 Task: Search one way flight ticket for 3 adults, 3 children in business from Eagle/vail: Eagle County Regional Airport to Riverton: Central Wyoming Regional Airport (was Riverton Regional) on 5-4-2023. Number of bags: 4 checked bags. Price is upto 89000. Outbound departure time preference is 12:45.
Action: Mouse moved to (412, 384)
Screenshot: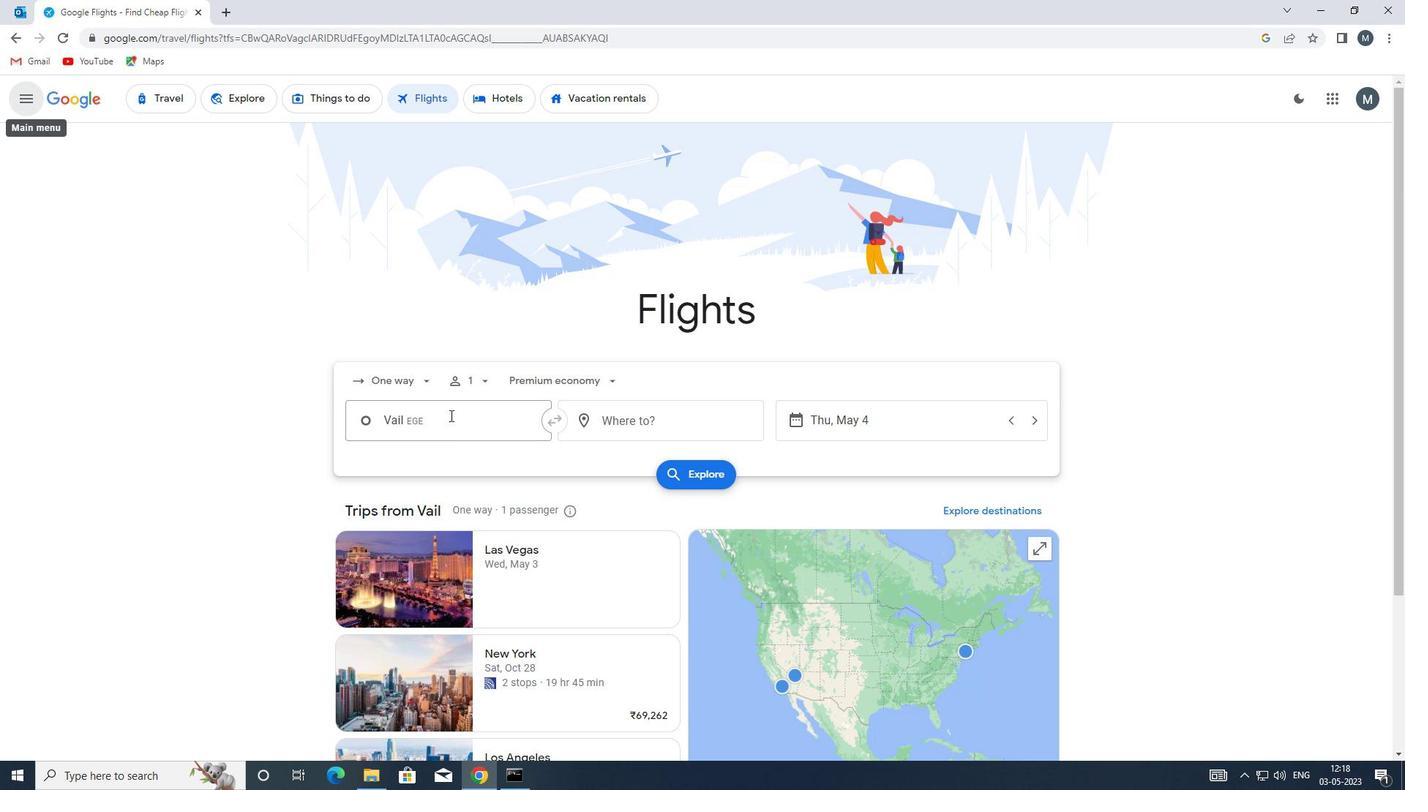 
Action: Mouse pressed left at (412, 384)
Screenshot: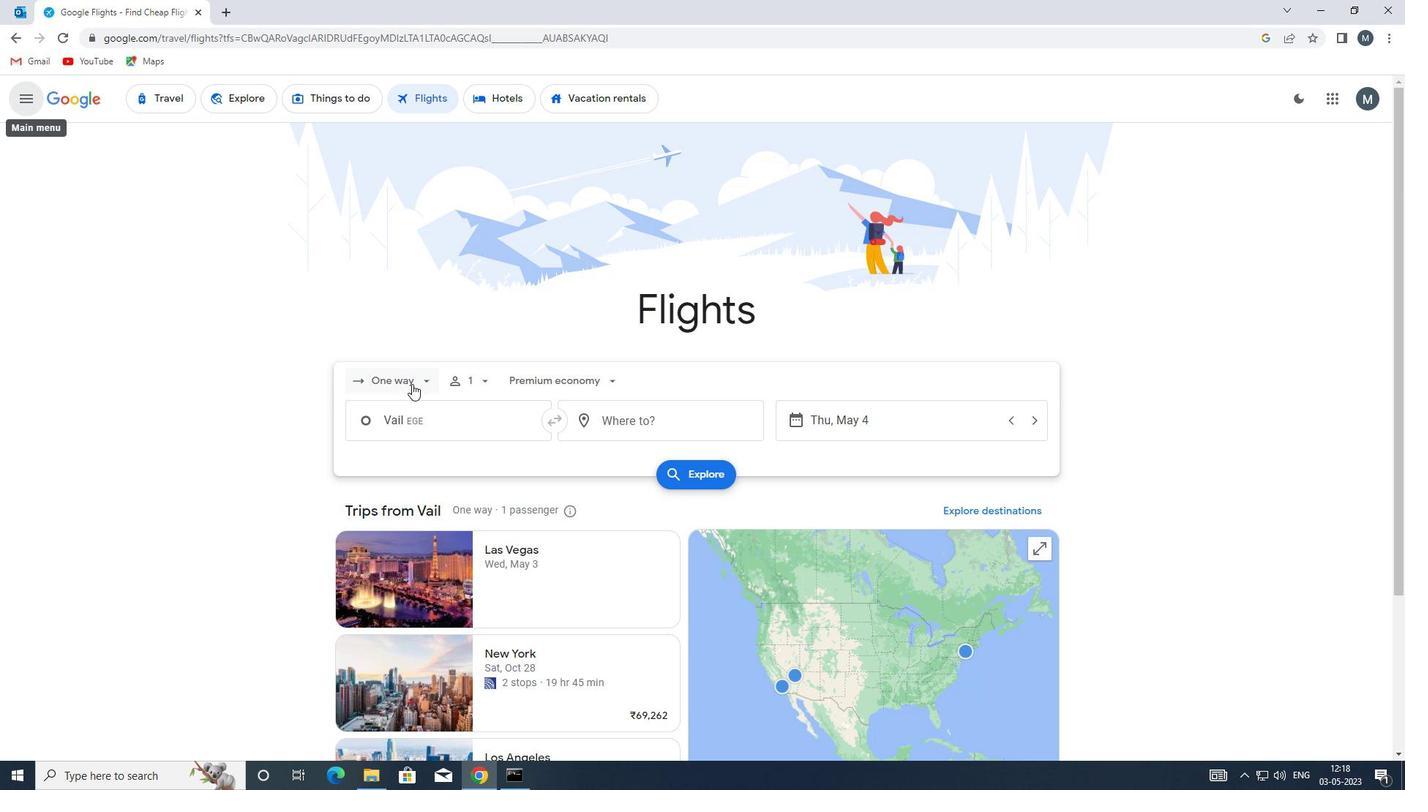 
Action: Mouse moved to (429, 452)
Screenshot: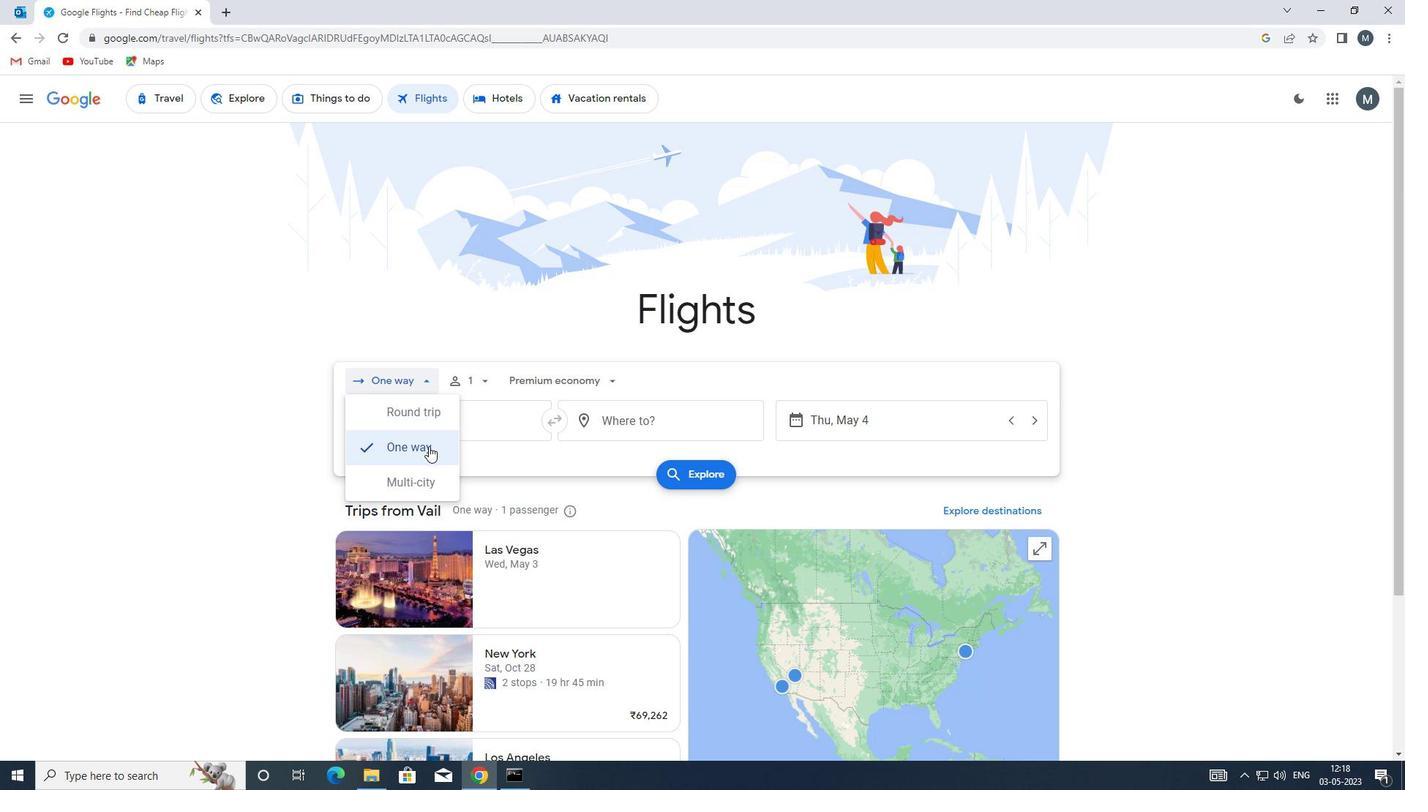
Action: Mouse pressed left at (429, 452)
Screenshot: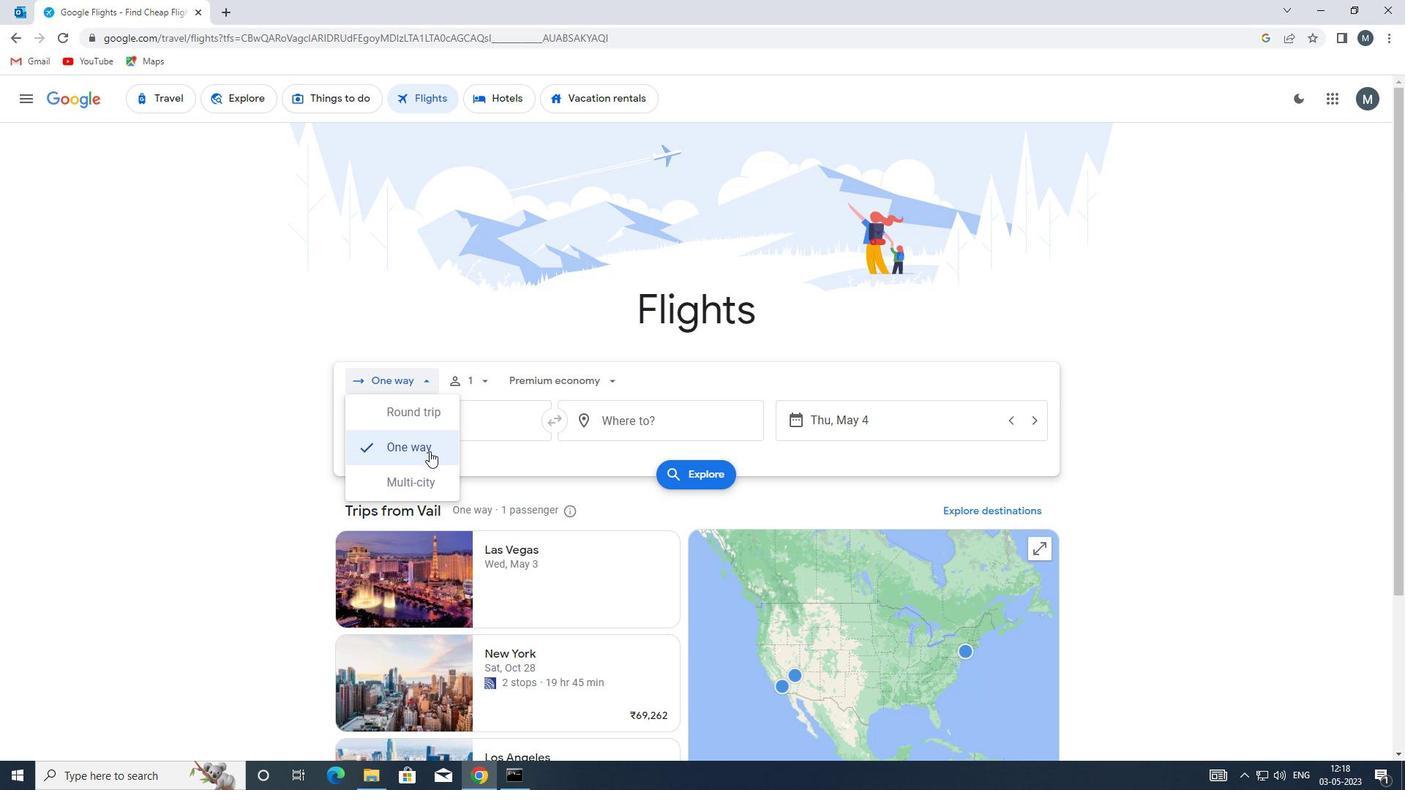 
Action: Mouse moved to (491, 377)
Screenshot: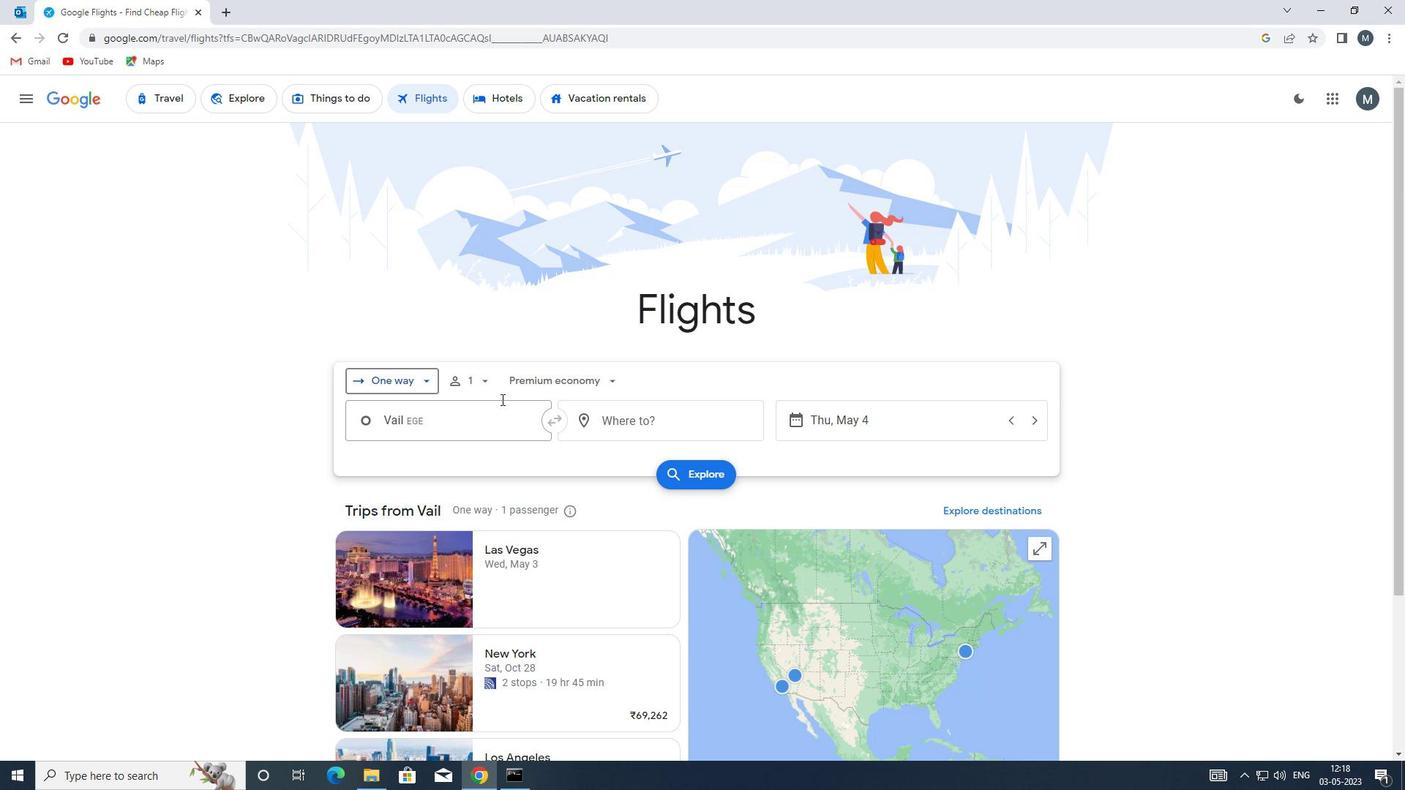 
Action: Mouse pressed left at (491, 377)
Screenshot: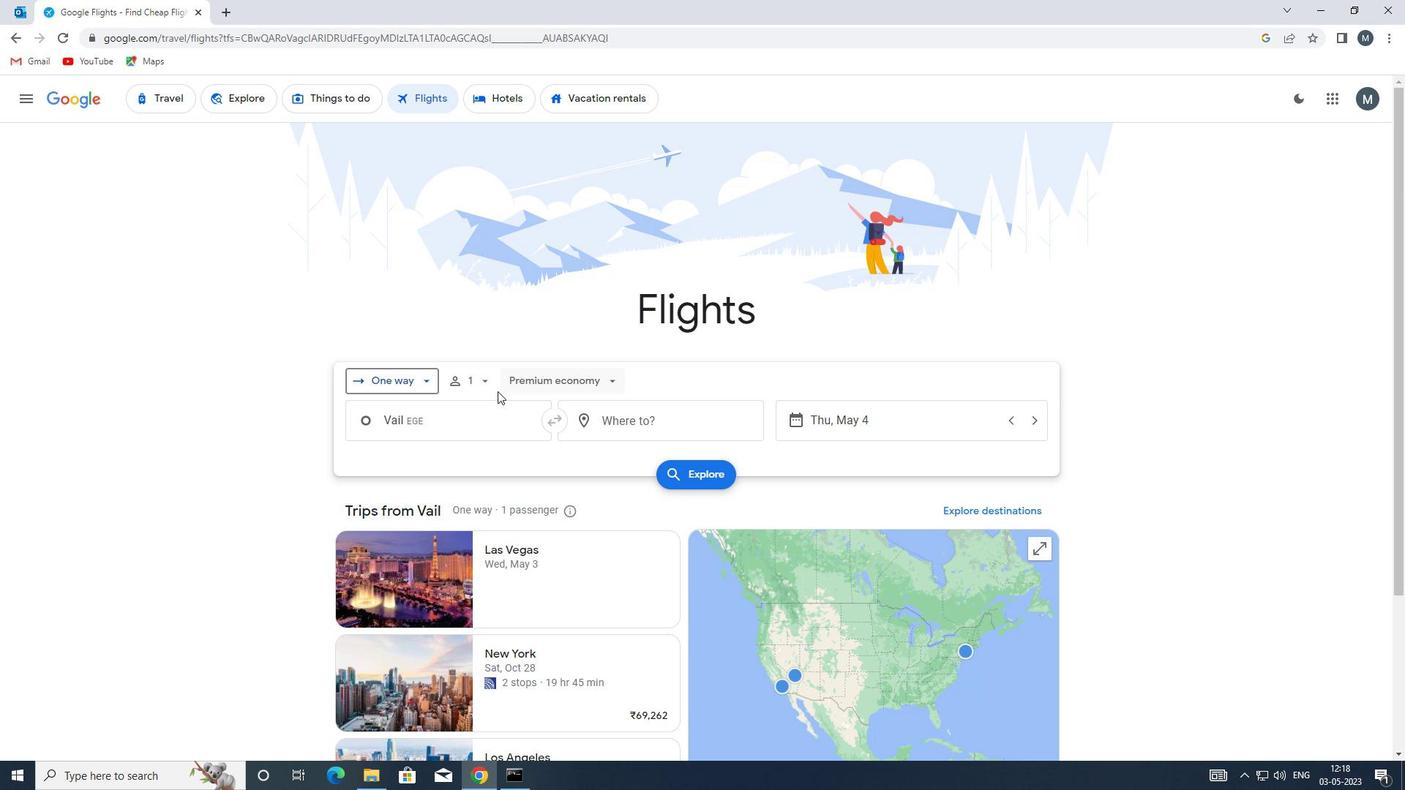 
Action: Mouse moved to (604, 416)
Screenshot: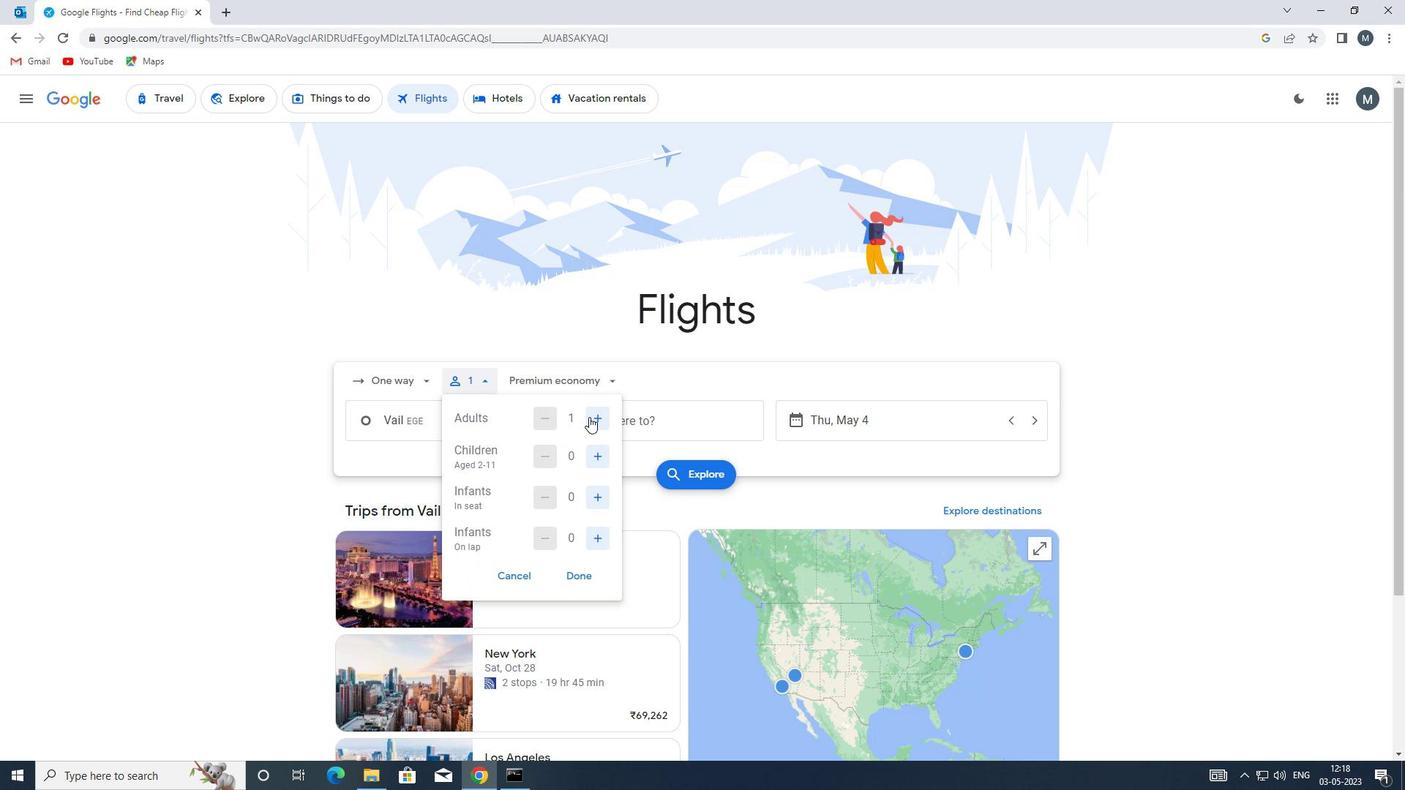 
Action: Mouse pressed left at (604, 416)
Screenshot: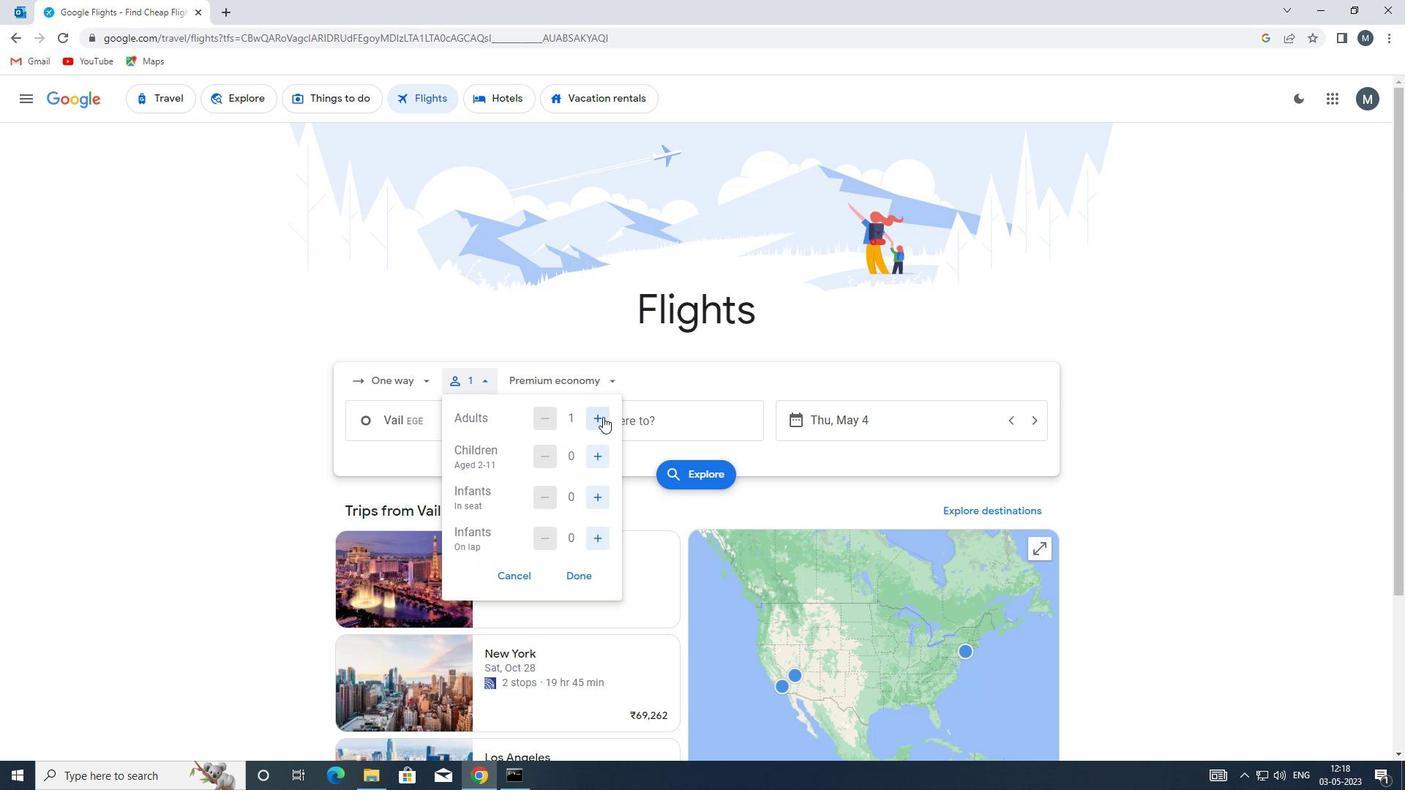 
Action: Mouse pressed left at (604, 416)
Screenshot: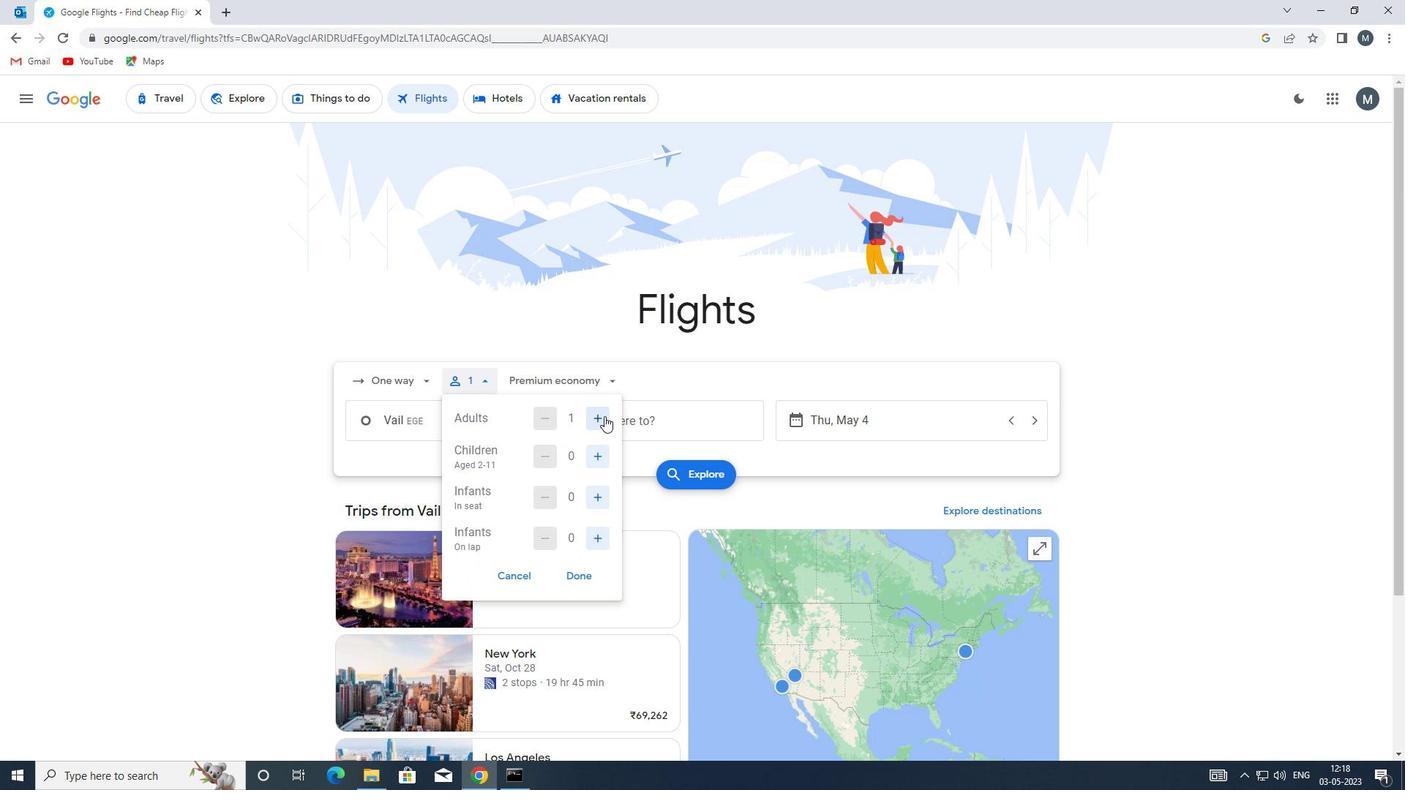 
Action: Mouse moved to (594, 456)
Screenshot: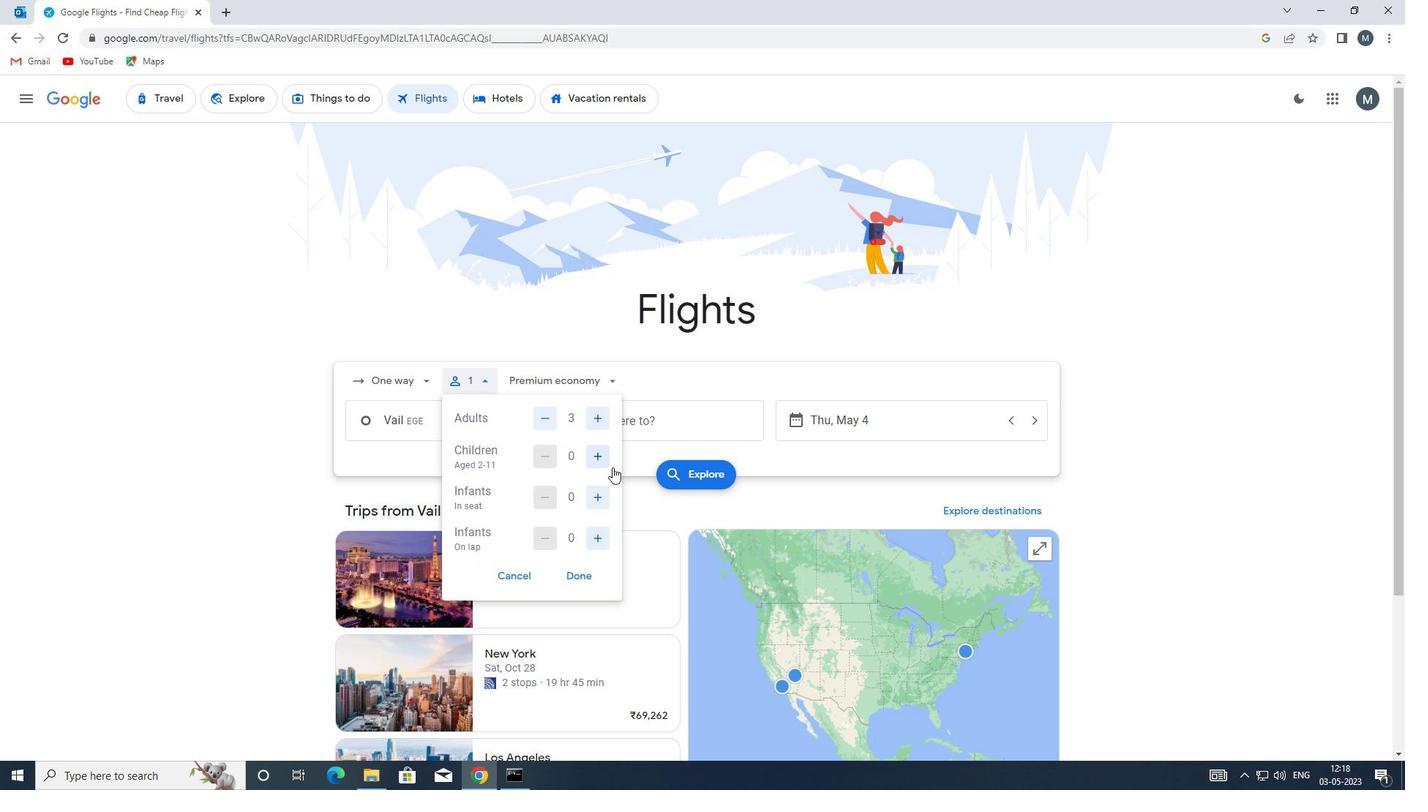 
Action: Mouse pressed left at (594, 456)
Screenshot: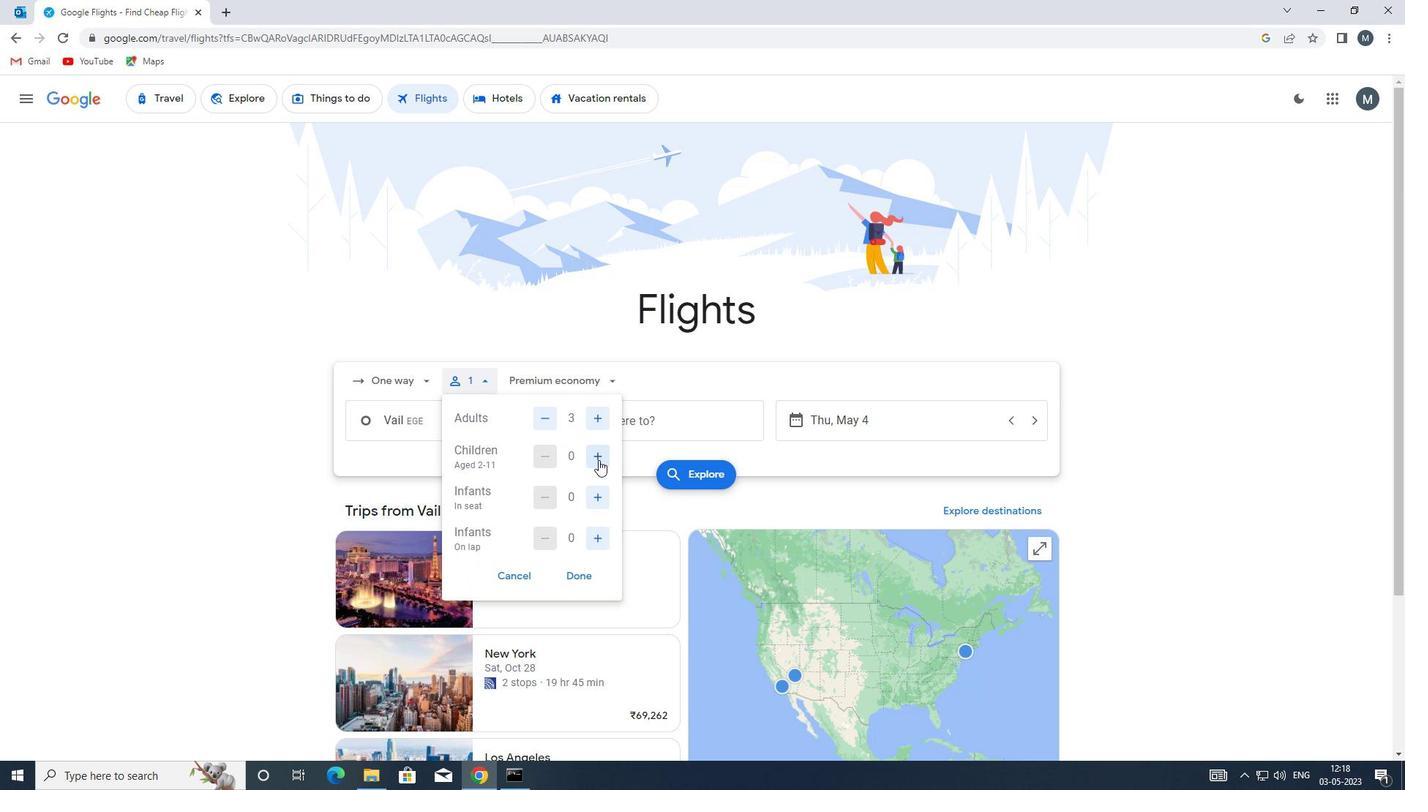 
Action: Mouse pressed left at (594, 456)
Screenshot: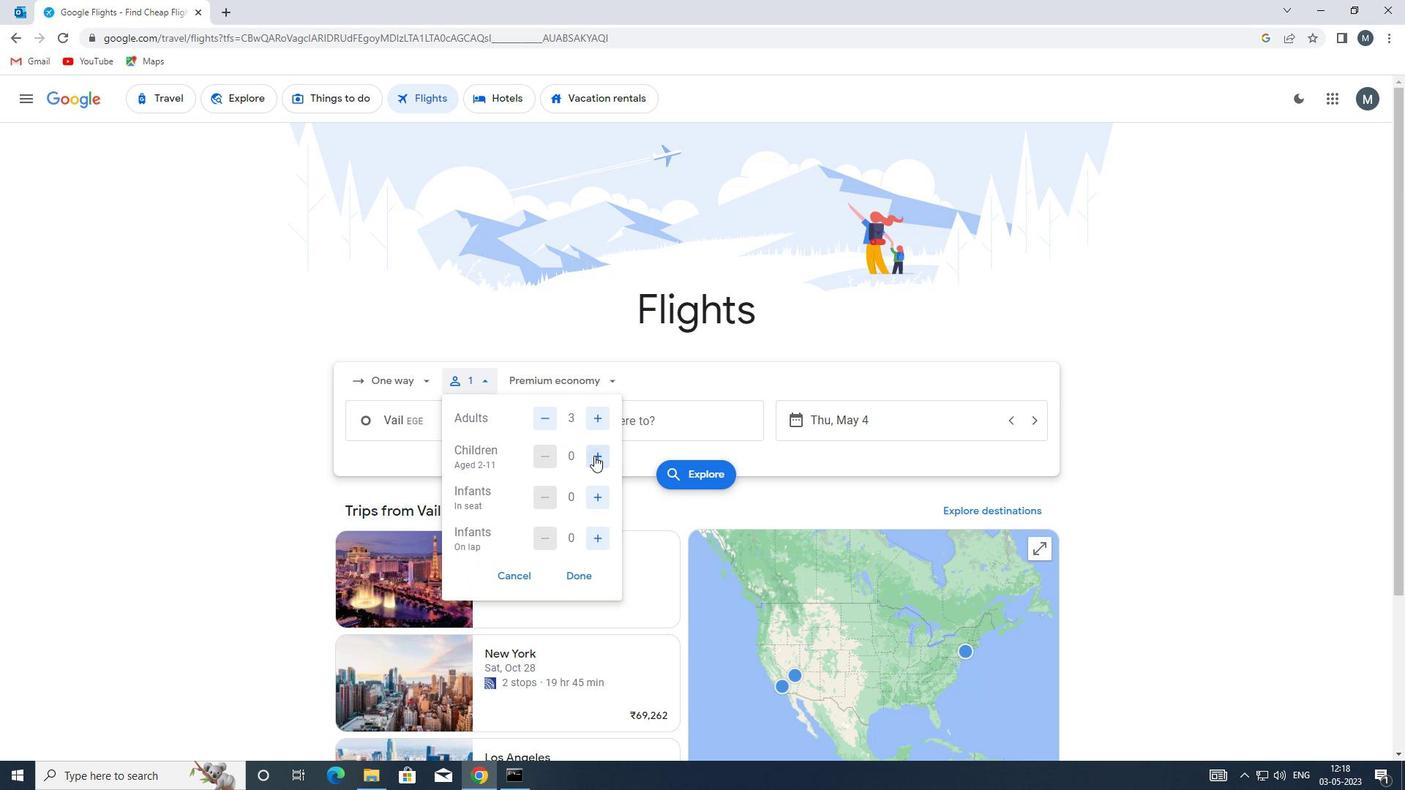 
Action: Mouse pressed left at (594, 456)
Screenshot: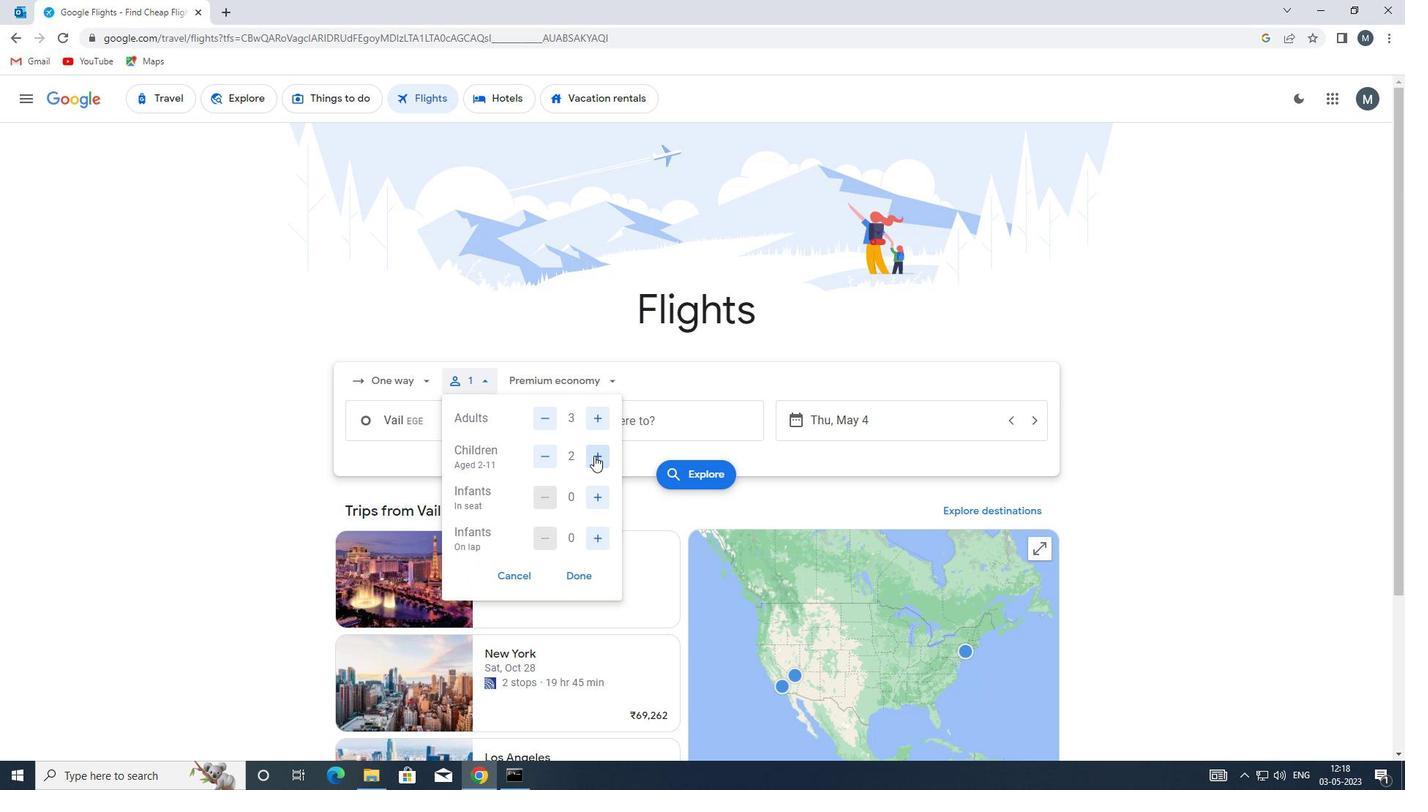 
Action: Mouse moved to (584, 572)
Screenshot: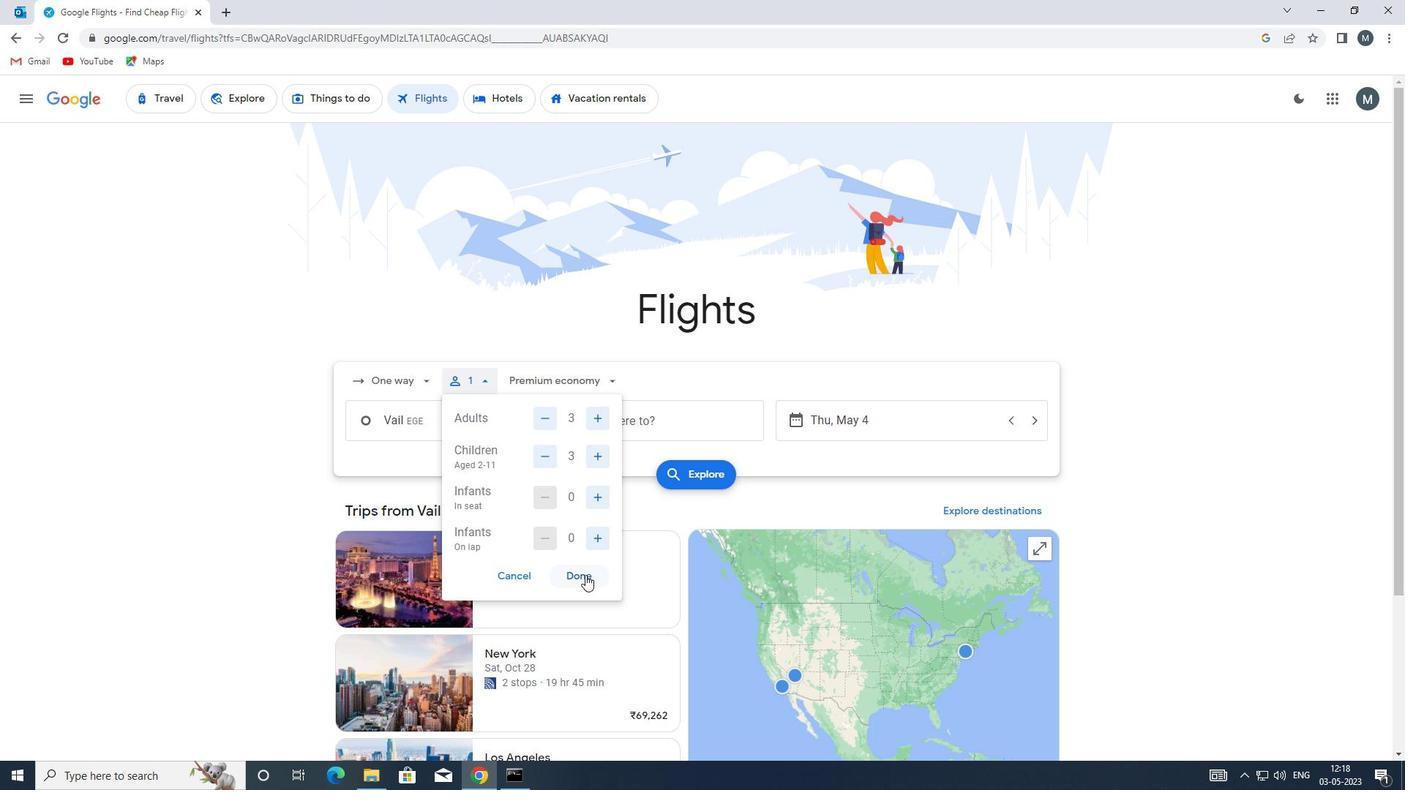 
Action: Mouse pressed left at (584, 572)
Screenshot: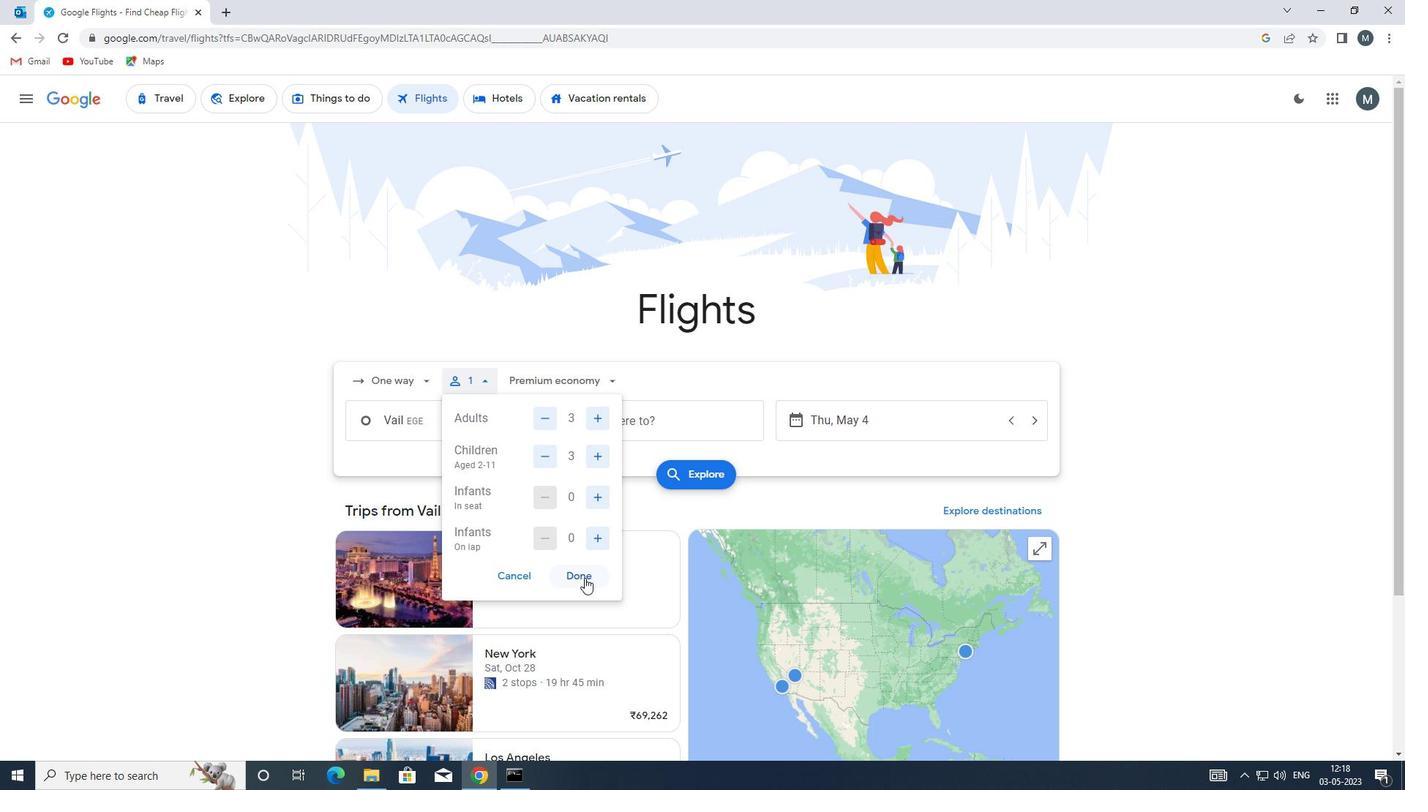 
Action: Mouse moved to (583, 368)
Screenshot: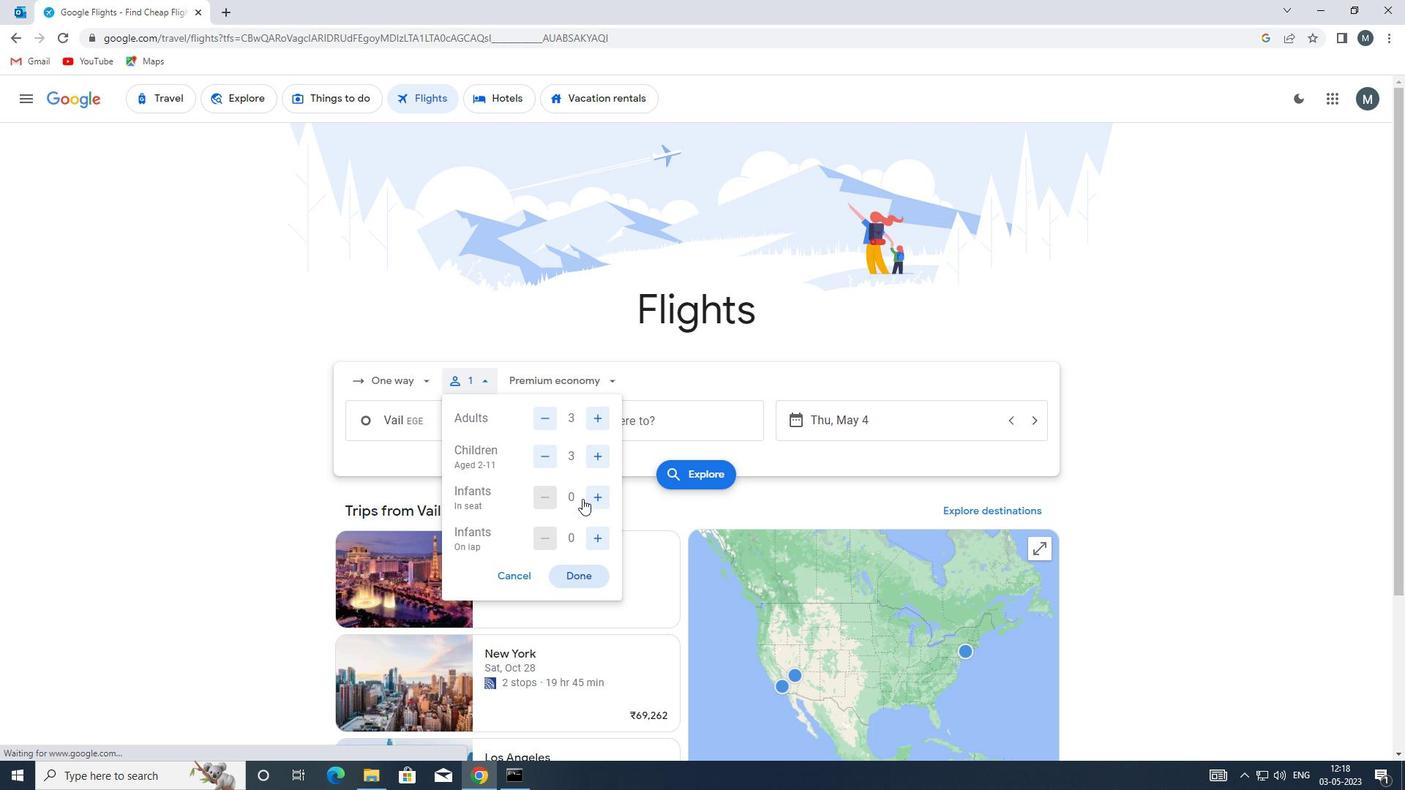 
Action: Mouse pressed left at (583, 368)
Screenshot: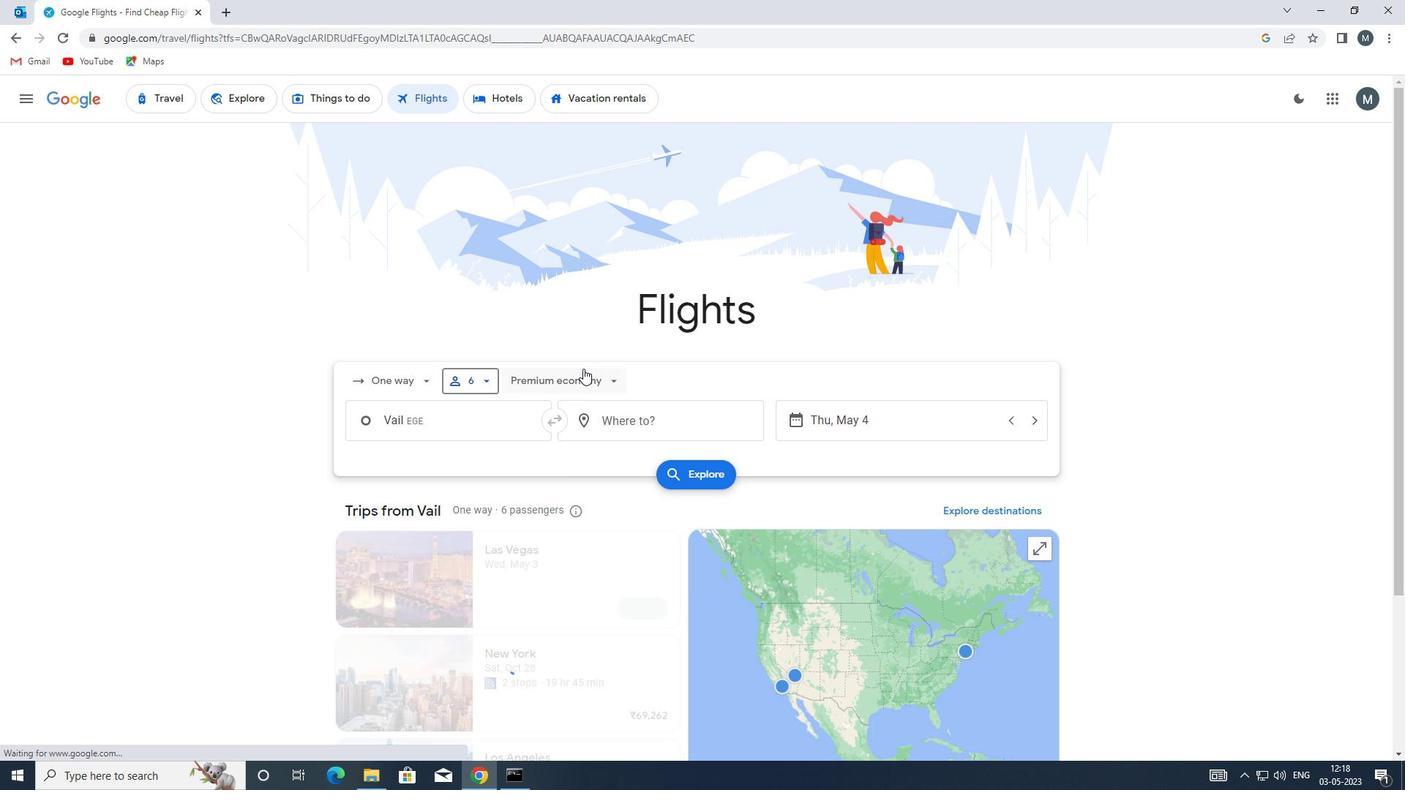 
Action: Mouse moved to (593, 470)
Screenshot: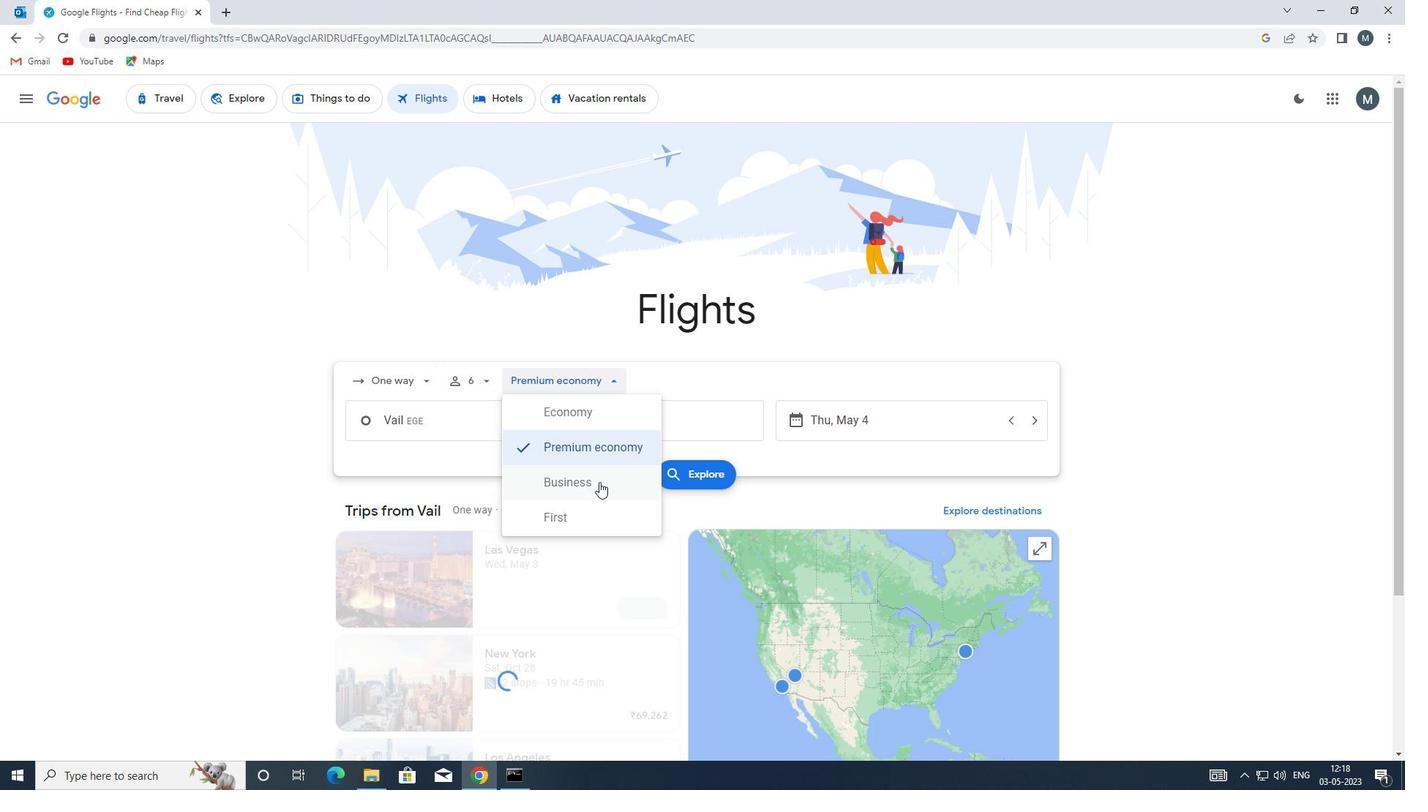 
Action: Mouse pressed left at (593, 470)
Screenshot: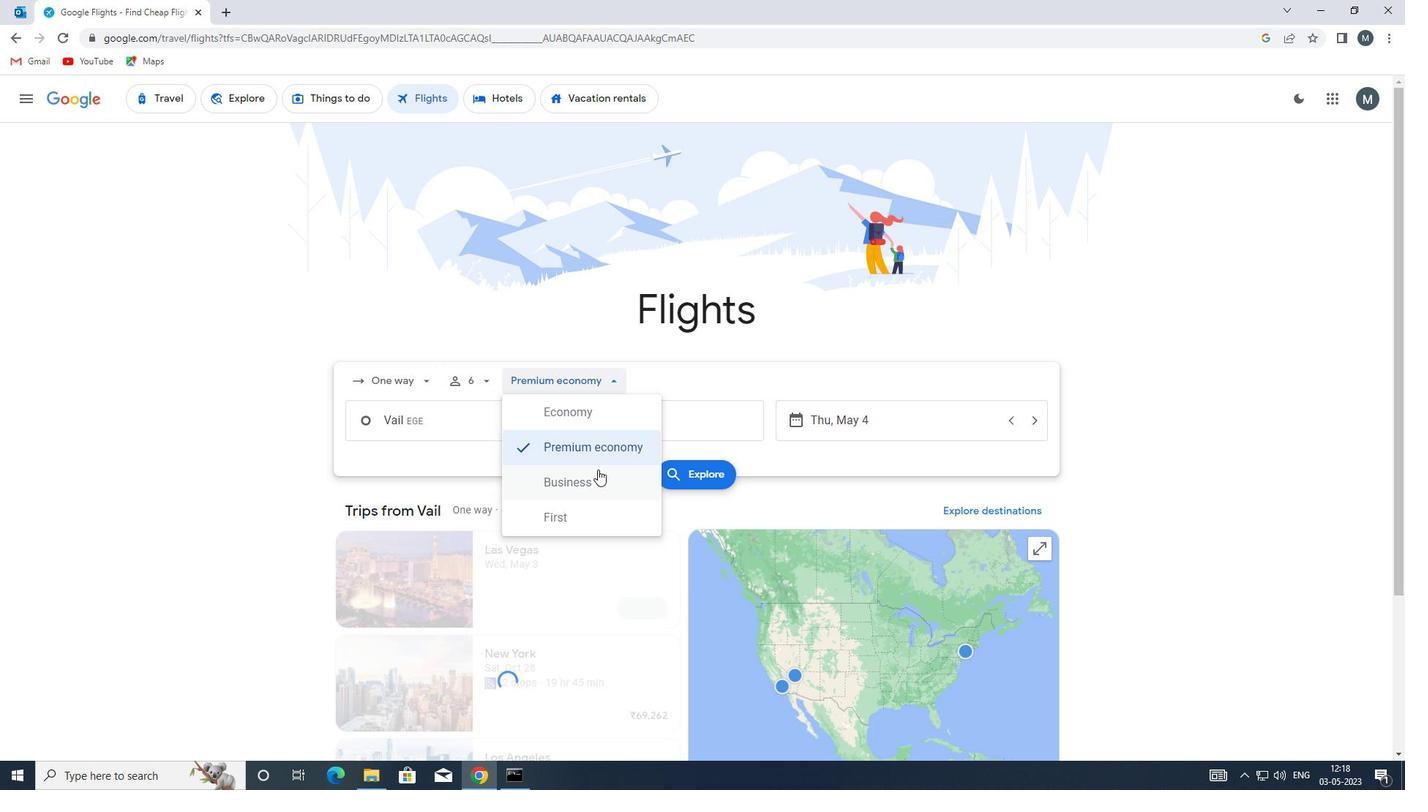 
Action: Mouse moved to (461, 423)
Screenshot: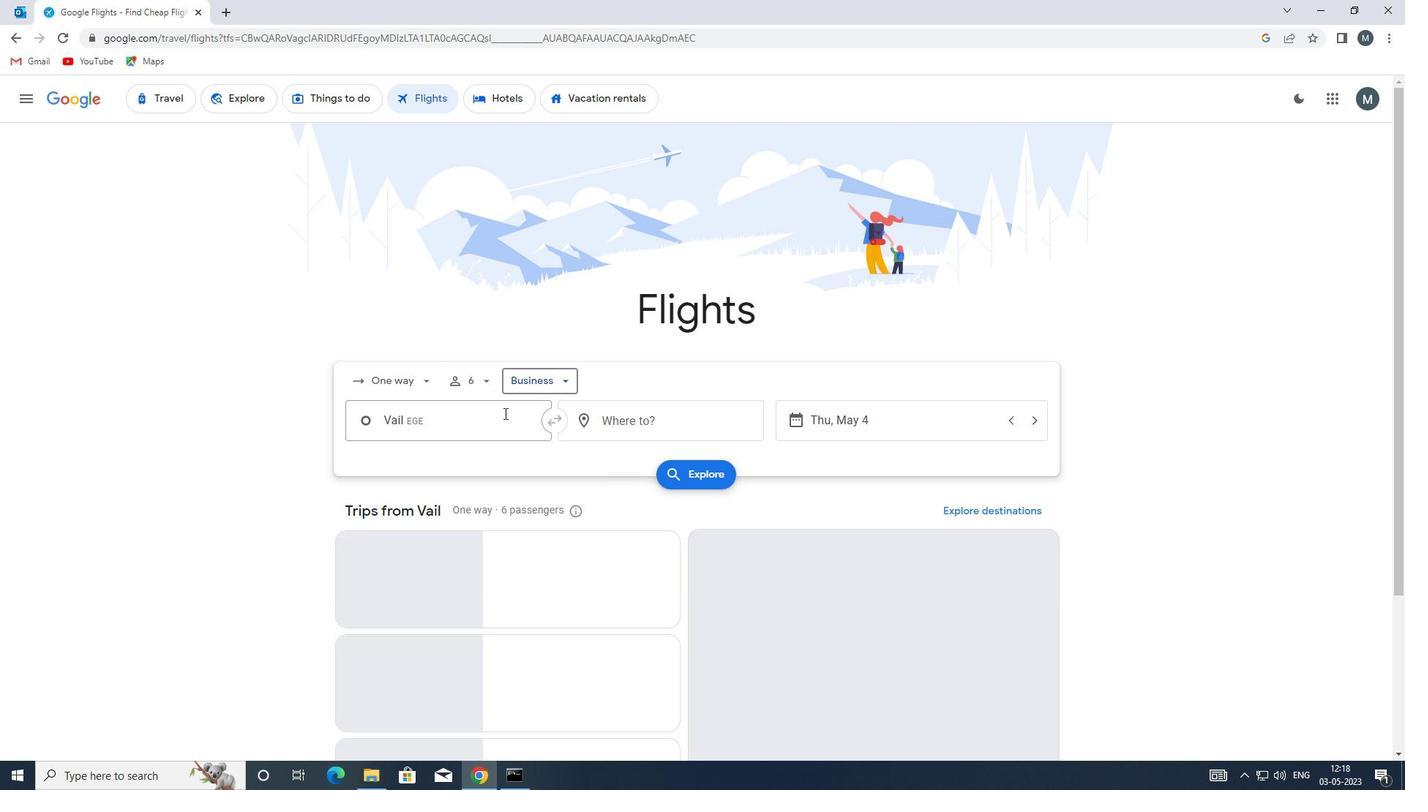 
Action: Mouse pressed left at (461, 423)
Screenshot: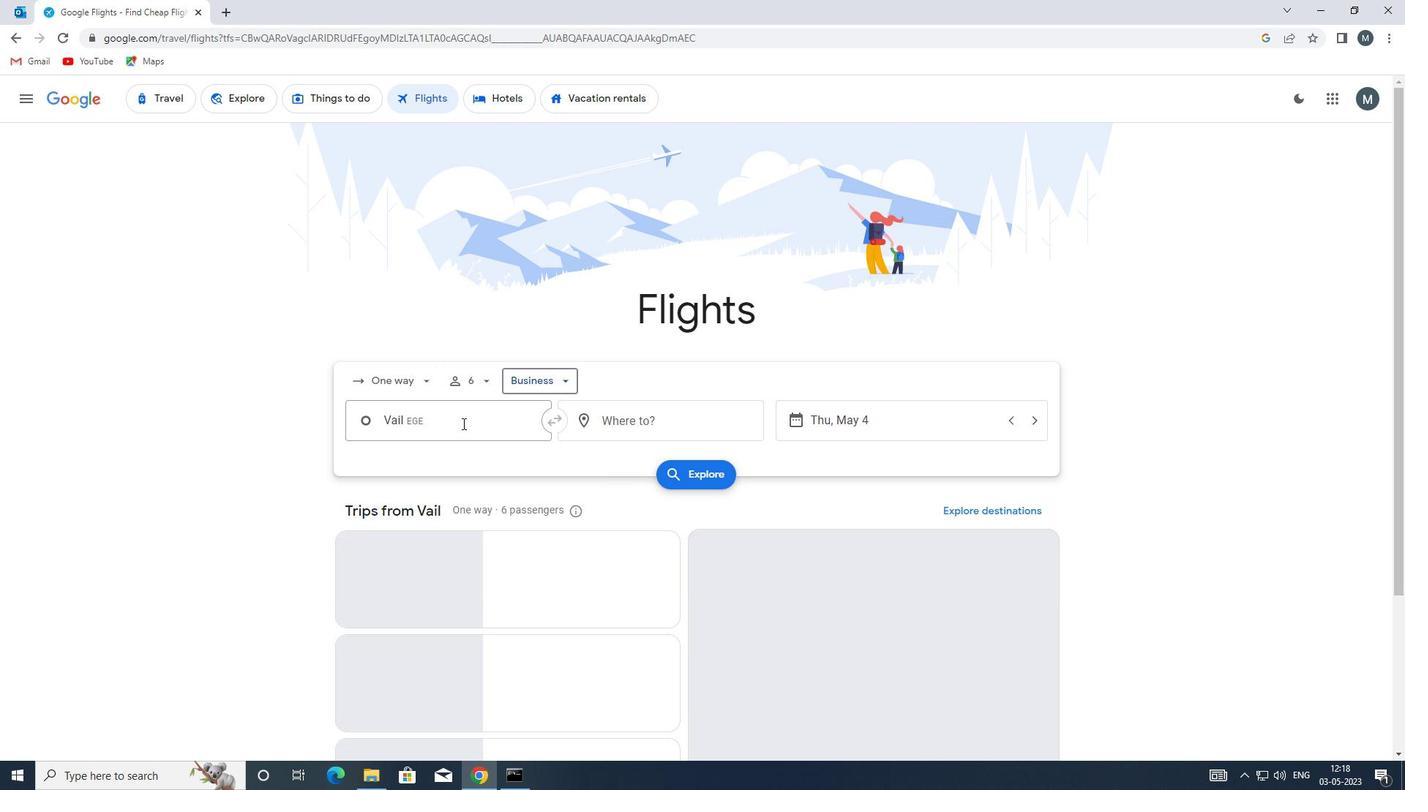 
Action: Mouse moved to (519, 538)
Screenshot: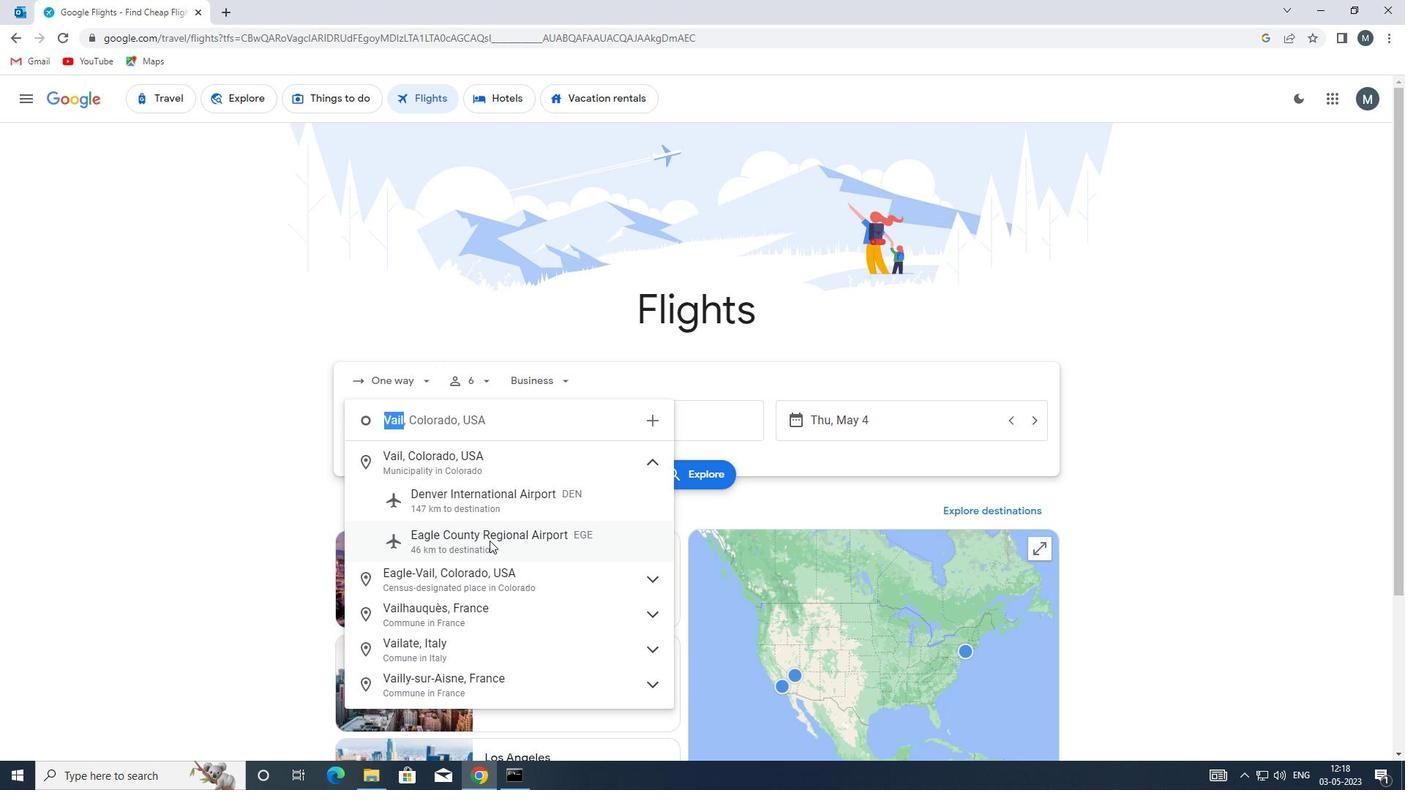 
Action: Mouse pressed left at (519, 538)
Screenshot: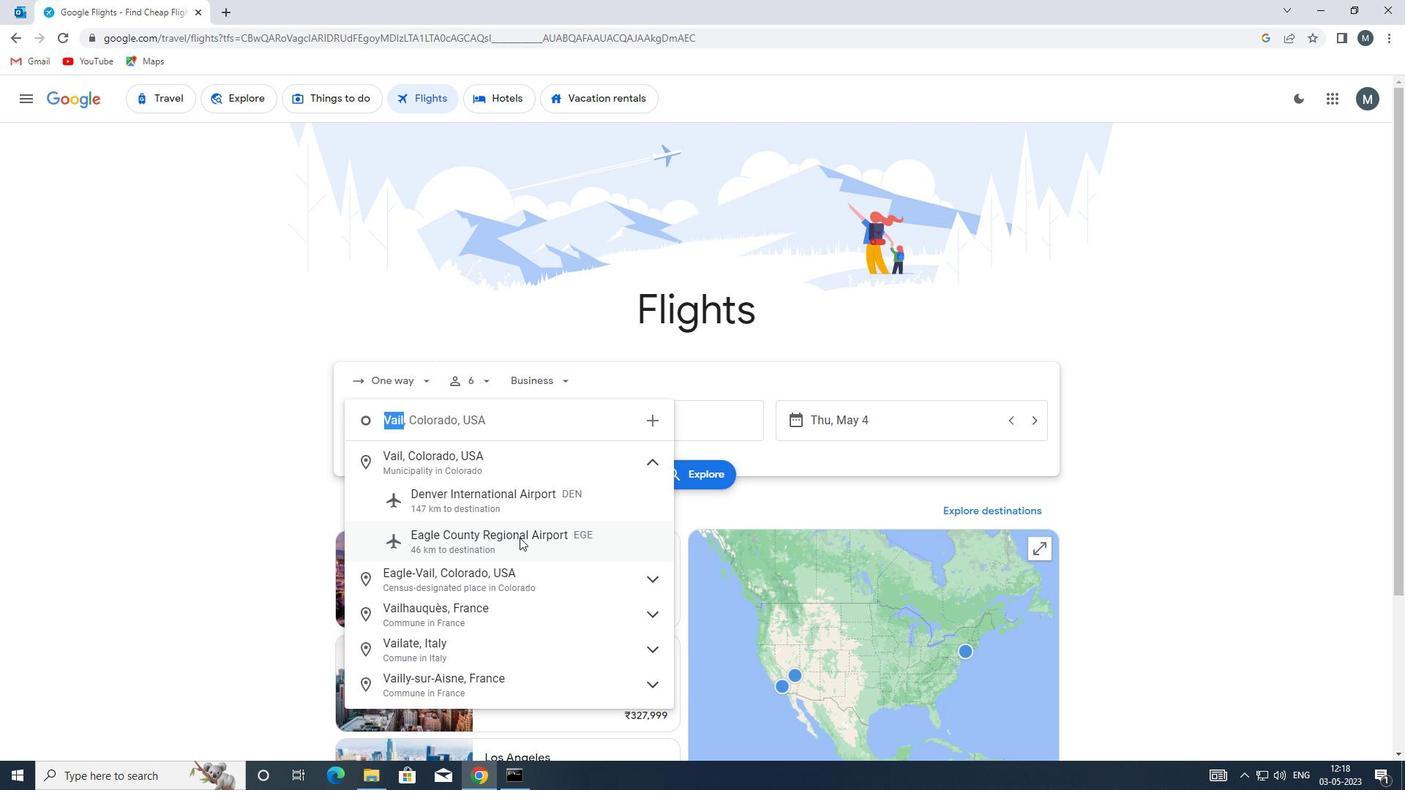 
Action: Mouse moved to (641, 429)
Screenshot: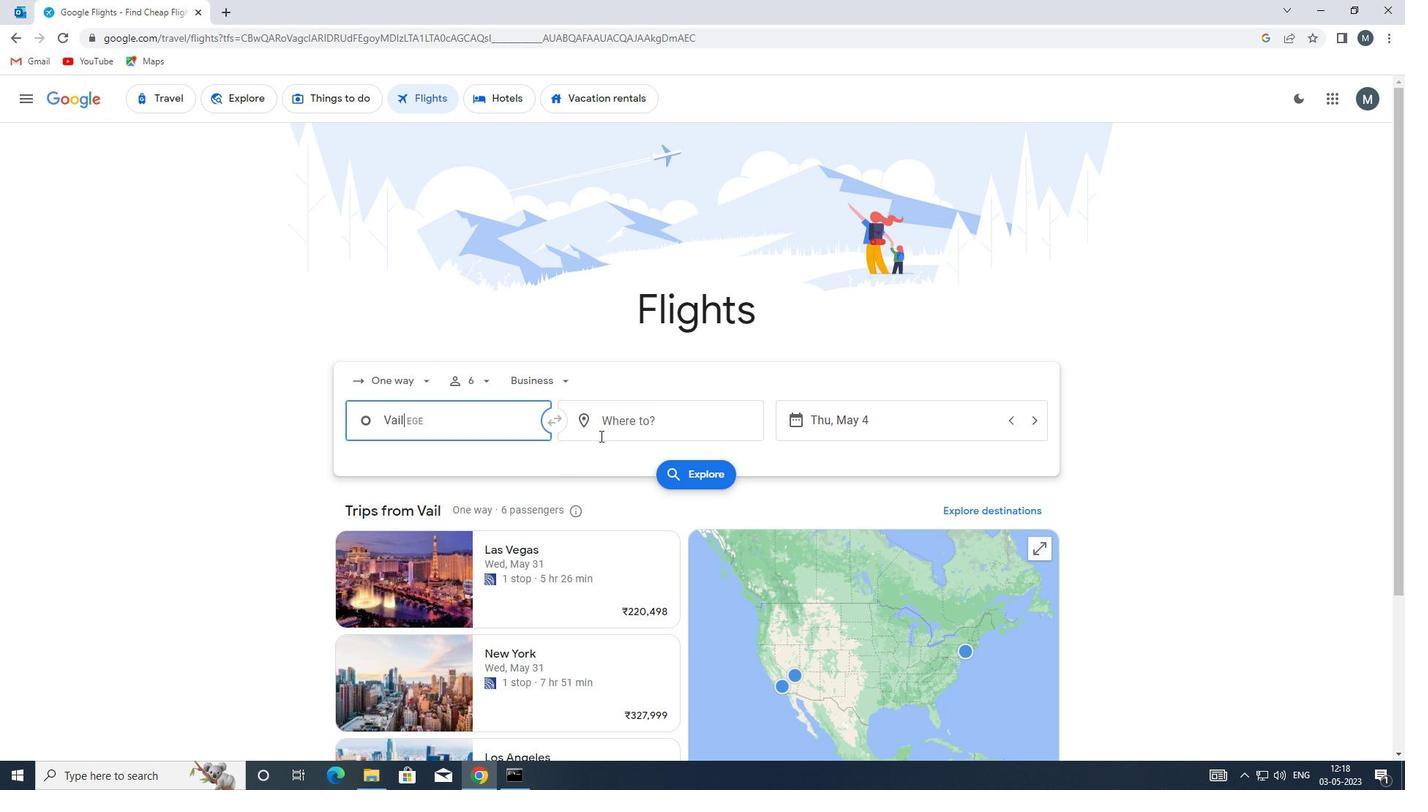 
Action: Mouse pressed left at (641, 429)
Screenshot: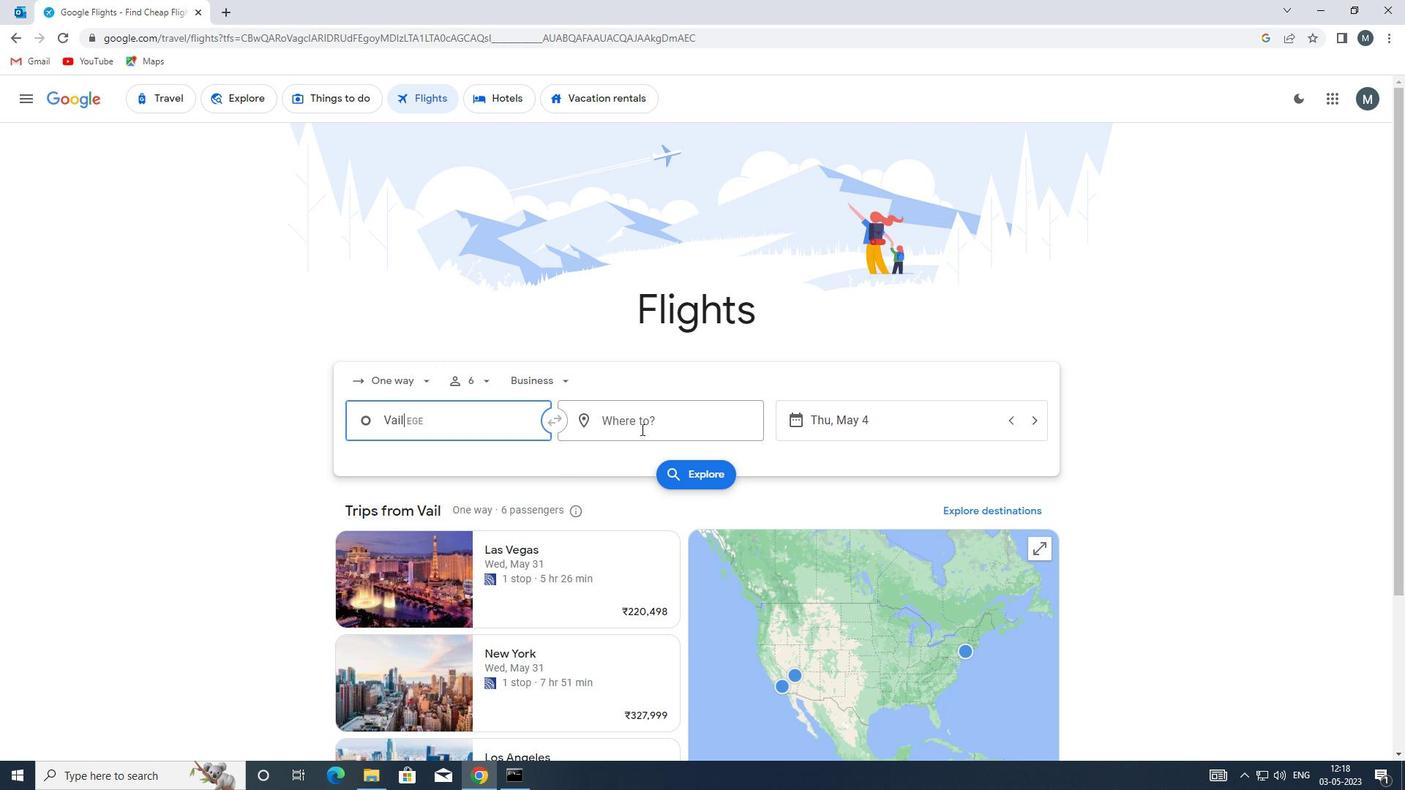 
Action: Key pressed riw
Screenshot: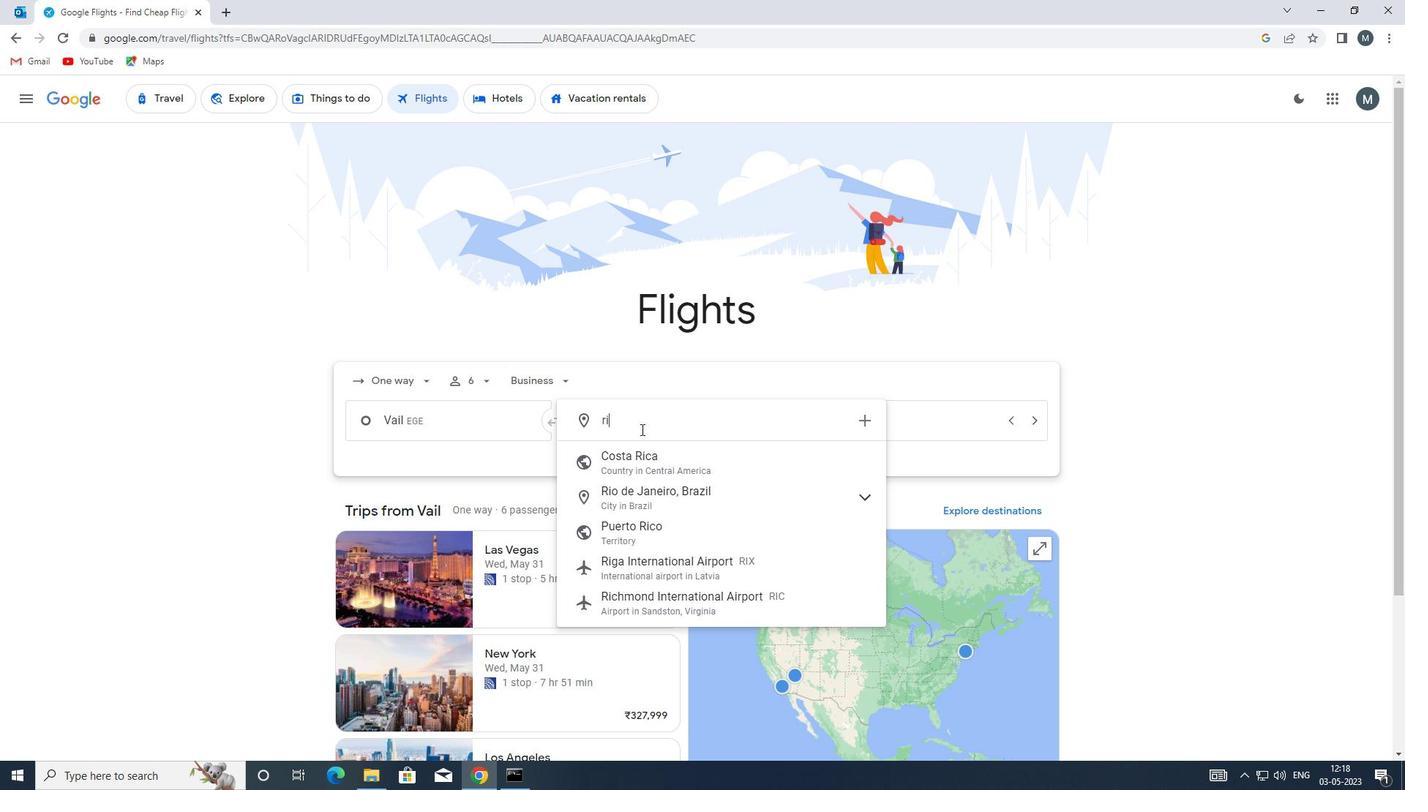 
Action: Mouse moved to (695, 462)
Screenshot: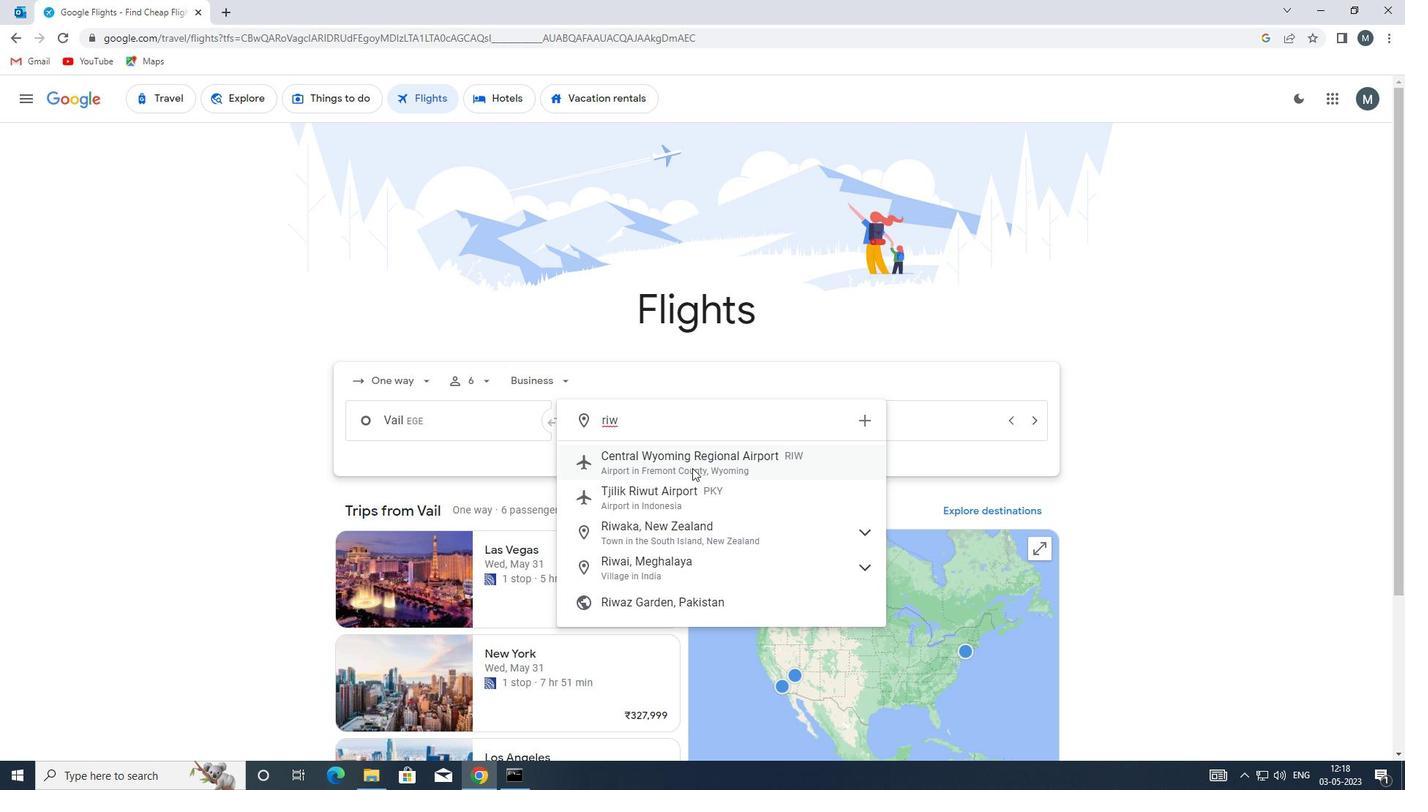 
Action: Mouse pressed left at (695, 462)
Screenshot: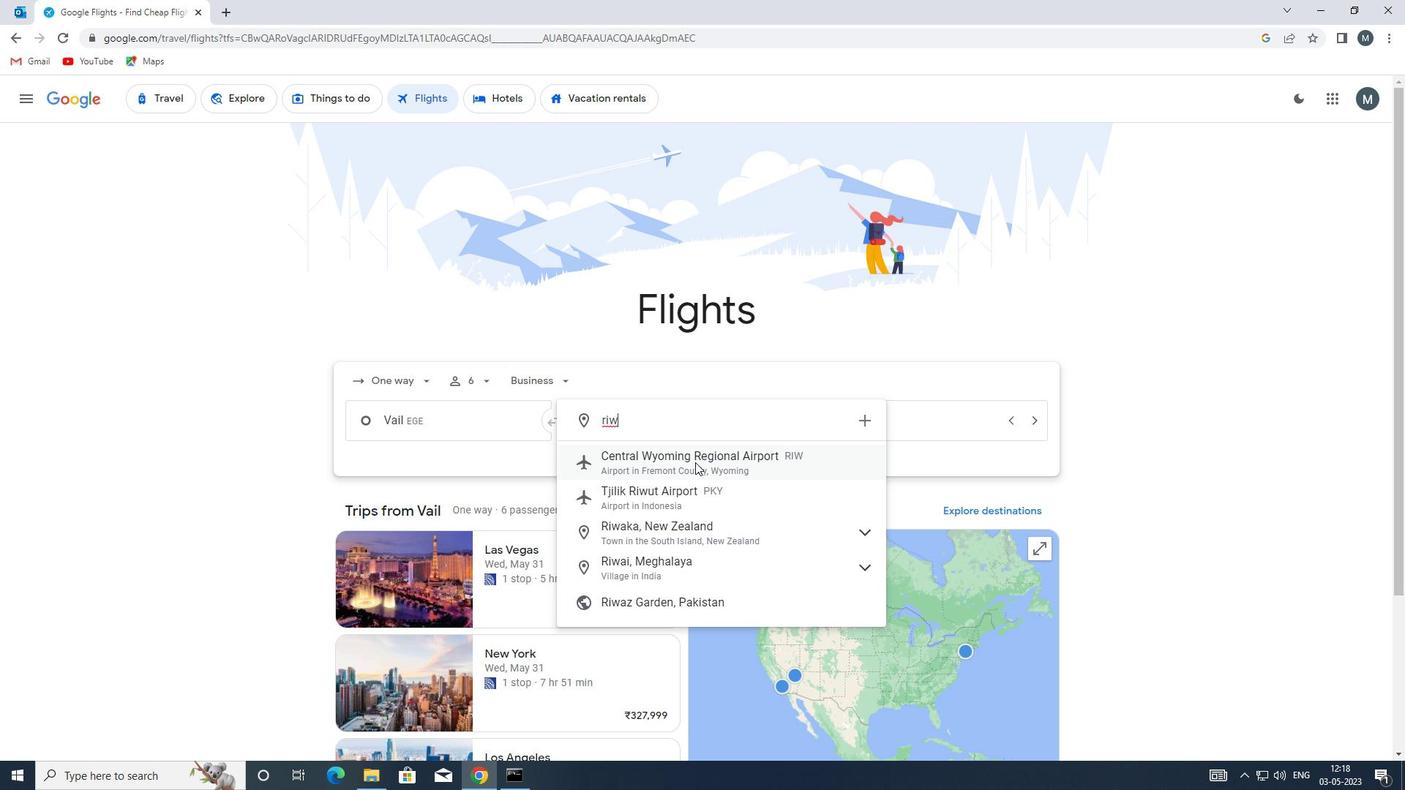 
Action: Mouse moved to (824, 423)
Screenshot: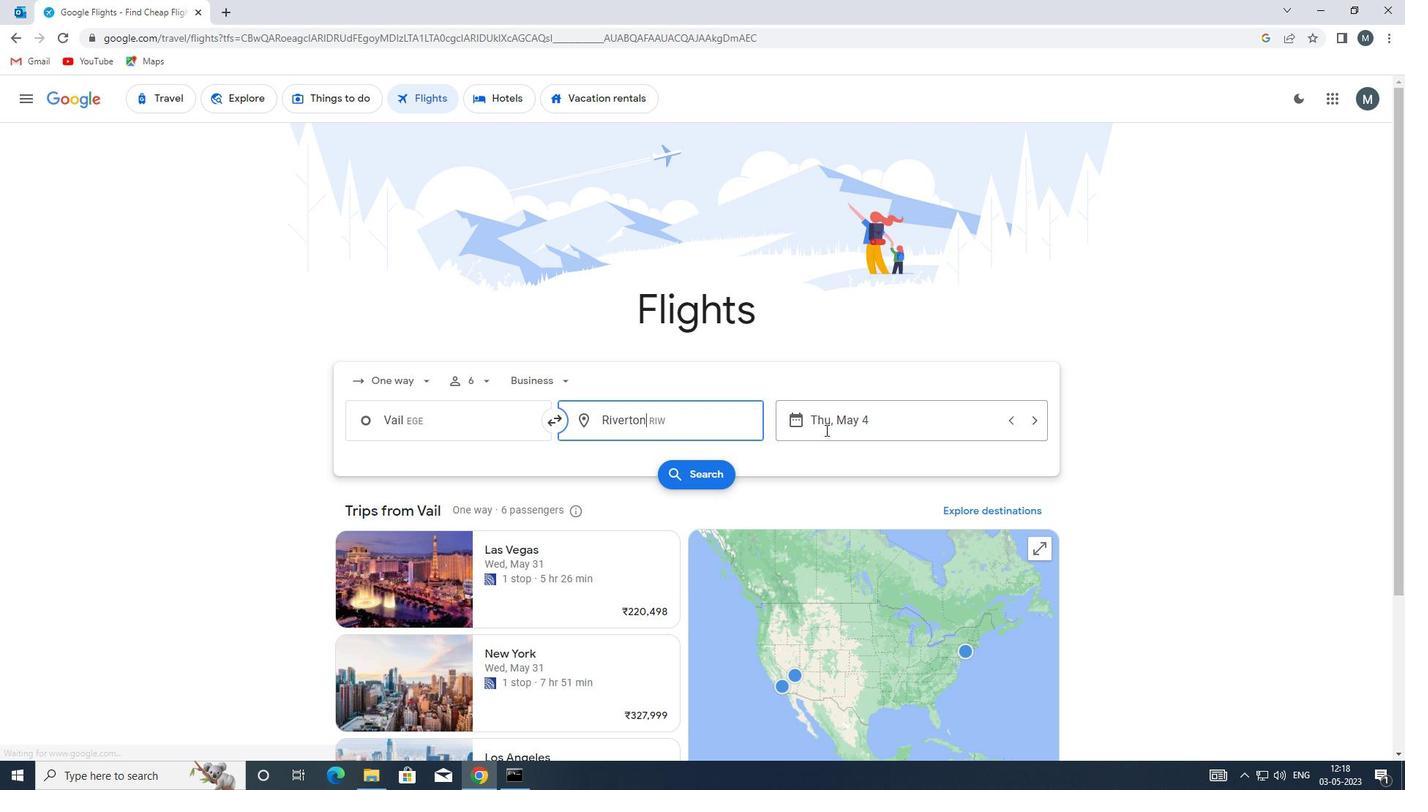 
Action: Mouse pressed left at (824, 423)
Screenshot: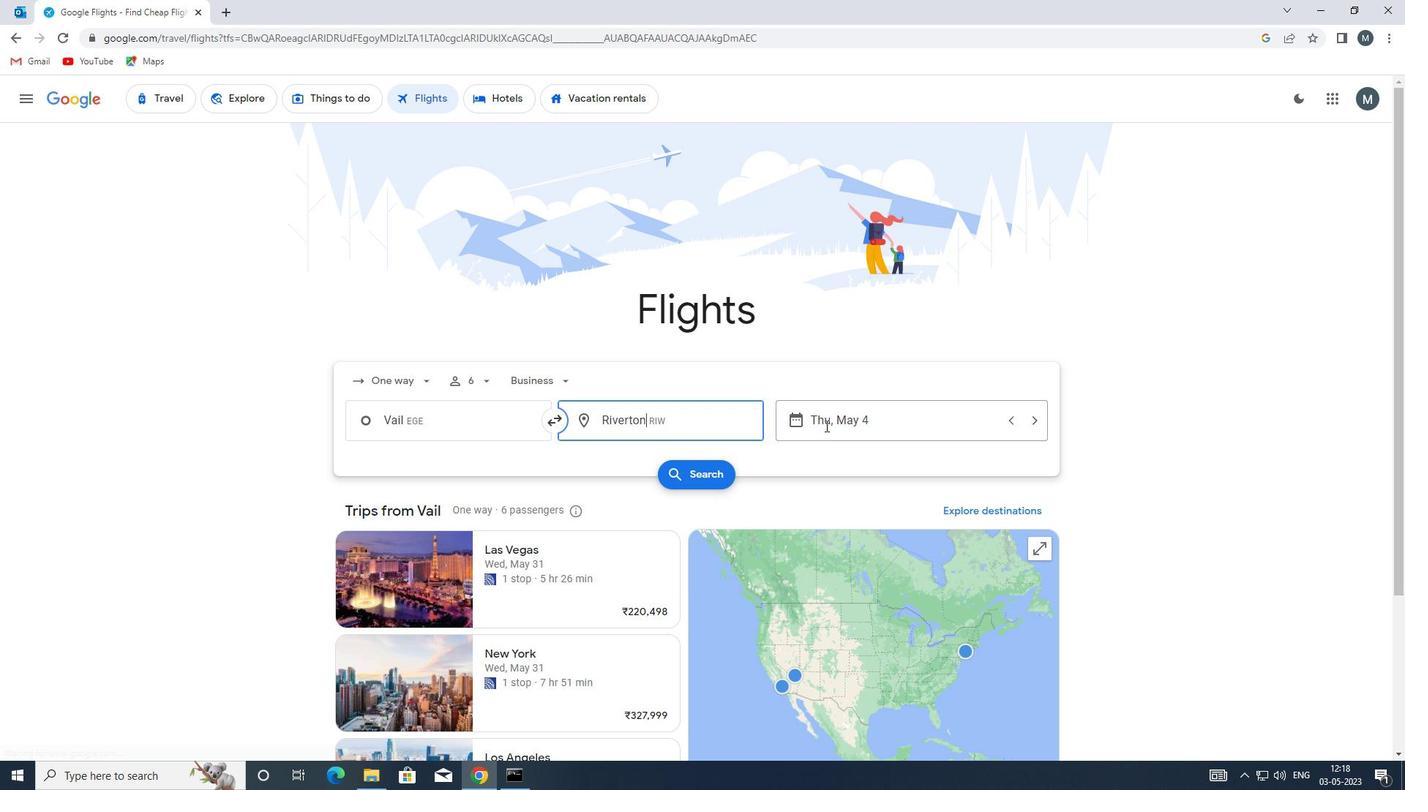 
Action: Mouse moved to (839, 420)
Screenshot: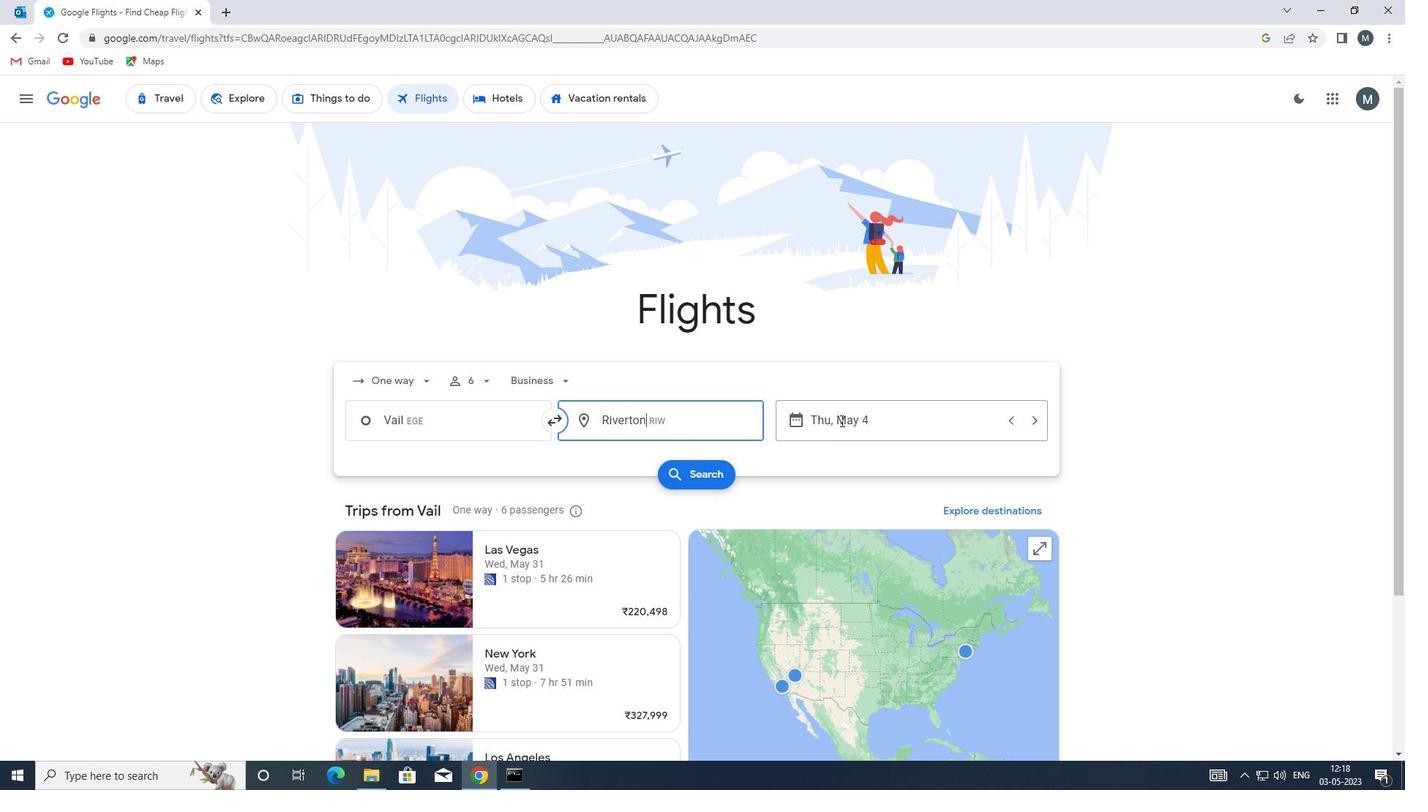
Action: Mouse pressed left at (839, 420)
Screenshot: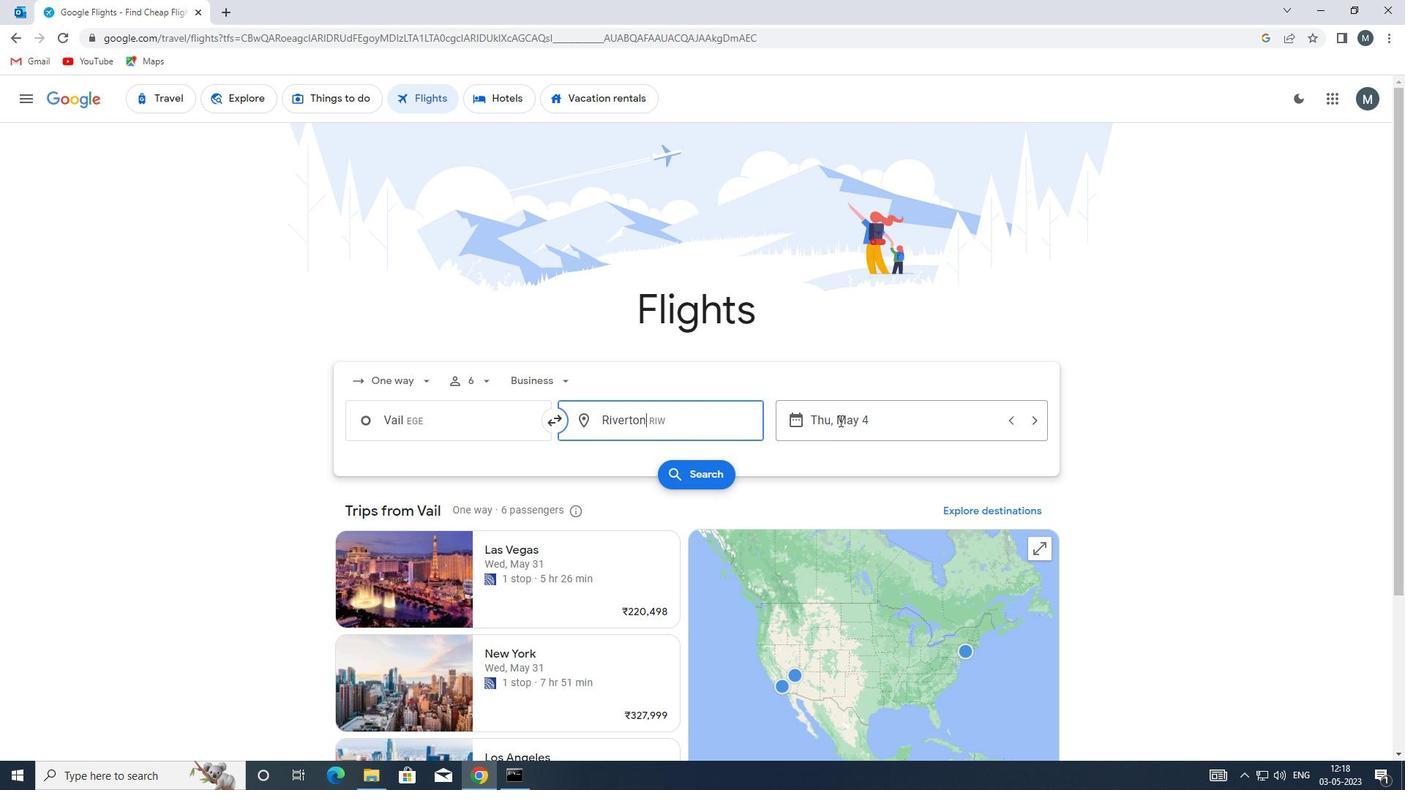 
Action: Mouse moved to (680, 489)
Screenshot: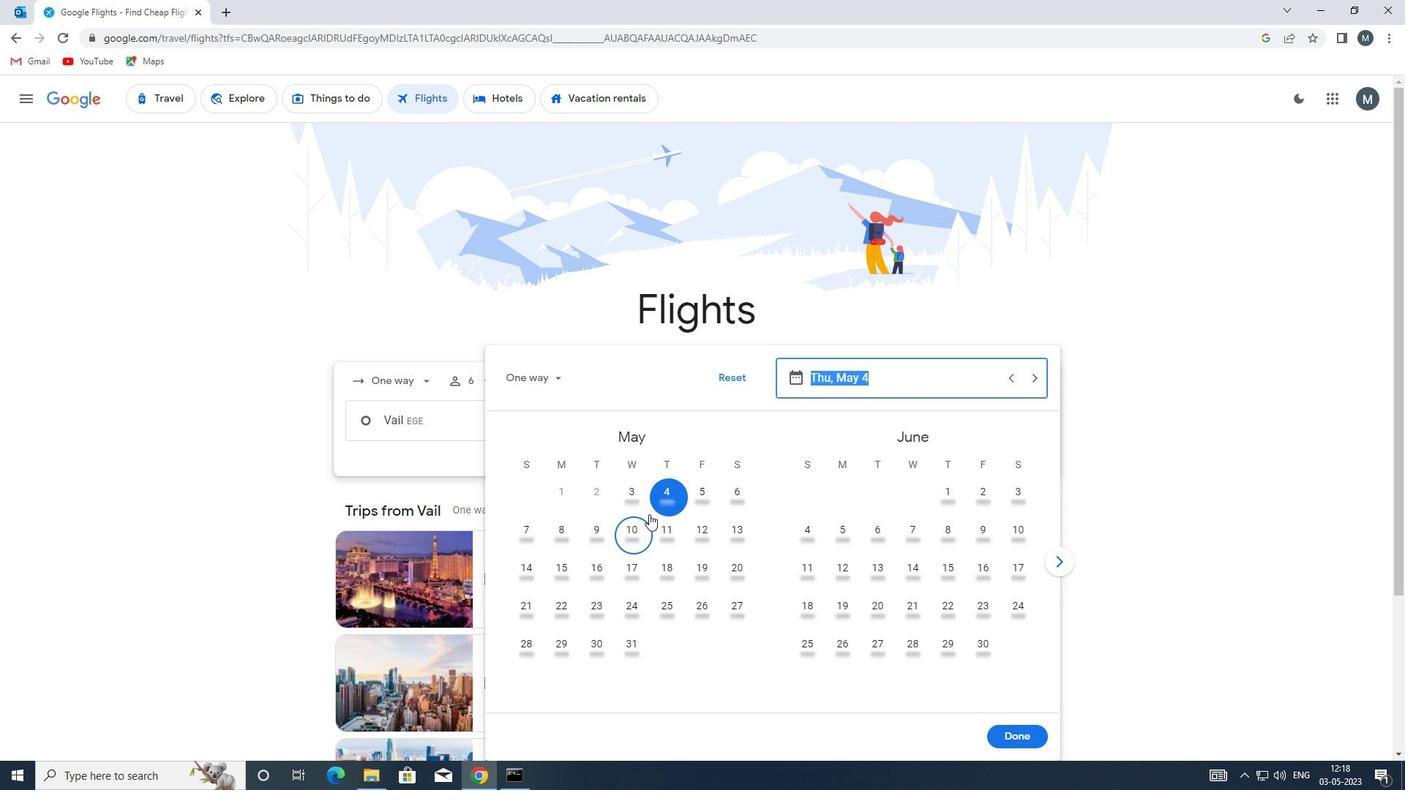 
Action: Mouse pressed left at (680, 489)
Screenshot: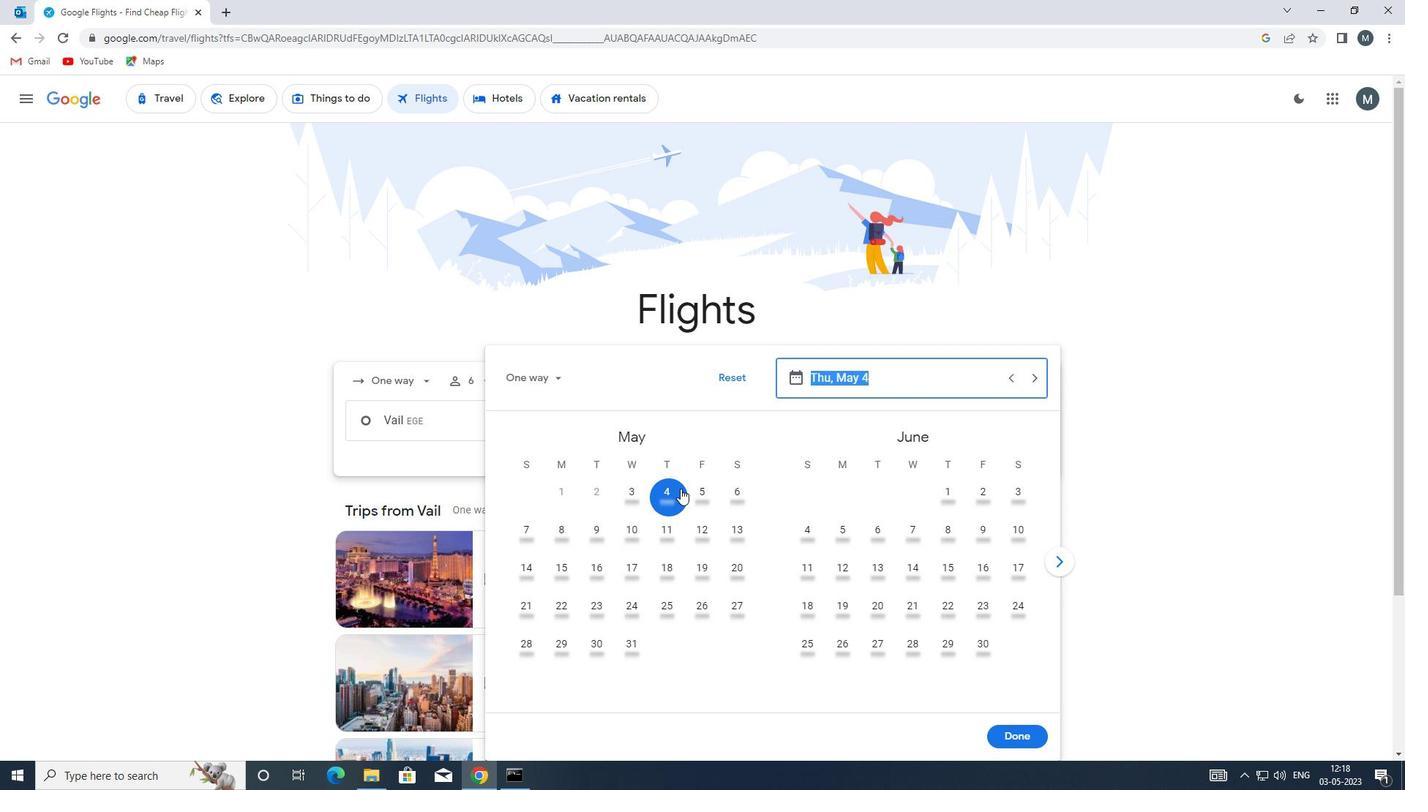 
Action: Mouse moved to (1016, 731)
Screenshot: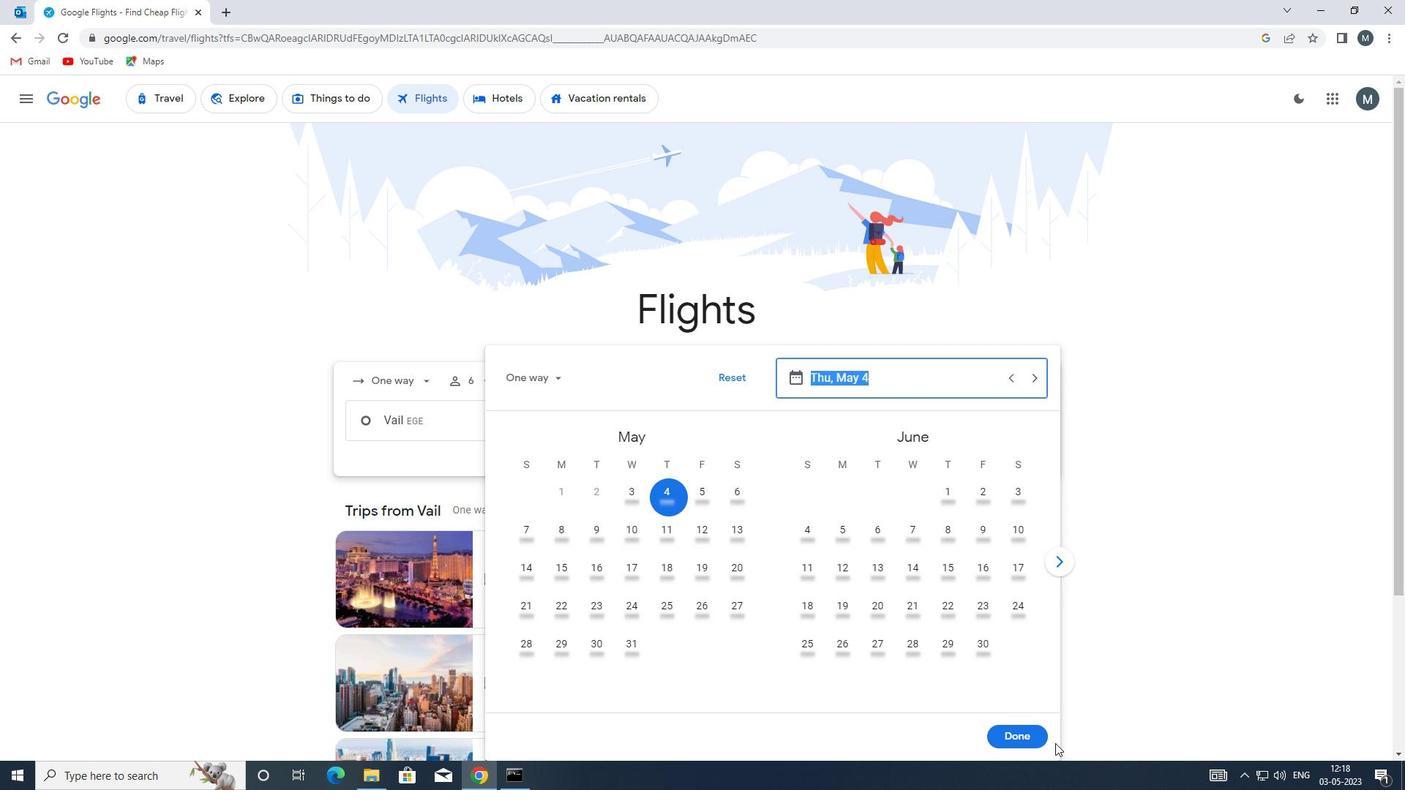 
Action: Mouse pressed left at (1016, 731)
Screenshot: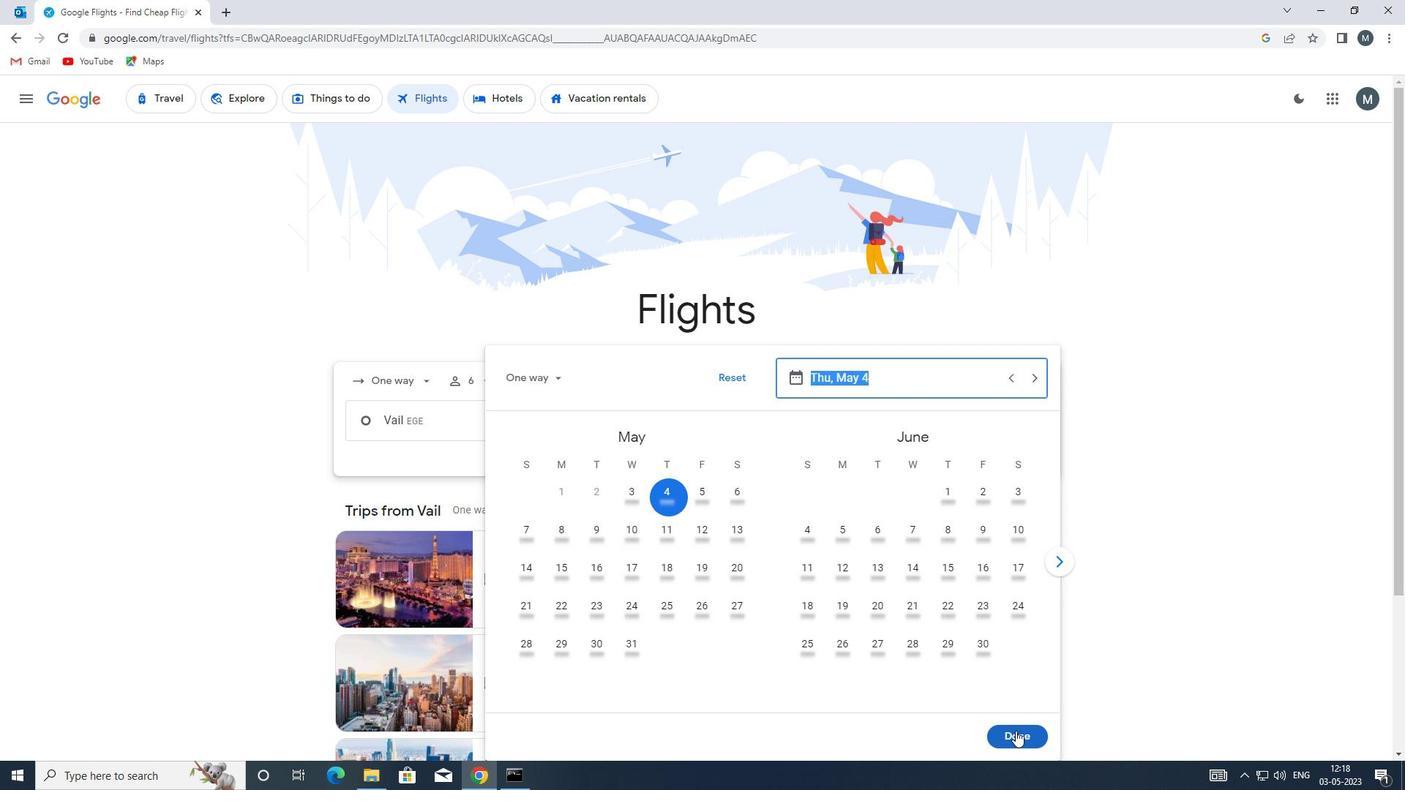 
Action: Mouse moved to (686, 474)
Screenshot: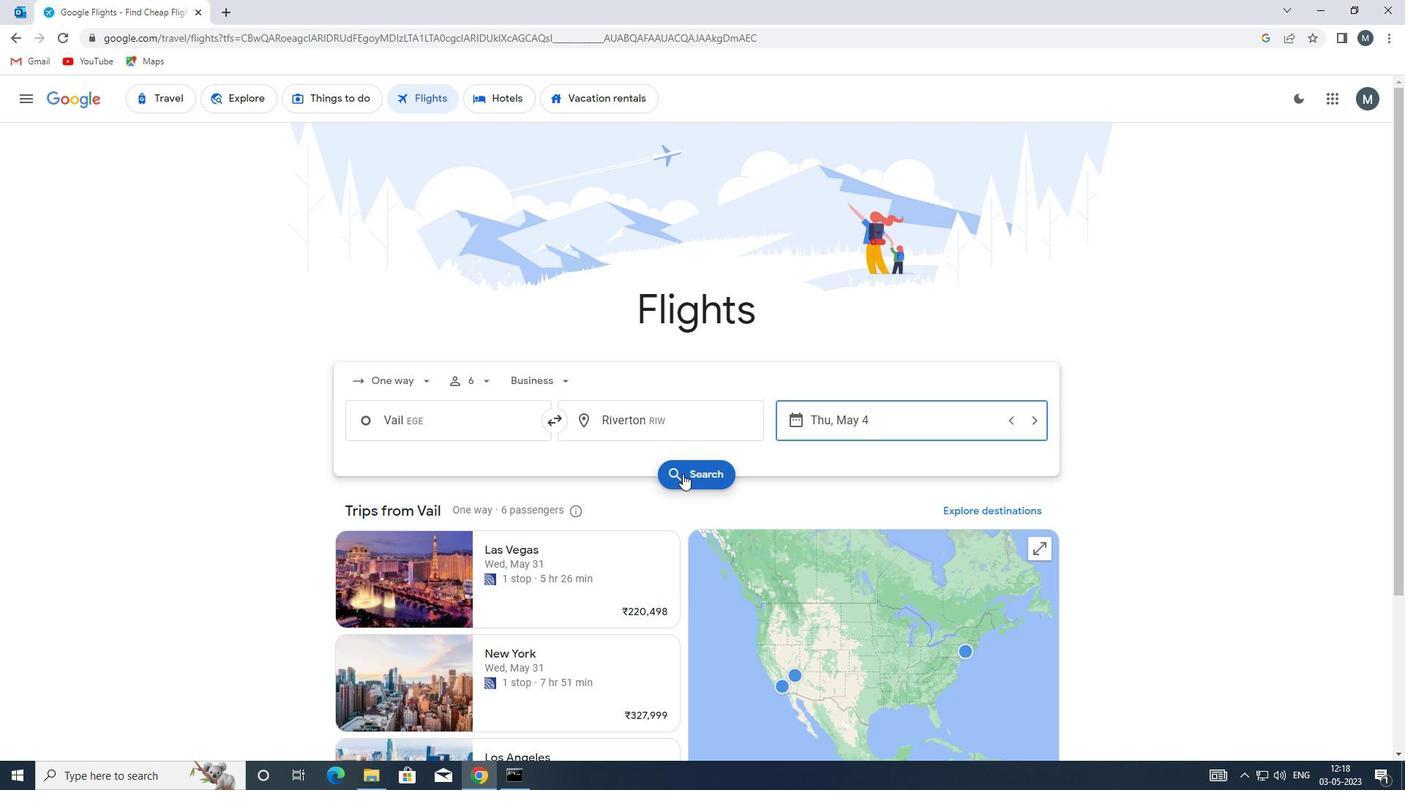 
Action: Mouse pressed left at (686, 474)
Screenshot: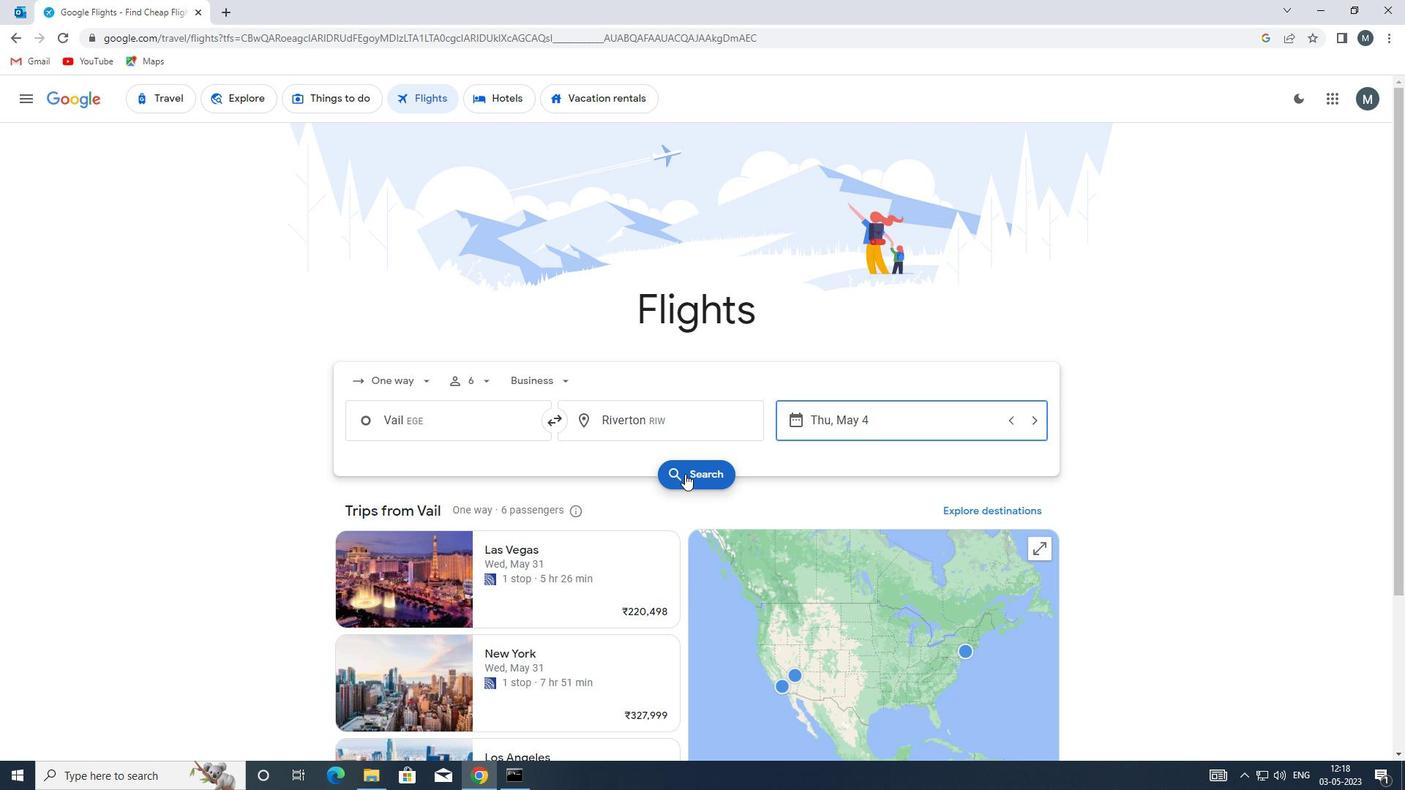 
Action: Mouse moved to (378, 231)
Screenshot: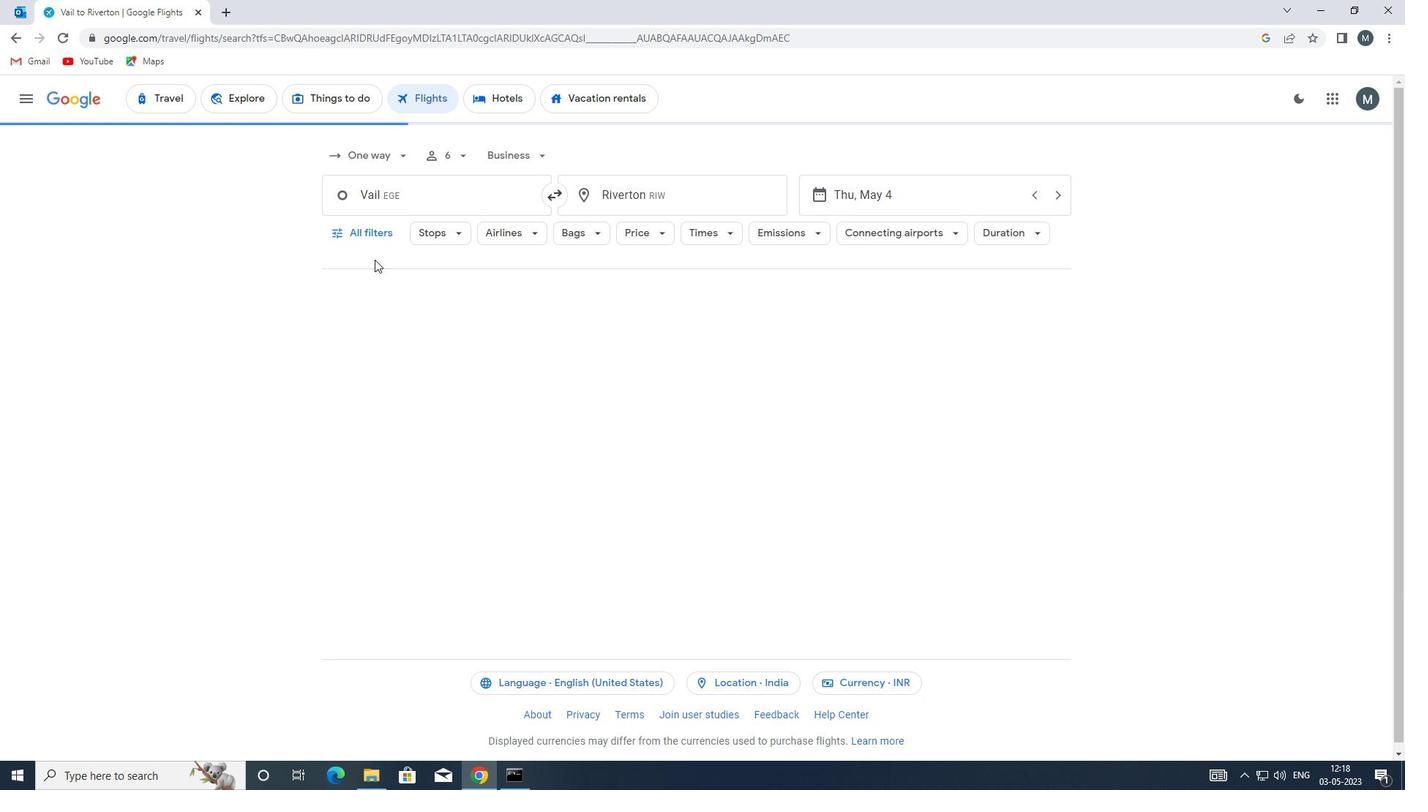 
Action: Mouse pressed left at (378, 231)
Screenshot: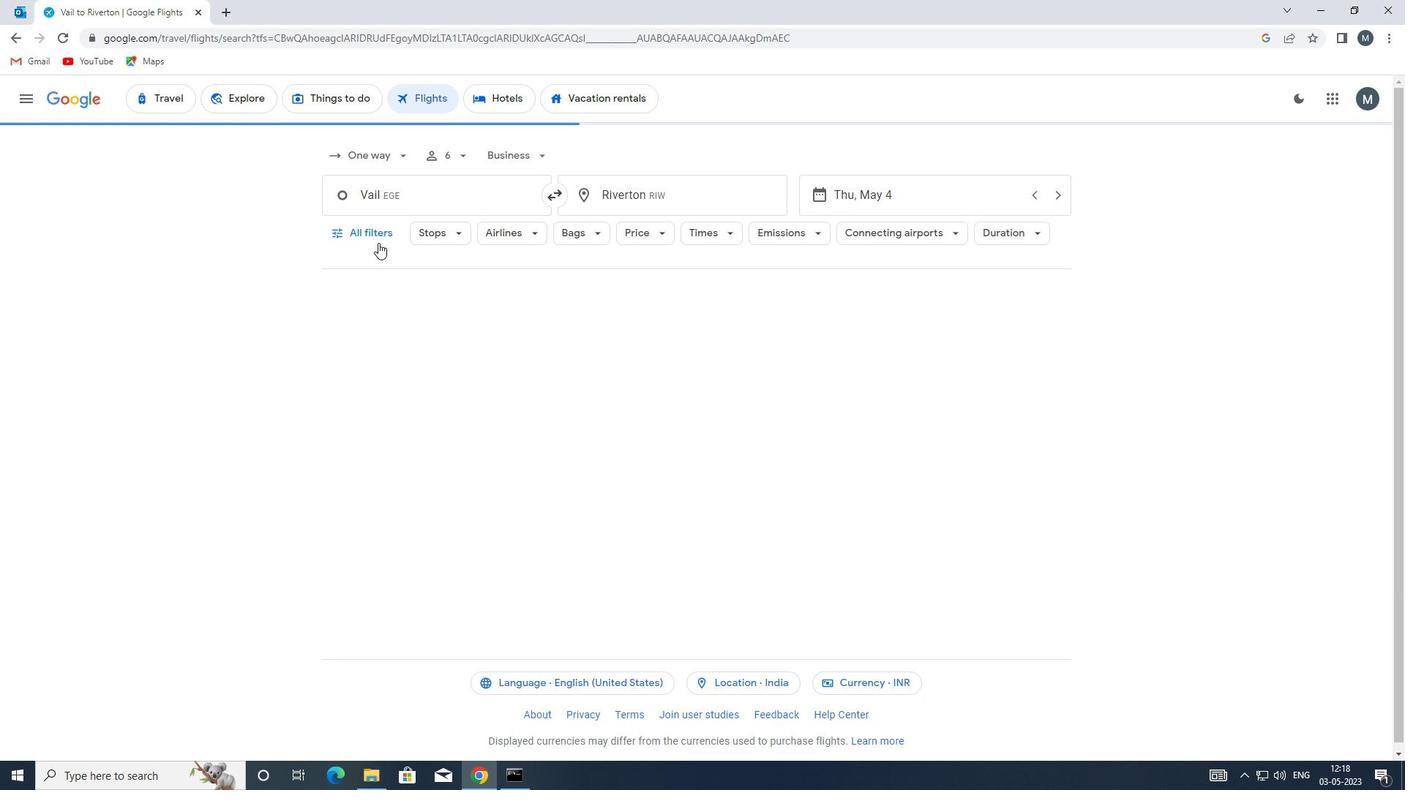 
Action: Mouse moved to (428, 441)
Screenshot: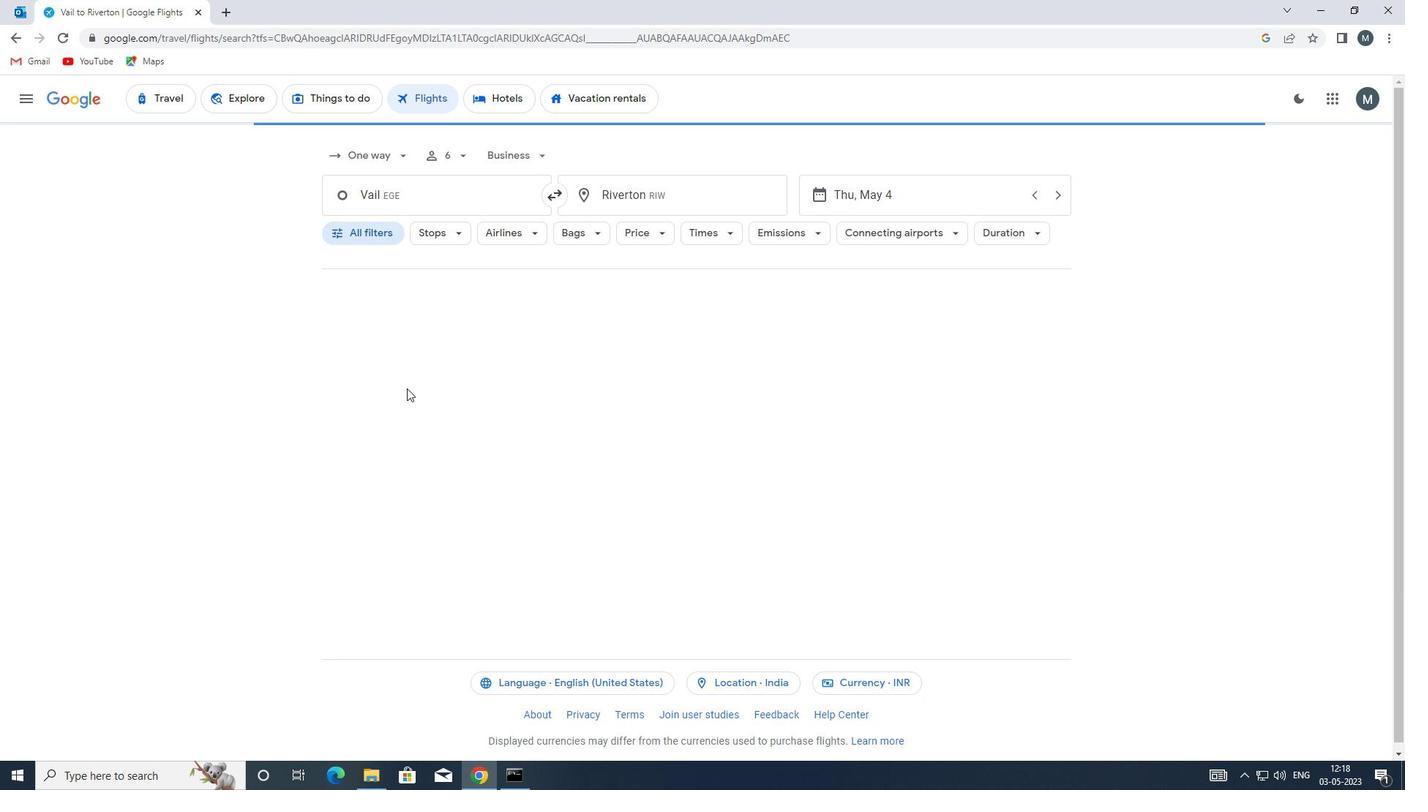 
Action: Mouse scrolled (428, 440) with delta (0, 0)
Screenshot: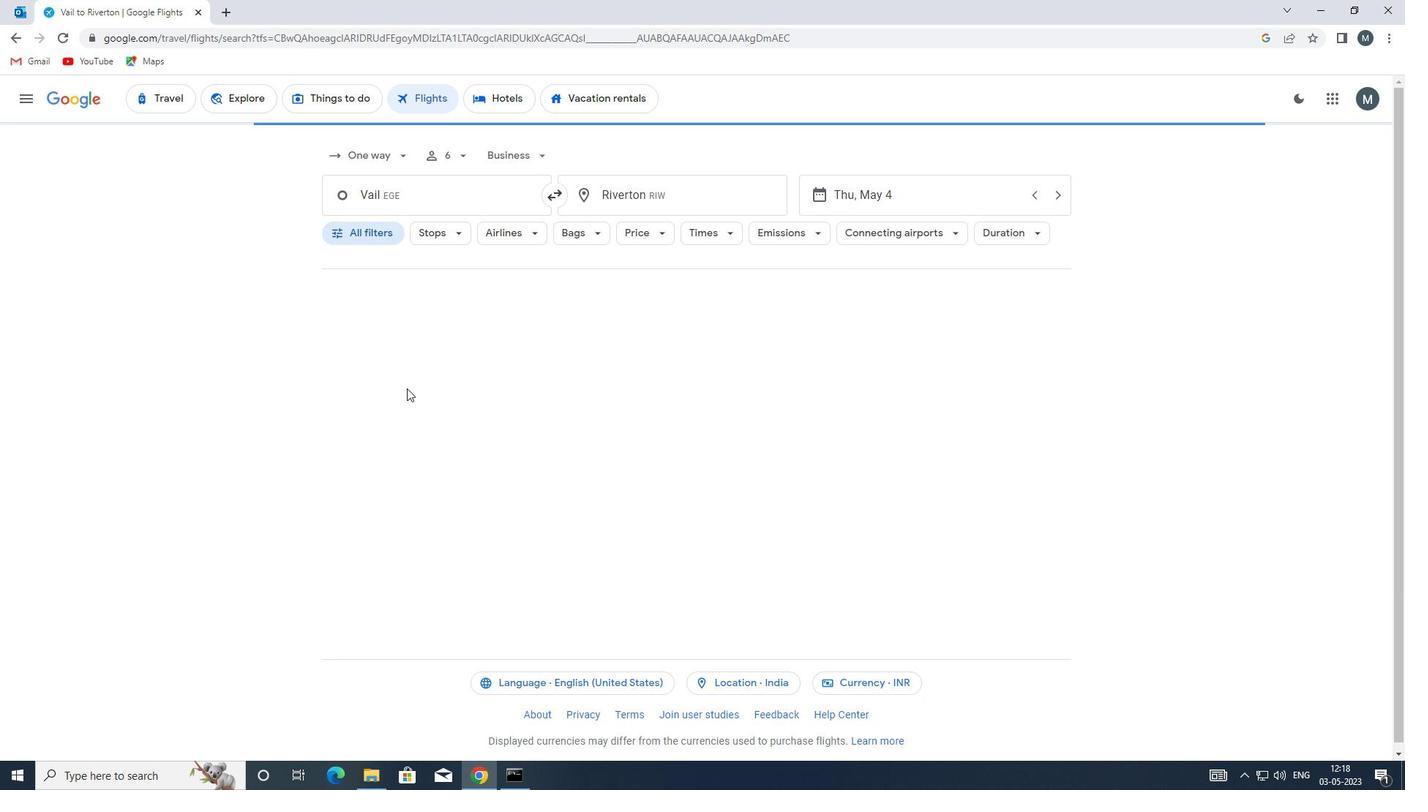
Action: Mouse moved to (427, 459)
Screenshot: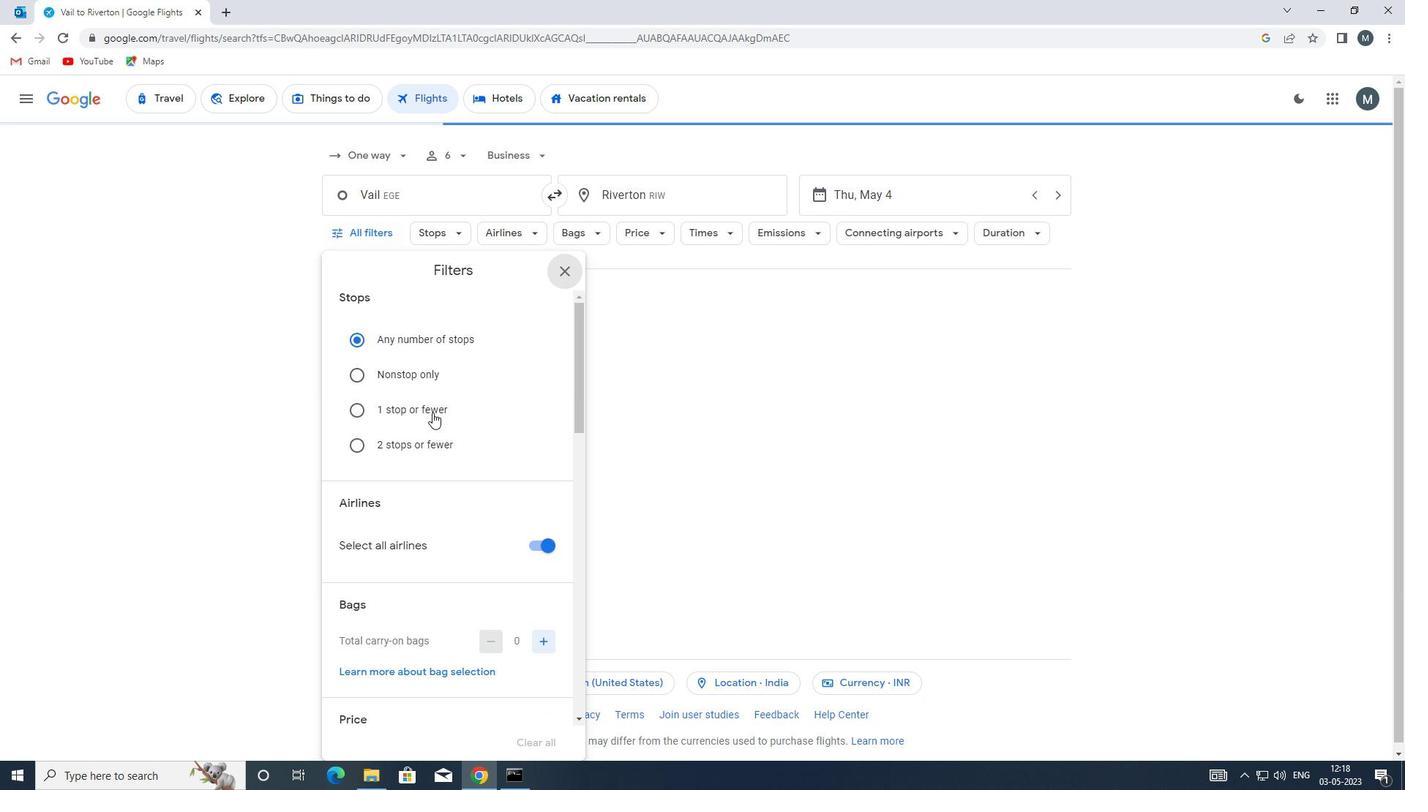 
Action: Mouse scrolled (427, 459) with delta (0, 0)
Screenshot: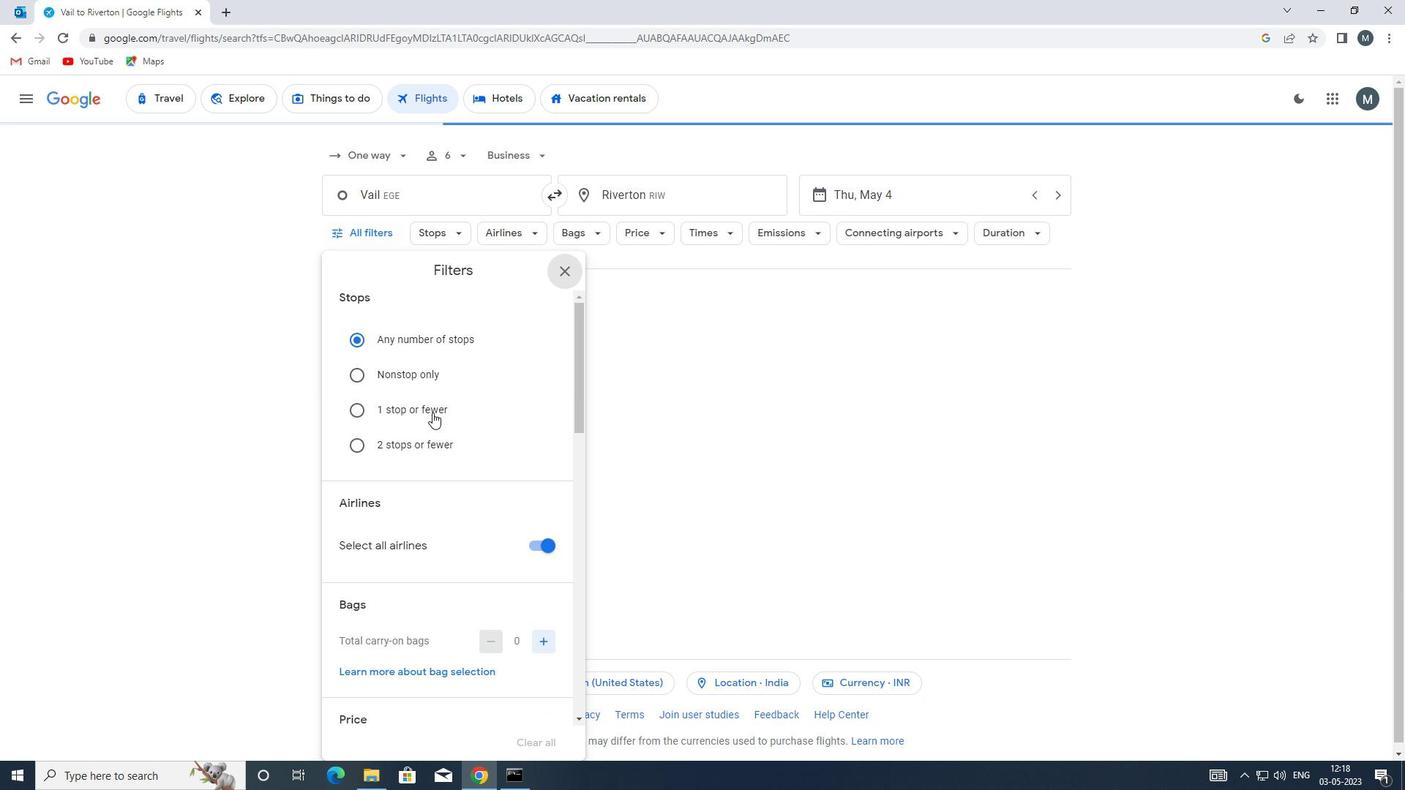 
Action: Mouse moved to (536, 391)
Screenshot: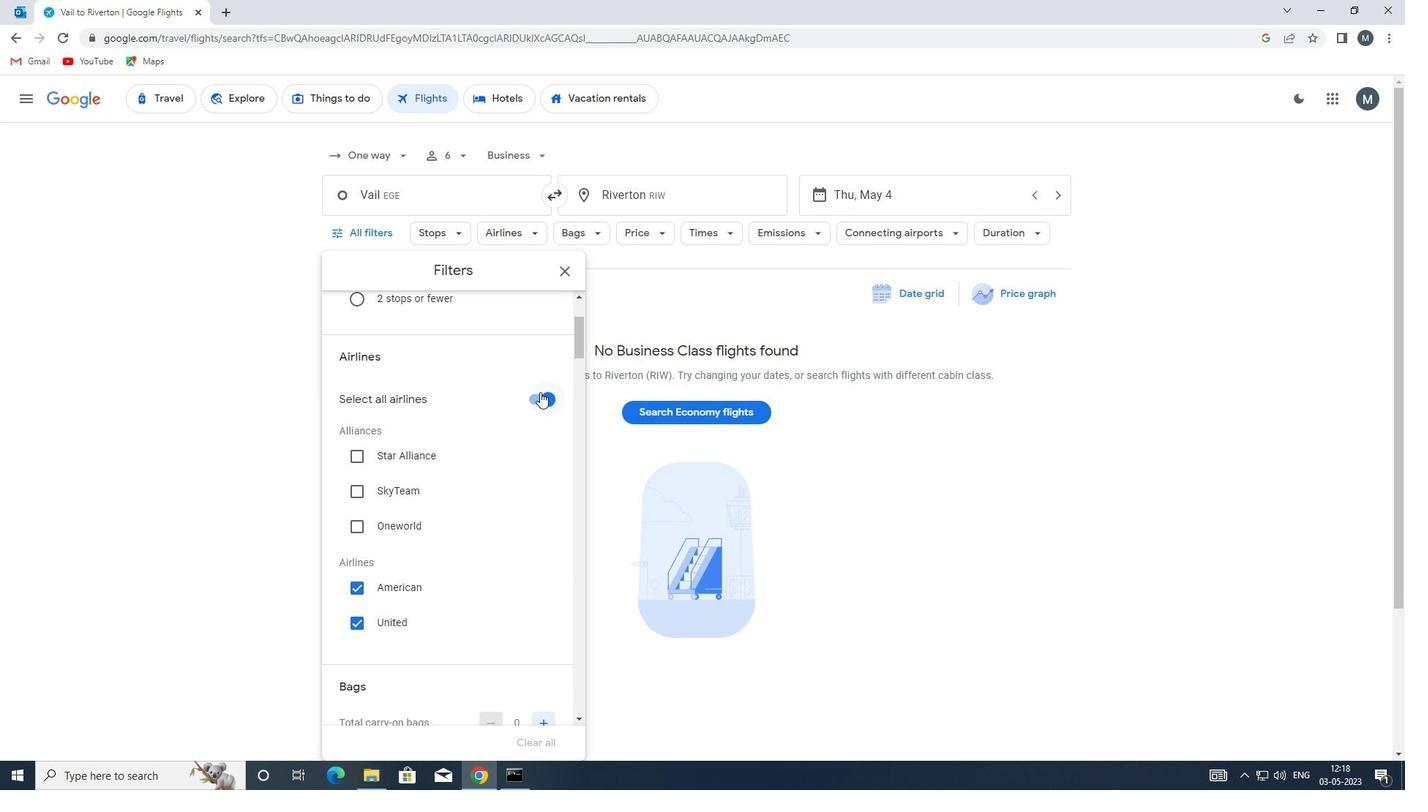 
Action: Mouse pressed left at (536, 391)
Screenshot: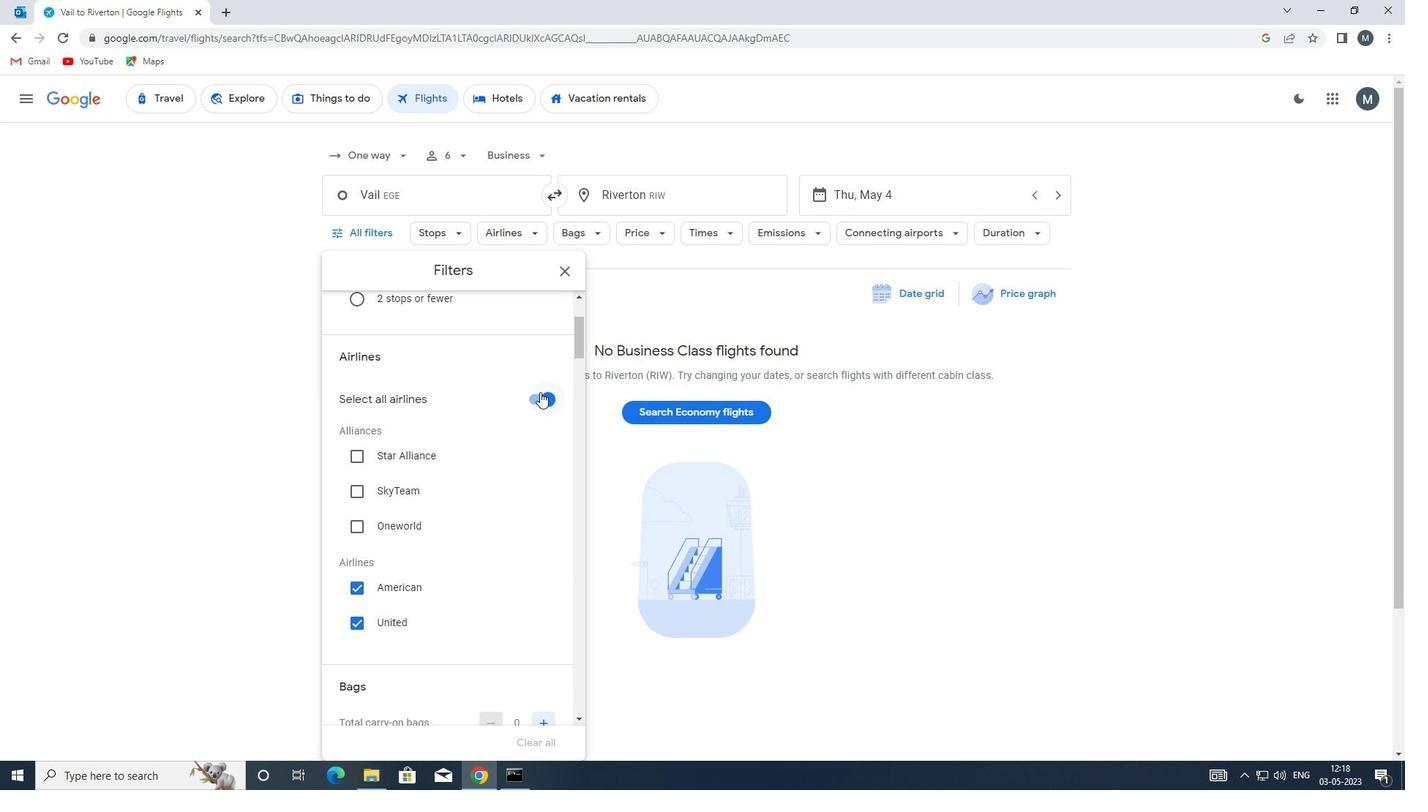 
Action: Mouse moved to (461, 468)
Screenshot: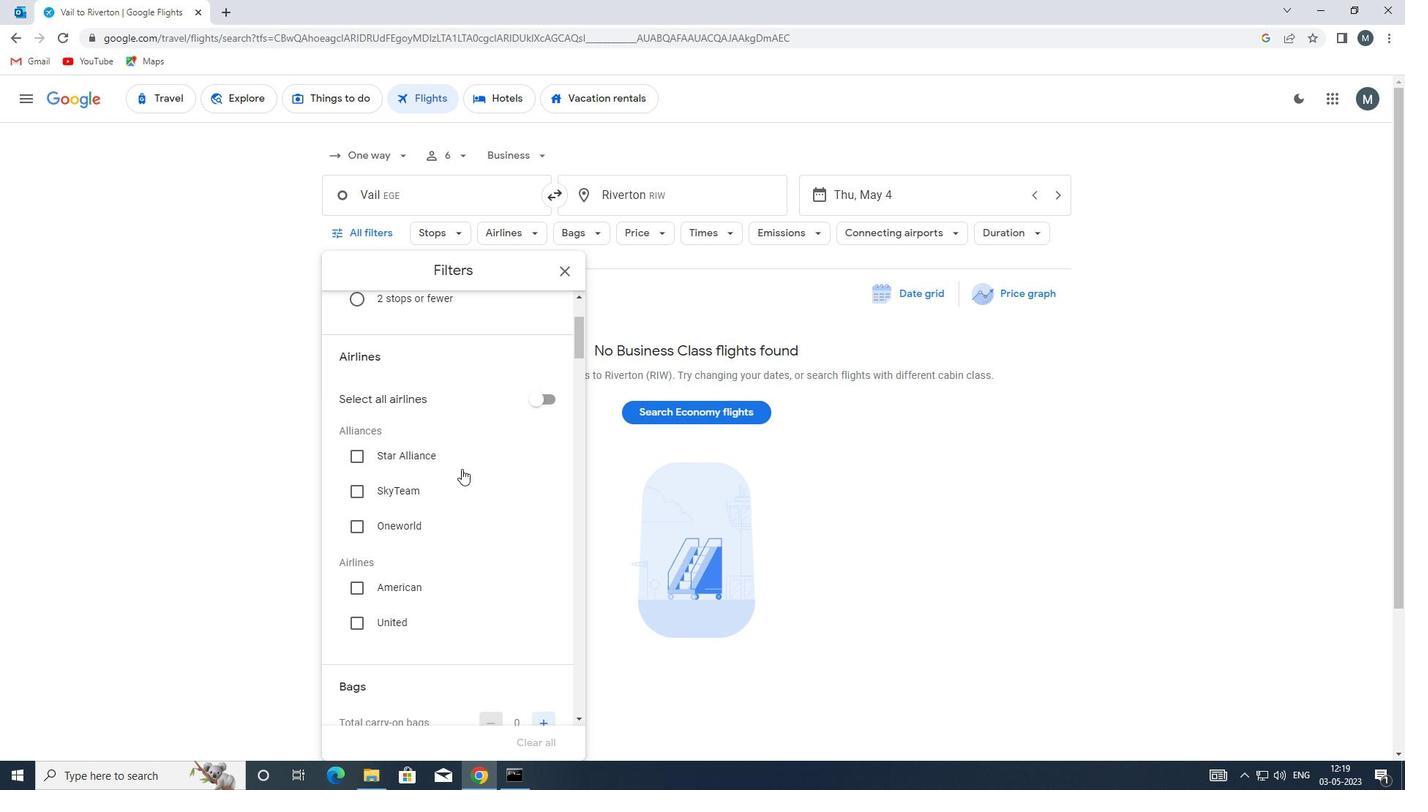 
Action: Mouse scrolled (461, 467) with delta (0, 0)
Screenshot: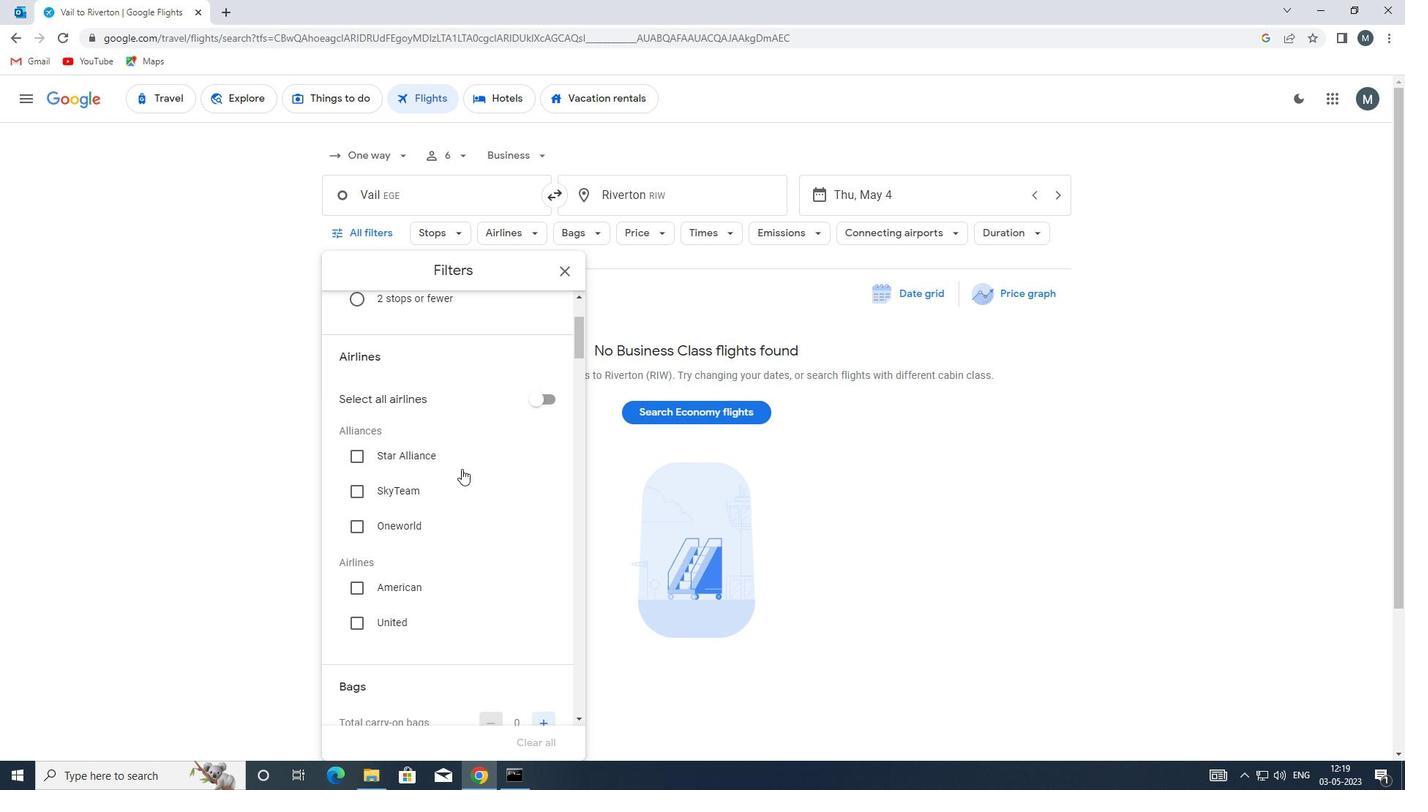 
Action: Mouse scrolled (461, 467) with delta (0, 0)
Screenshot: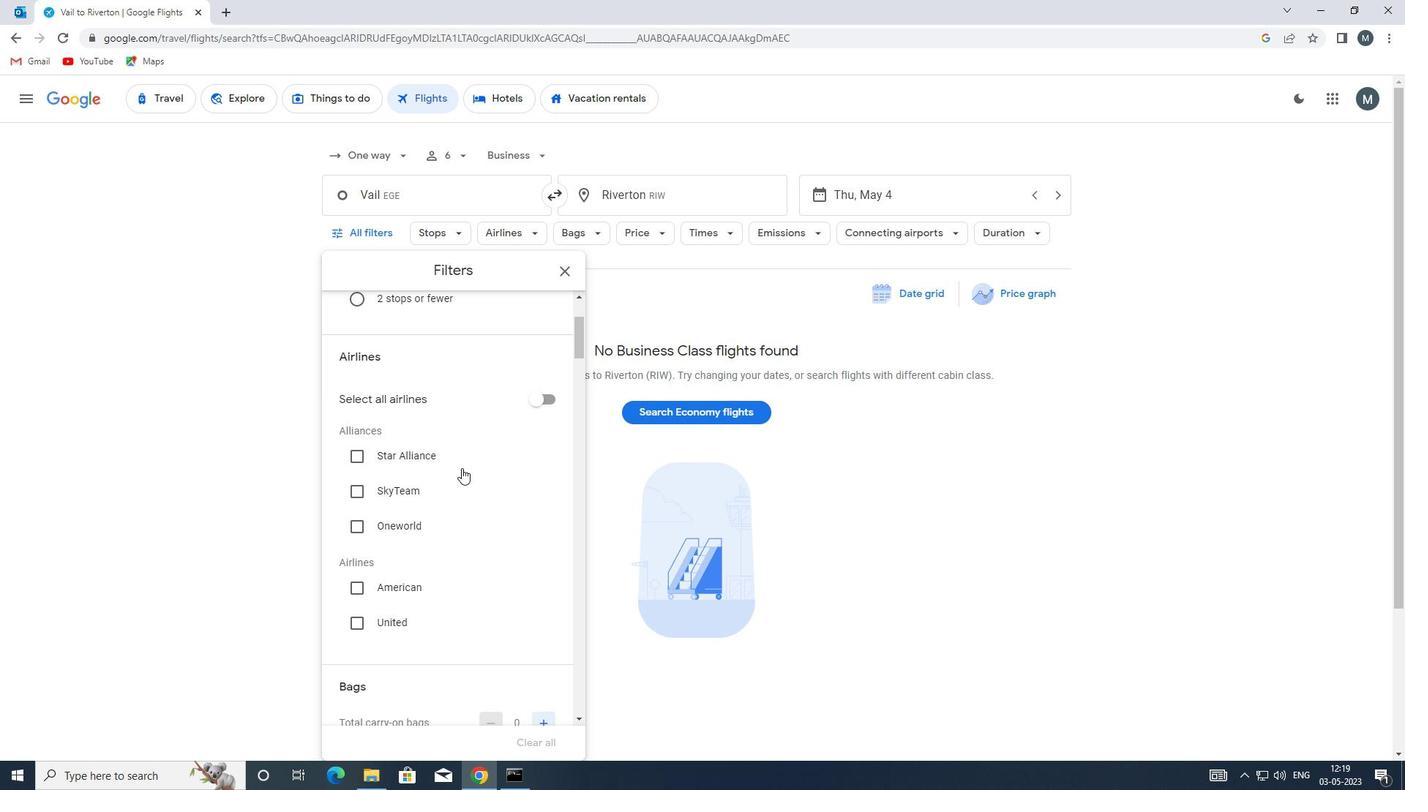 
Action: Mouse scrolled (461, 467) with delta (0, 0)
Screenshot: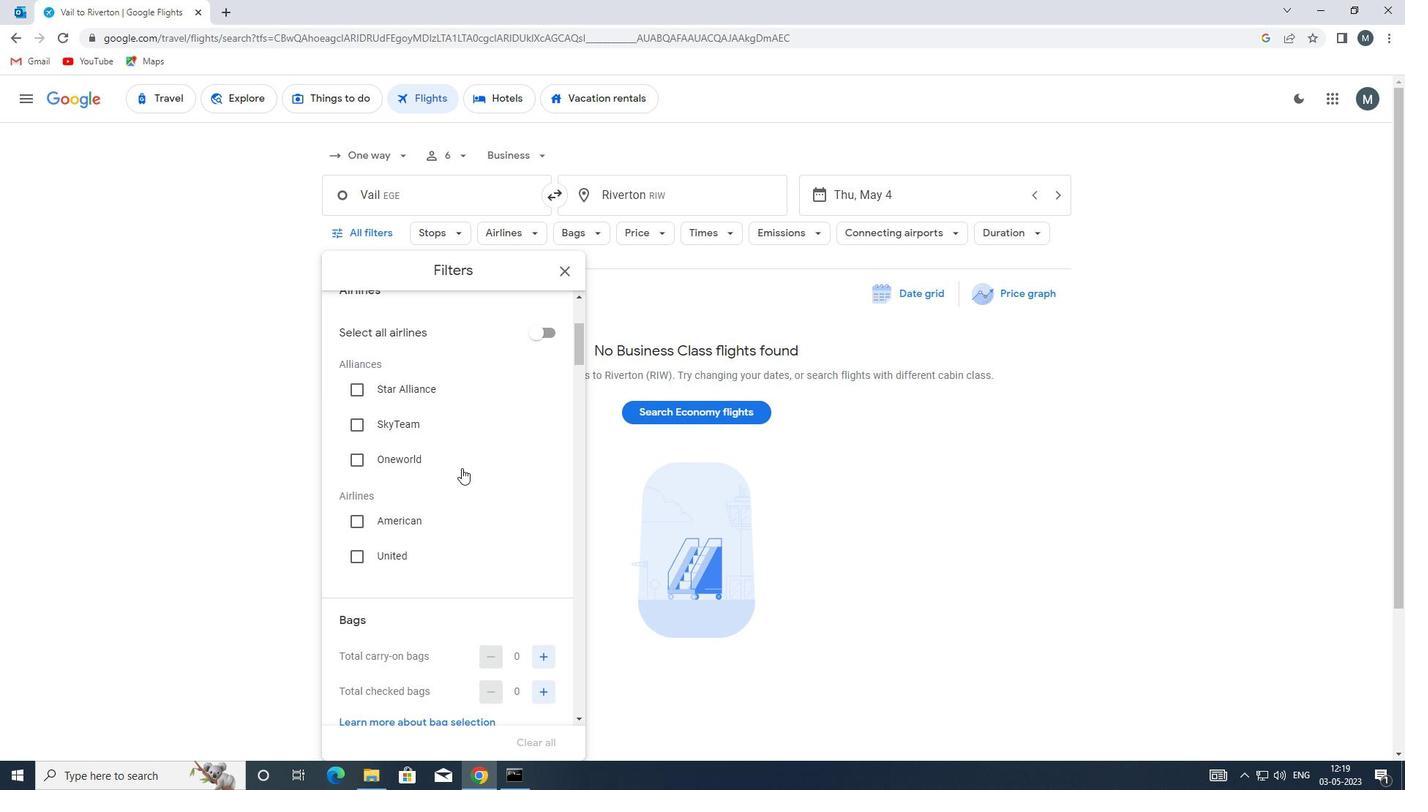 
Action: Mouse moved to (543, 536)
Screenshot: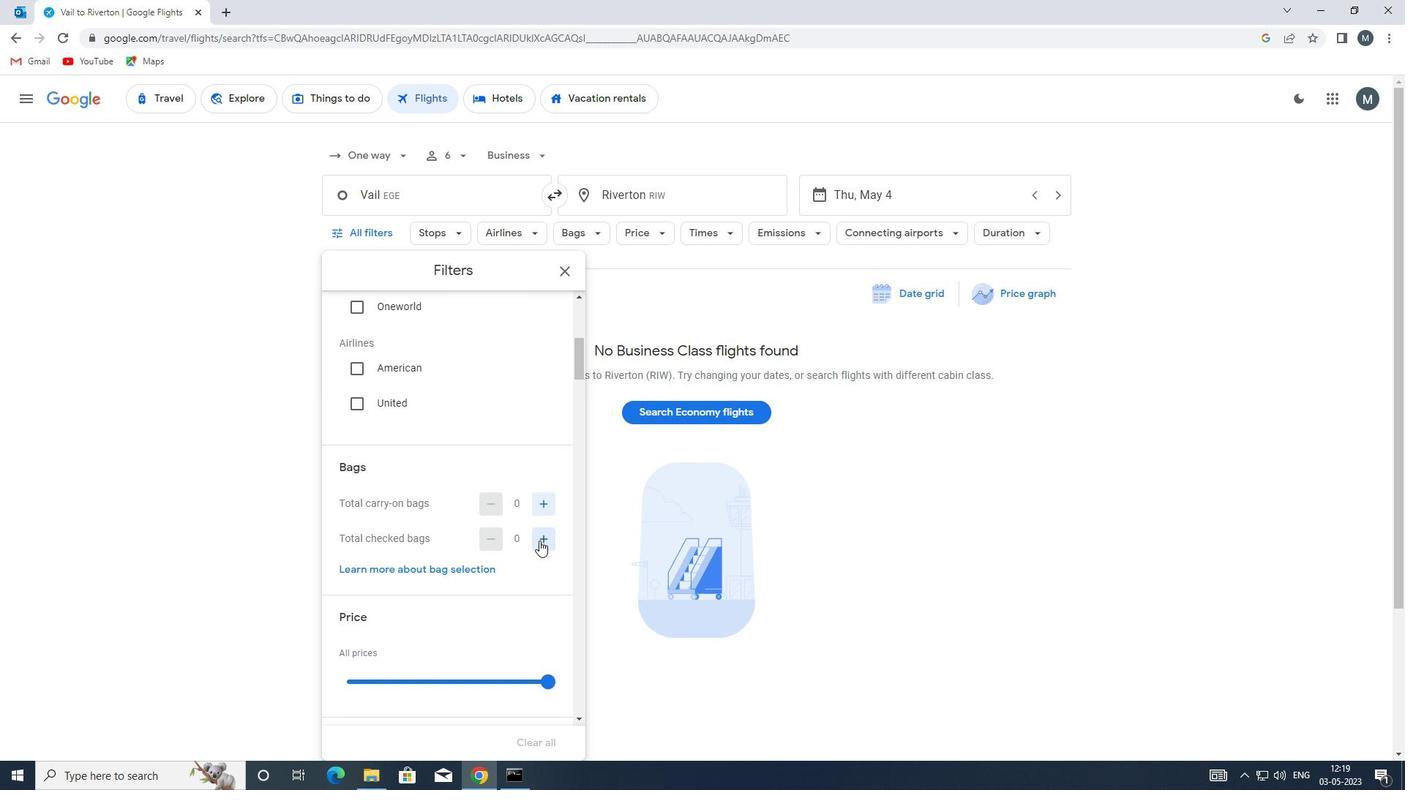 
Action: Mouse pressed left at (543, 536)
Screenshot: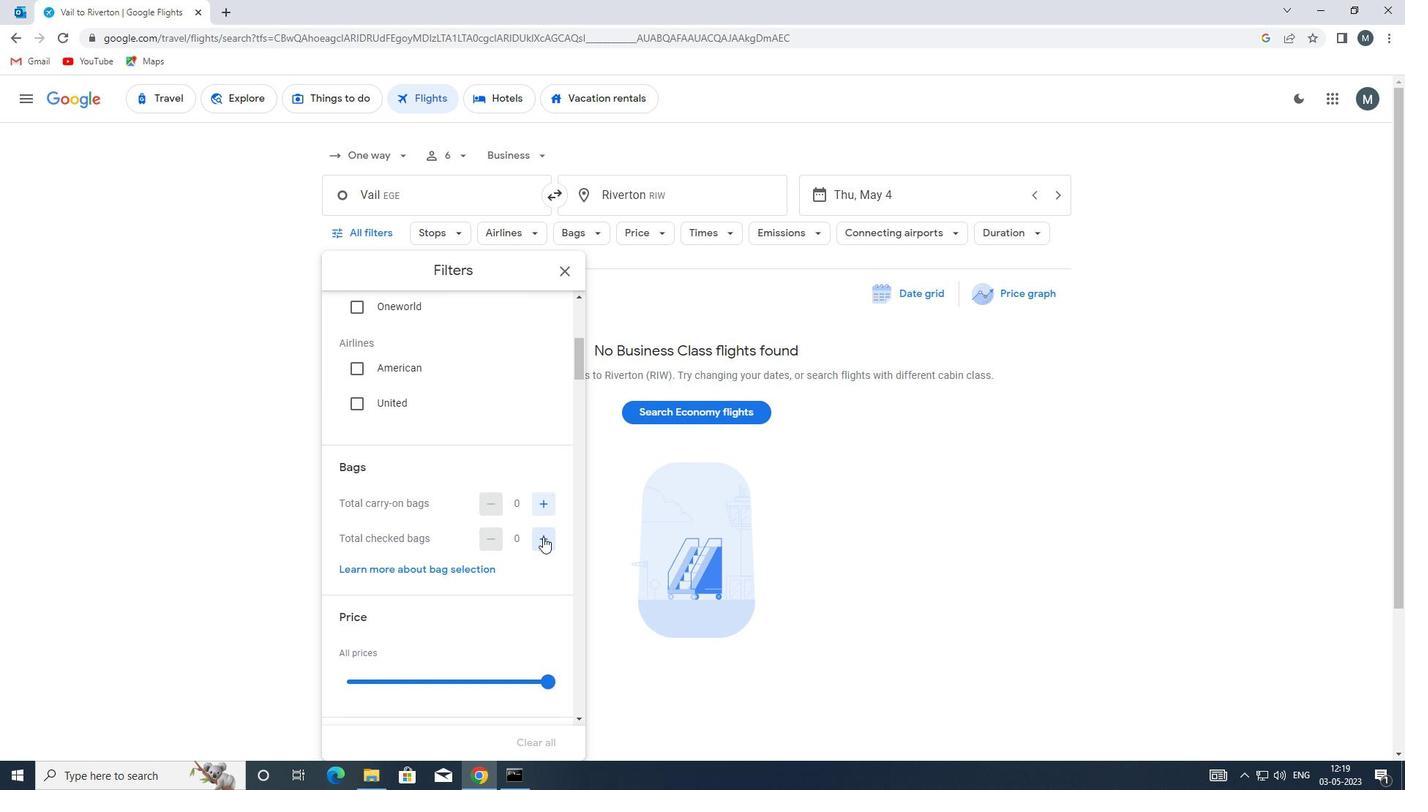 
Action: Mouse pressed left at (543, 536)
Screenshot: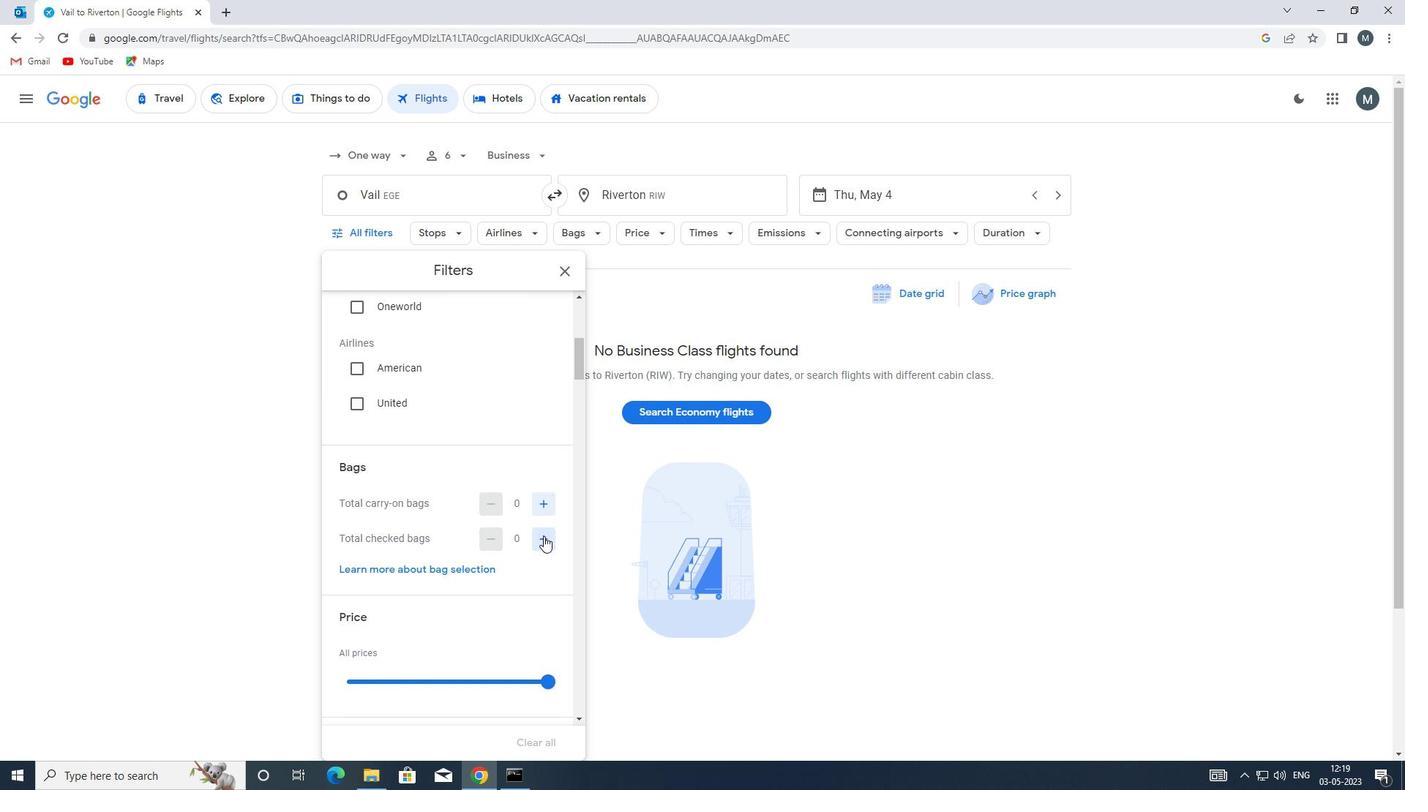 
Action: Mouse pressed left at (543, 536)
Screenshot: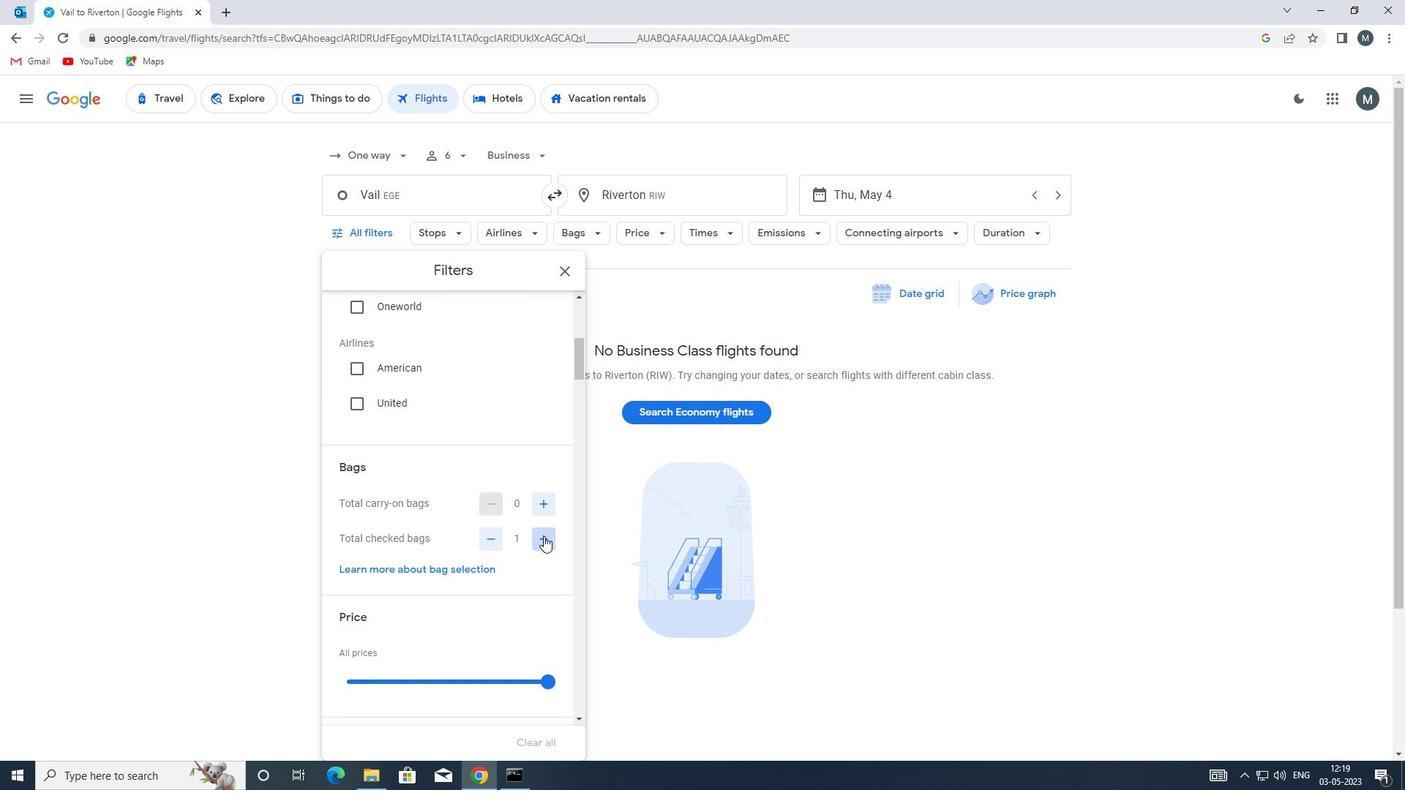 
Action: Mouse pressed left at (543, 536)
Screenshot: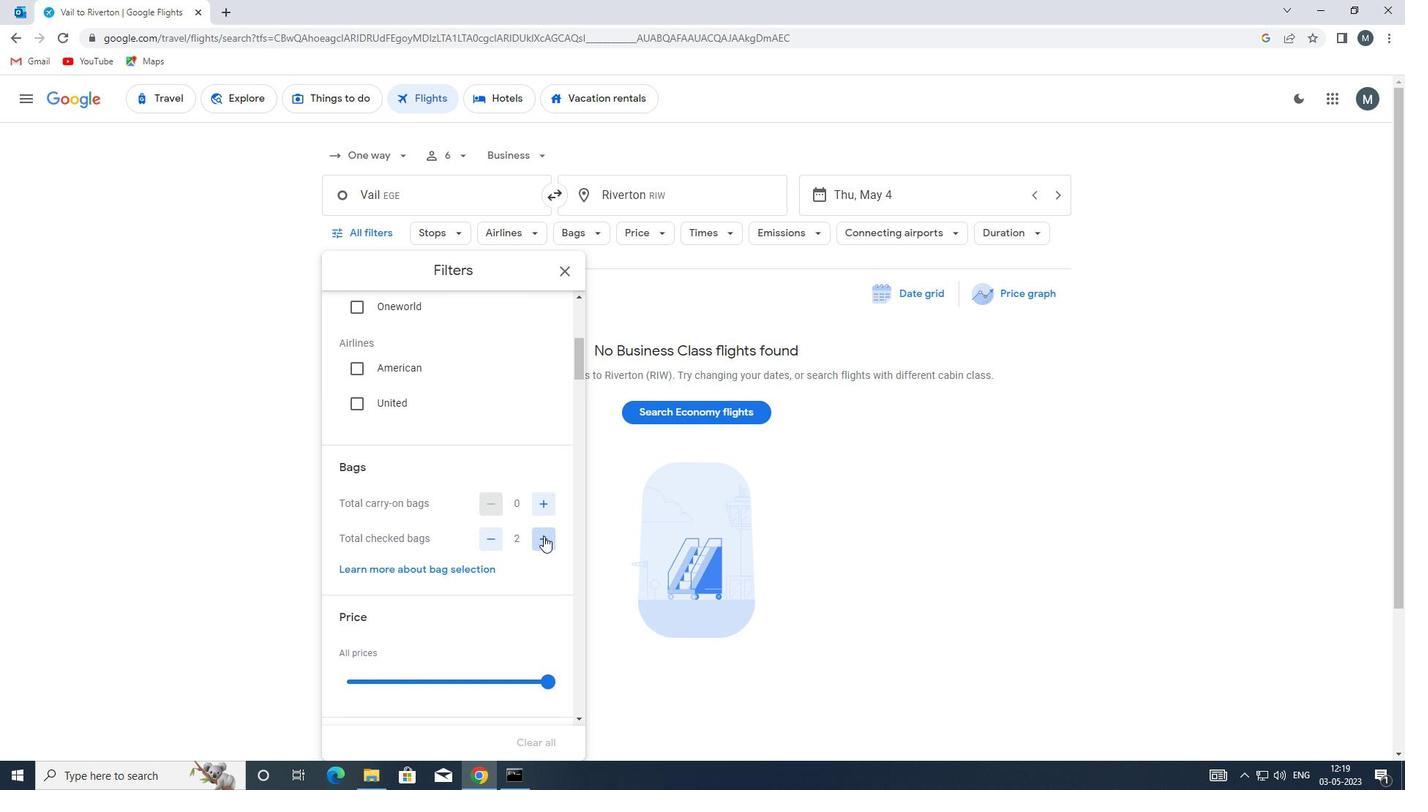 
Action: Mouse moved to (483, 505)
Screenshot: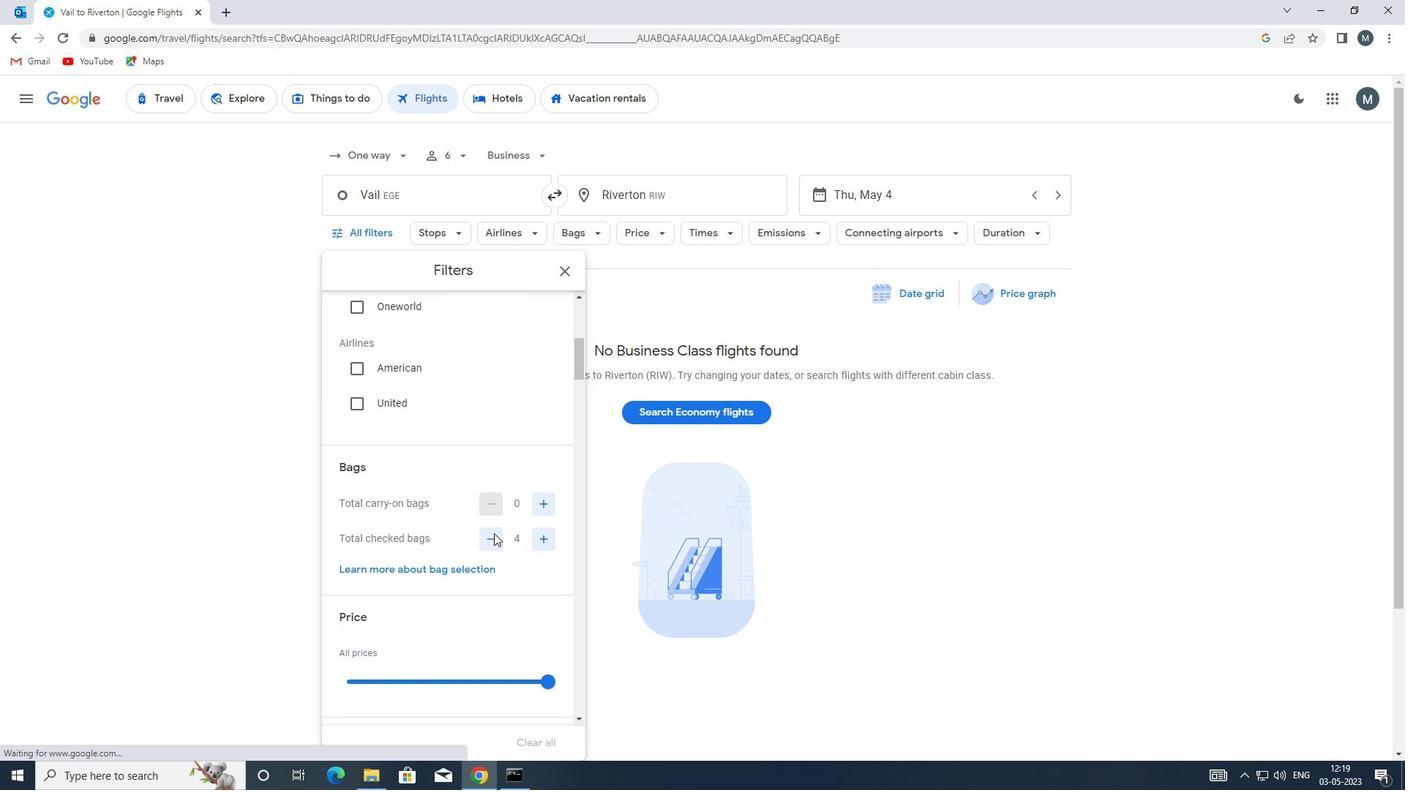 
Action: Mouse scrolled (483, 504) with delta (0, 0)
Screenshot: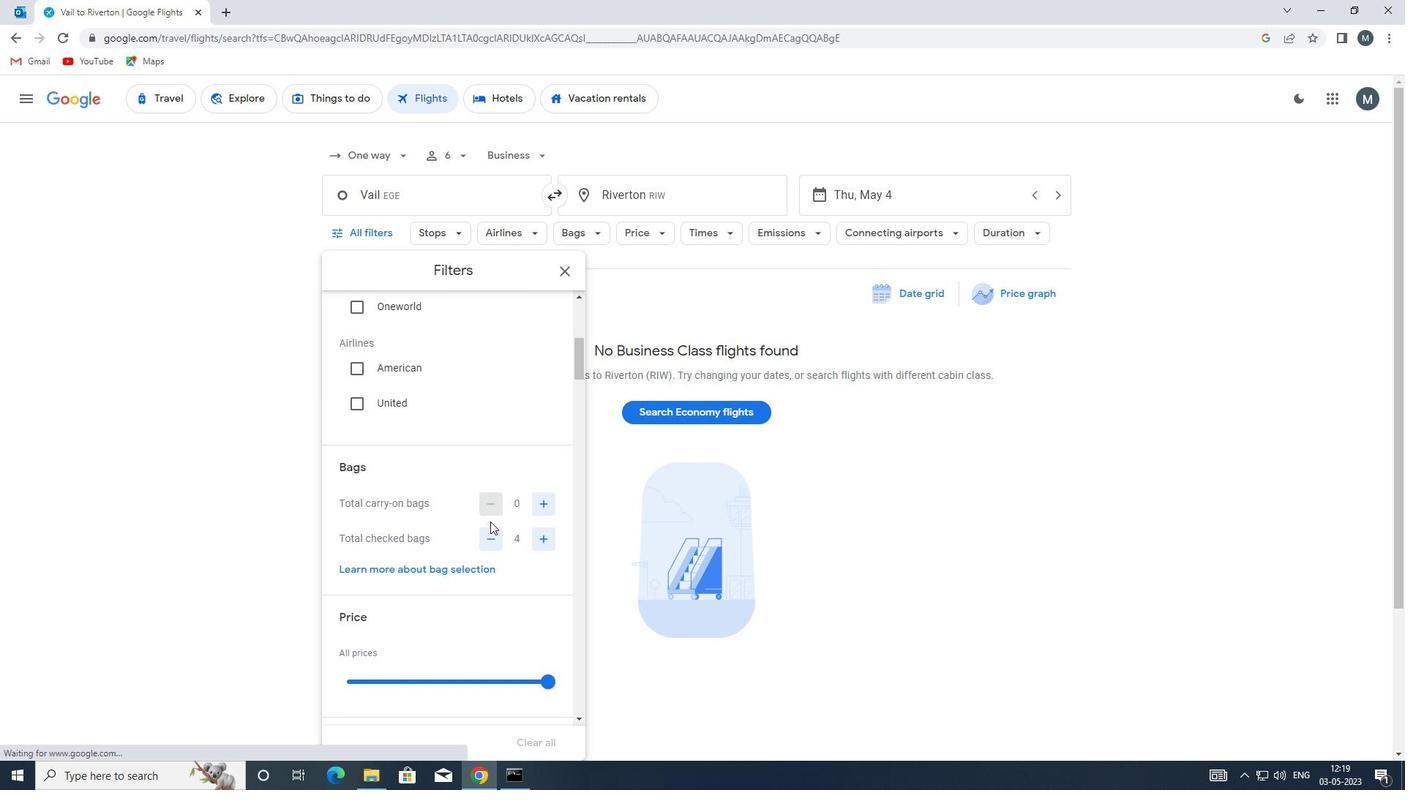 
Action: Mouse scrolled (483, 504) with delta (0, 0)
Screenshot: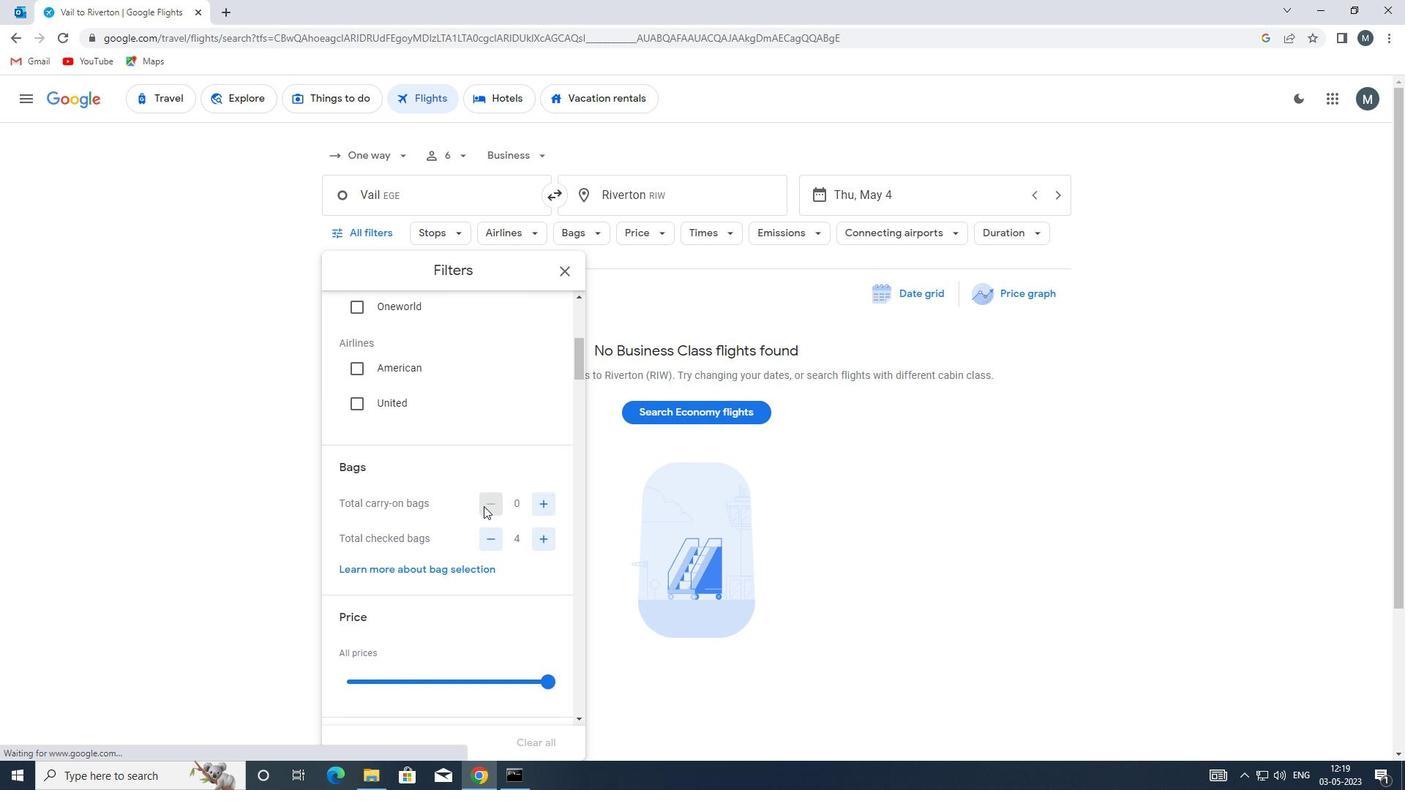 
Action: Mouse moved to (447, 533)
Screenshot: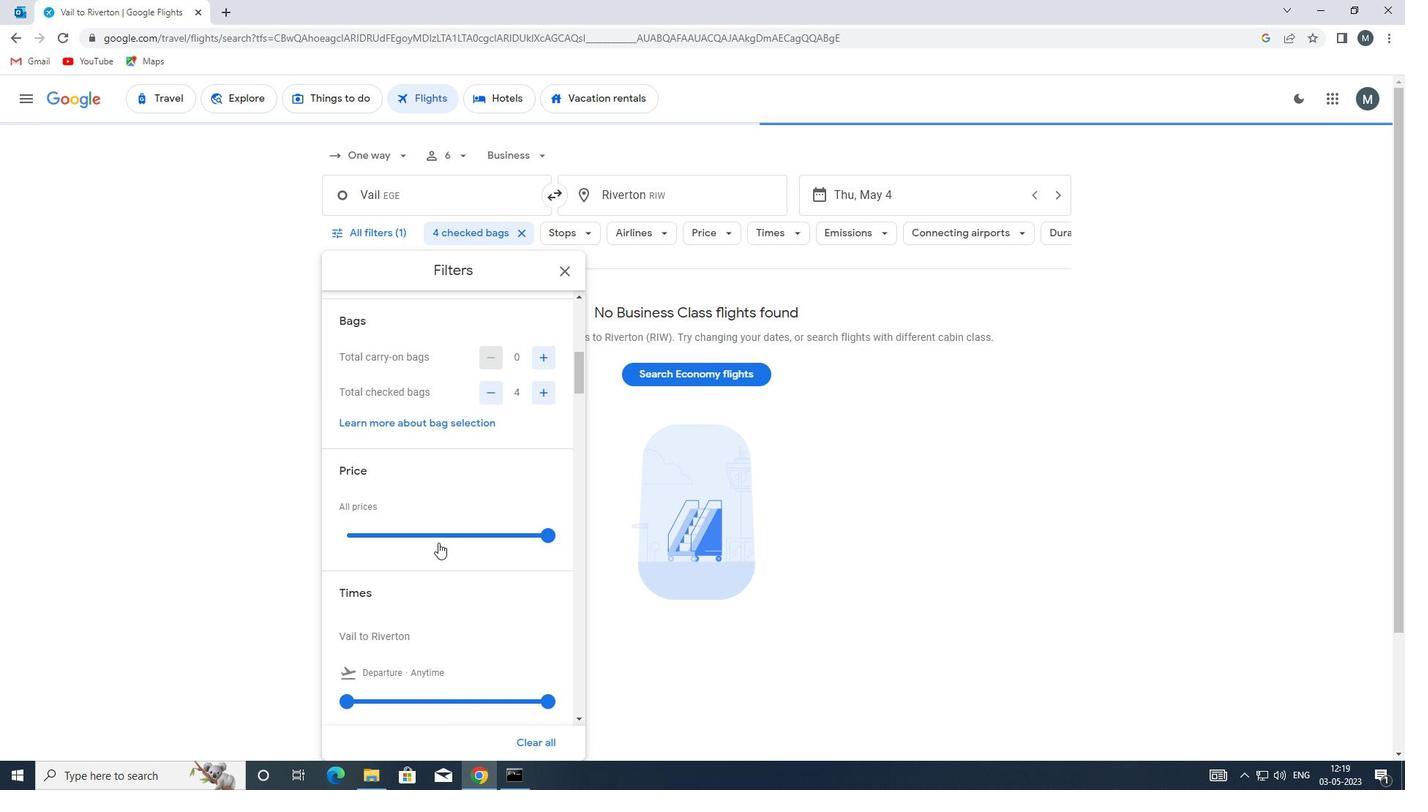 
Action: Mouse pressed left at (447, 533)
Screenshot: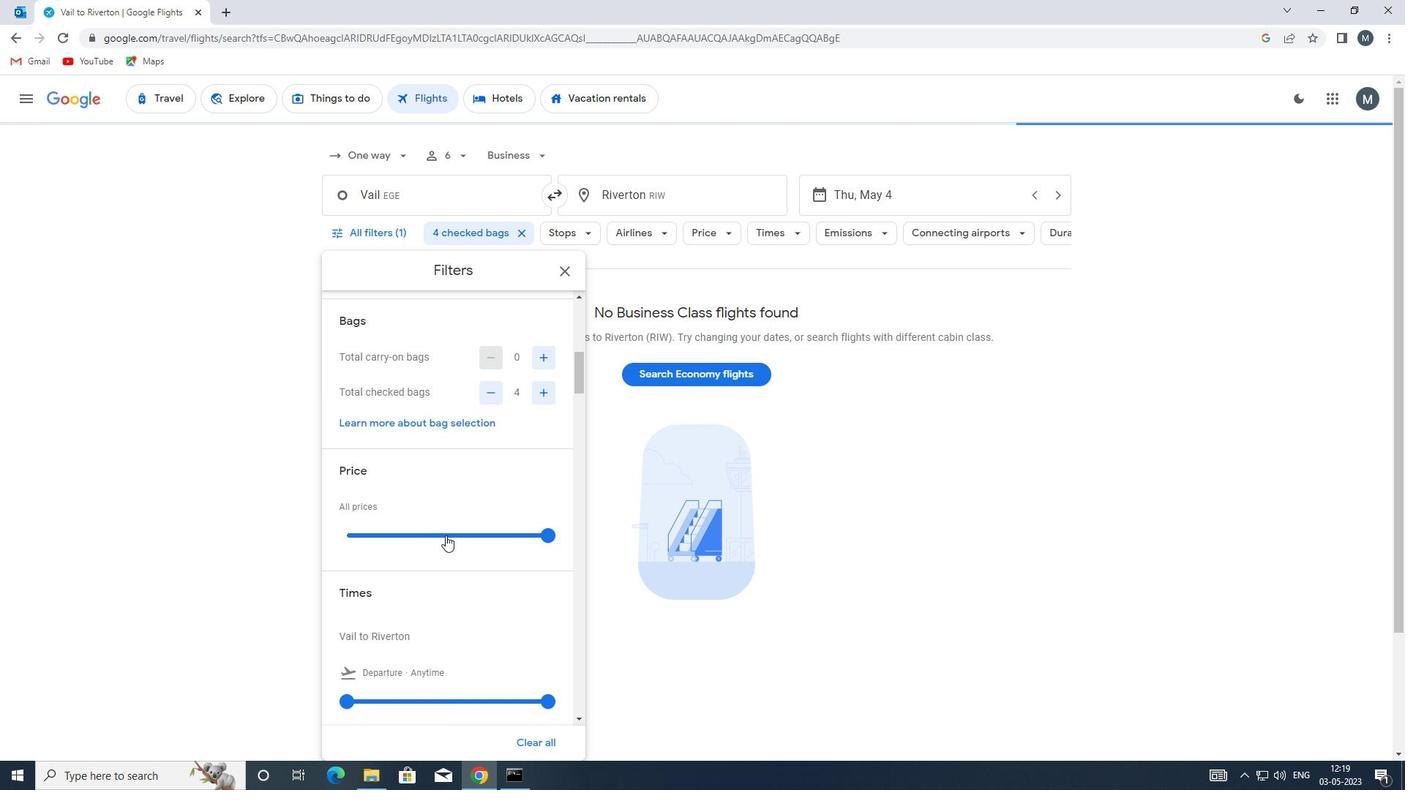 
Action: Mouse moved to (445, 530)
Screenshot: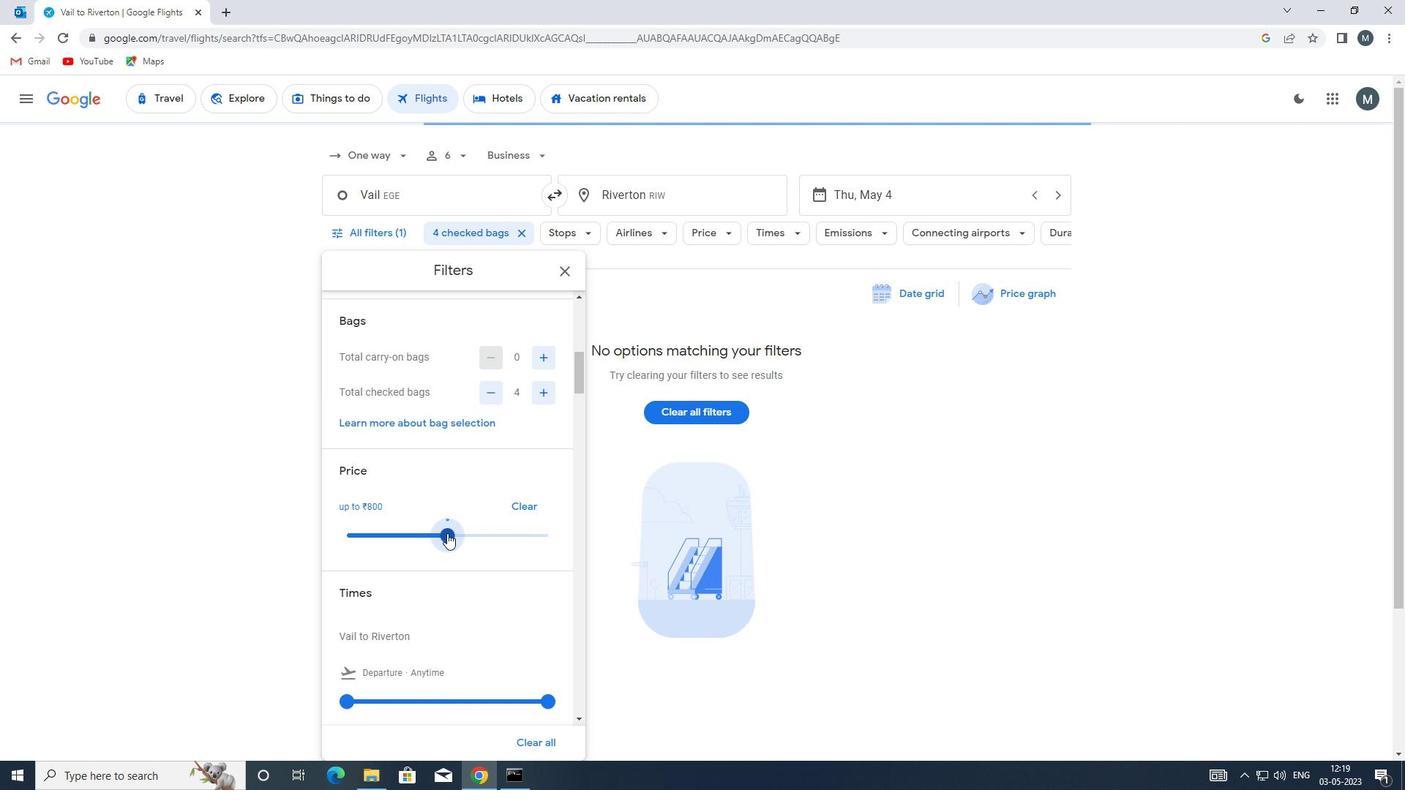 
Action: Mouse pressed left at (445, 530)
Screenshot: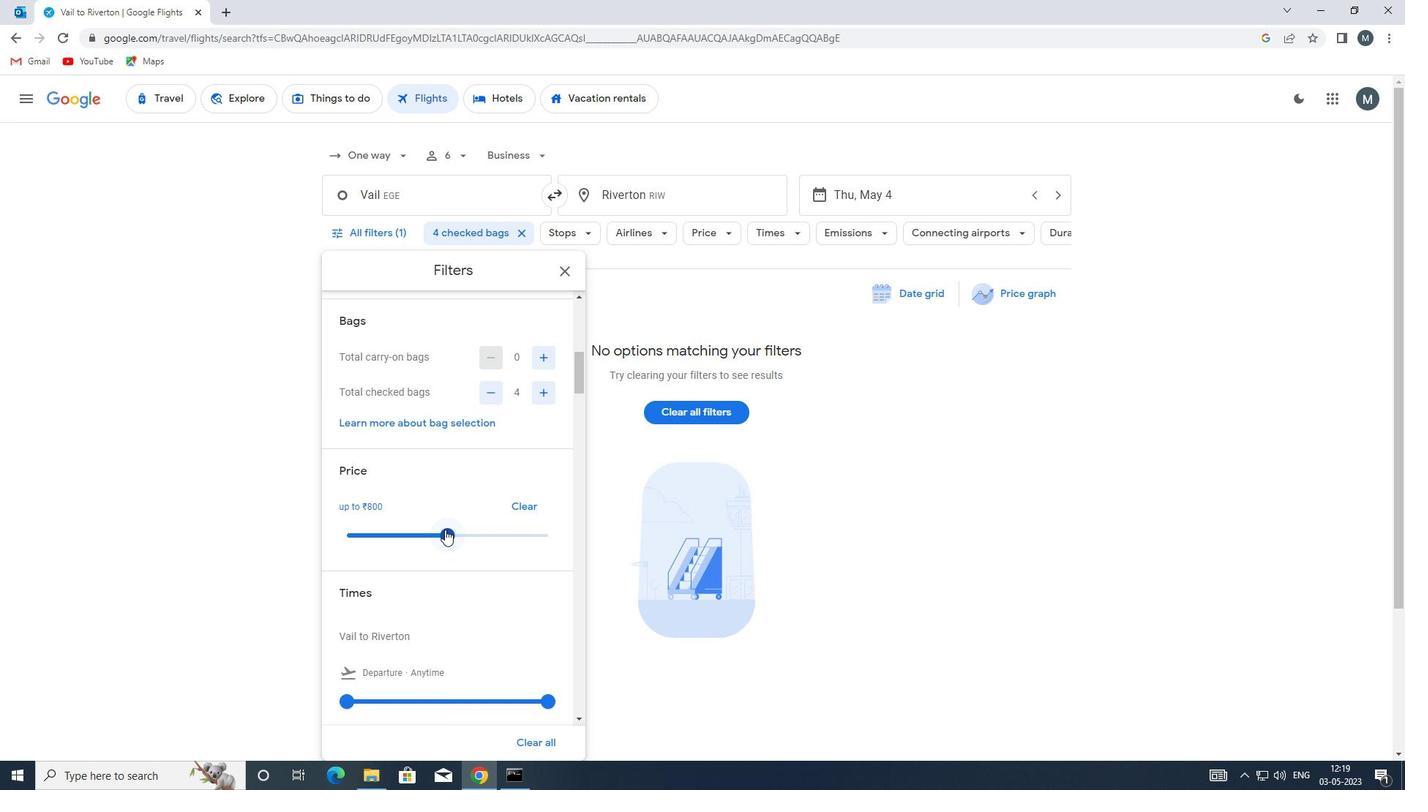 
Action: Mouse moved to (450, 524)
Screenshot: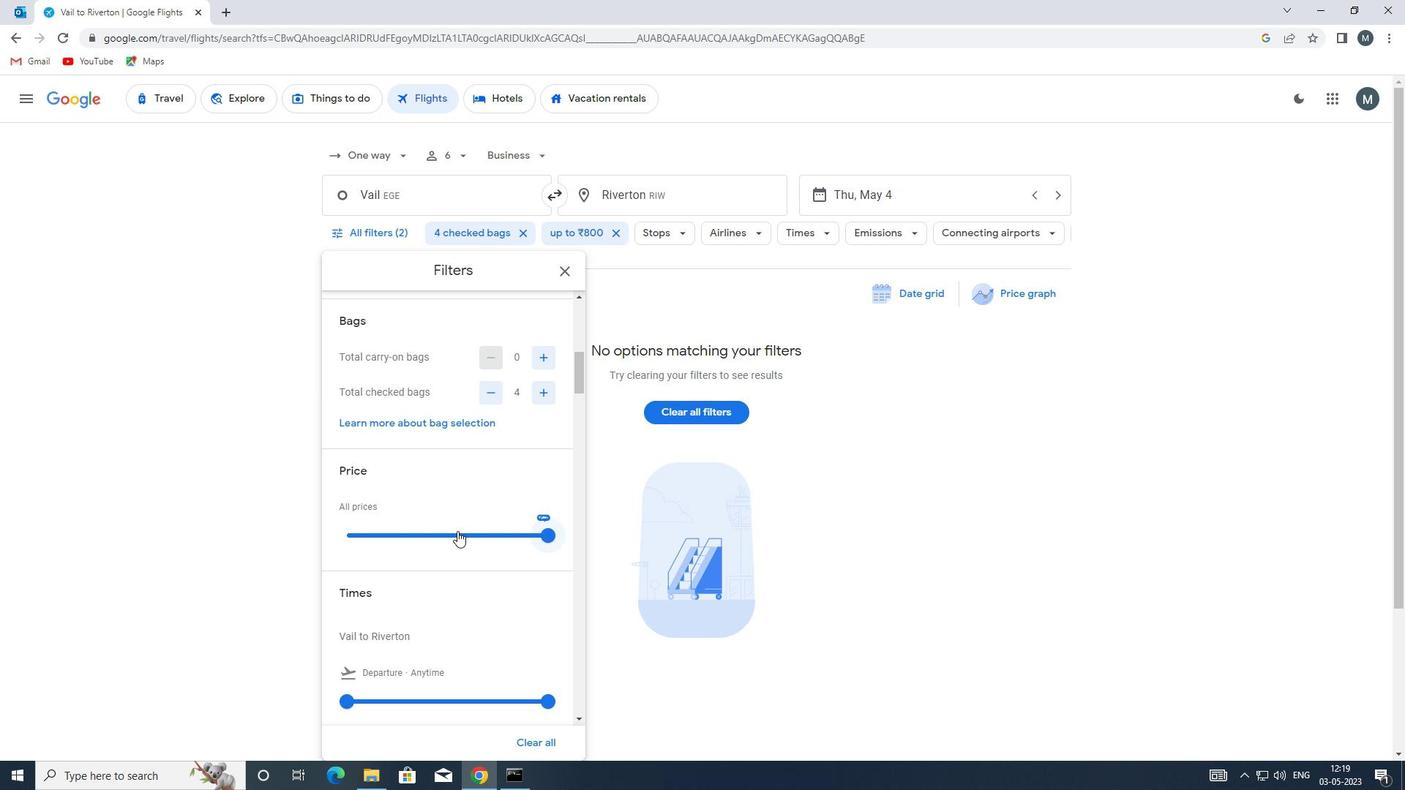 
Action: Mouse scrolled (450, 524) with delta (0, 0)
Screenshot: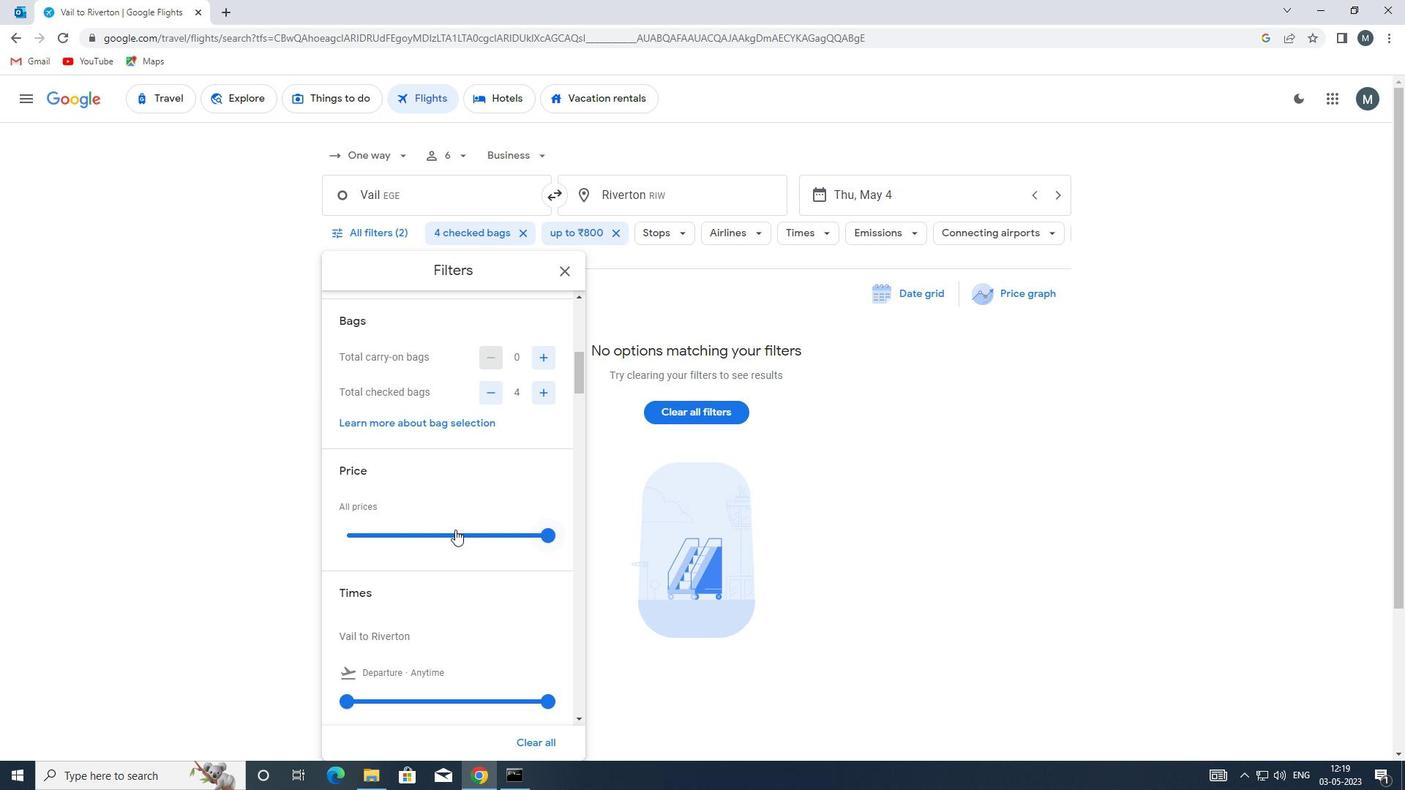 
Action: Mouse moved to (449, 524)
Screenshot: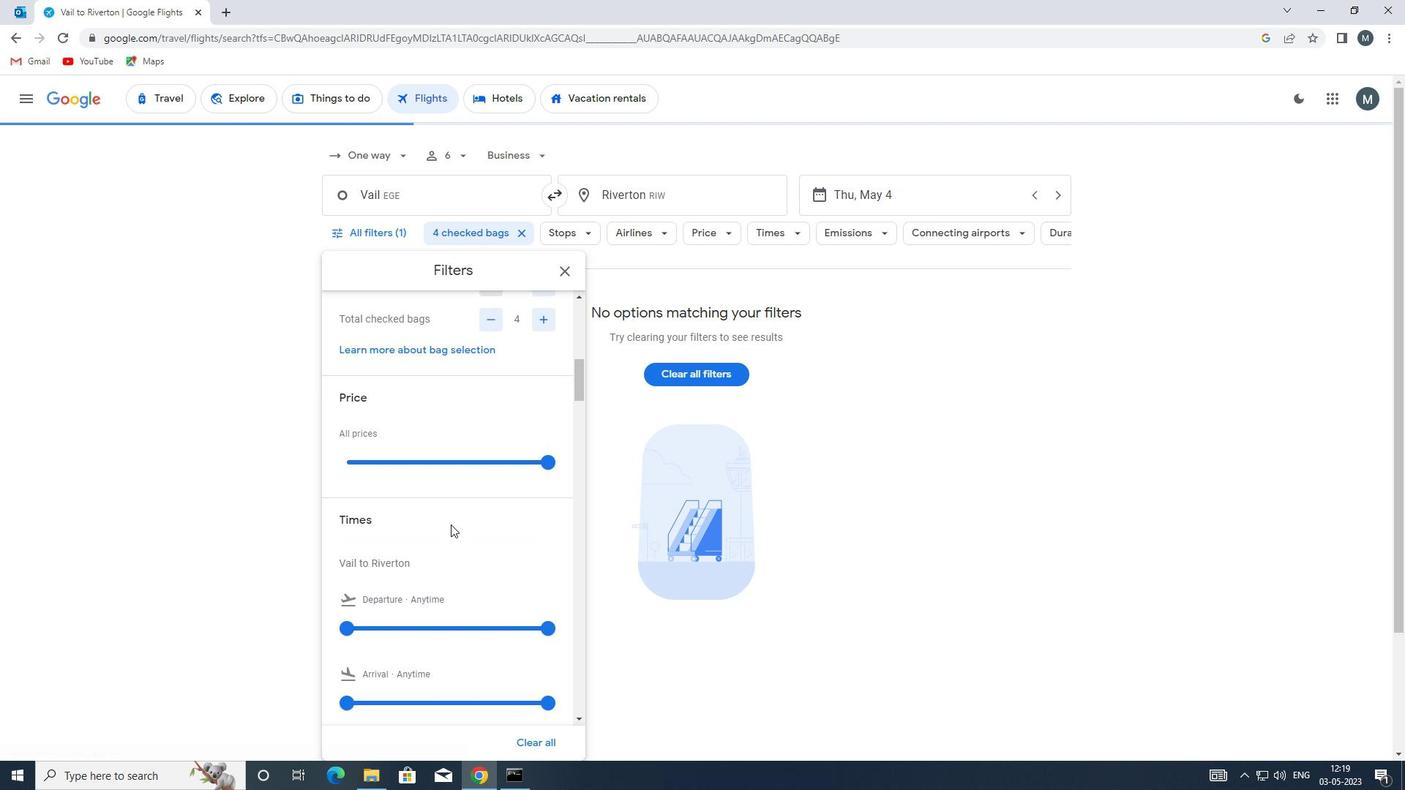 
Action: Mouse scrolled (449, 524) with delta (0, 0)
Screenshot: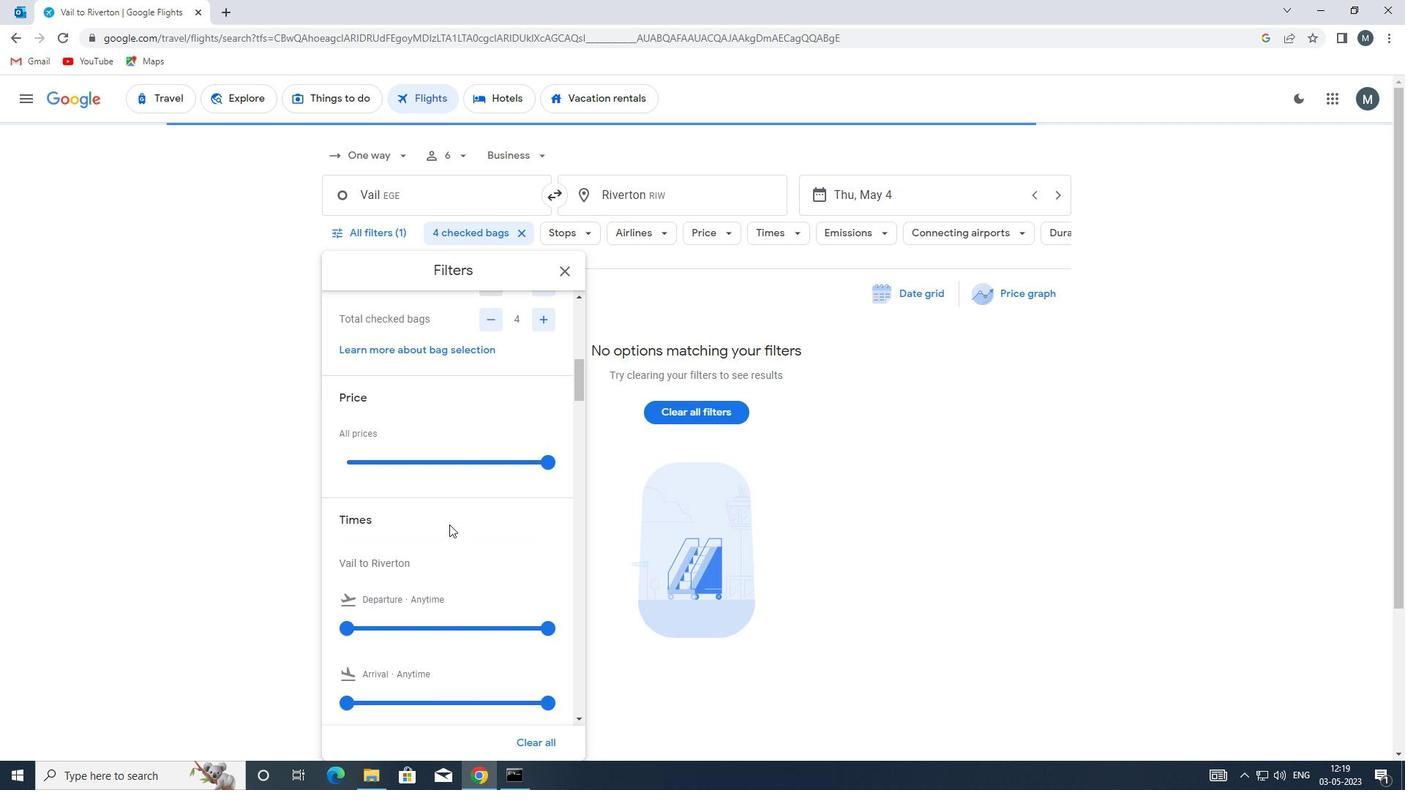 
Action: Mouse moved to (382, 539)
Screenshot: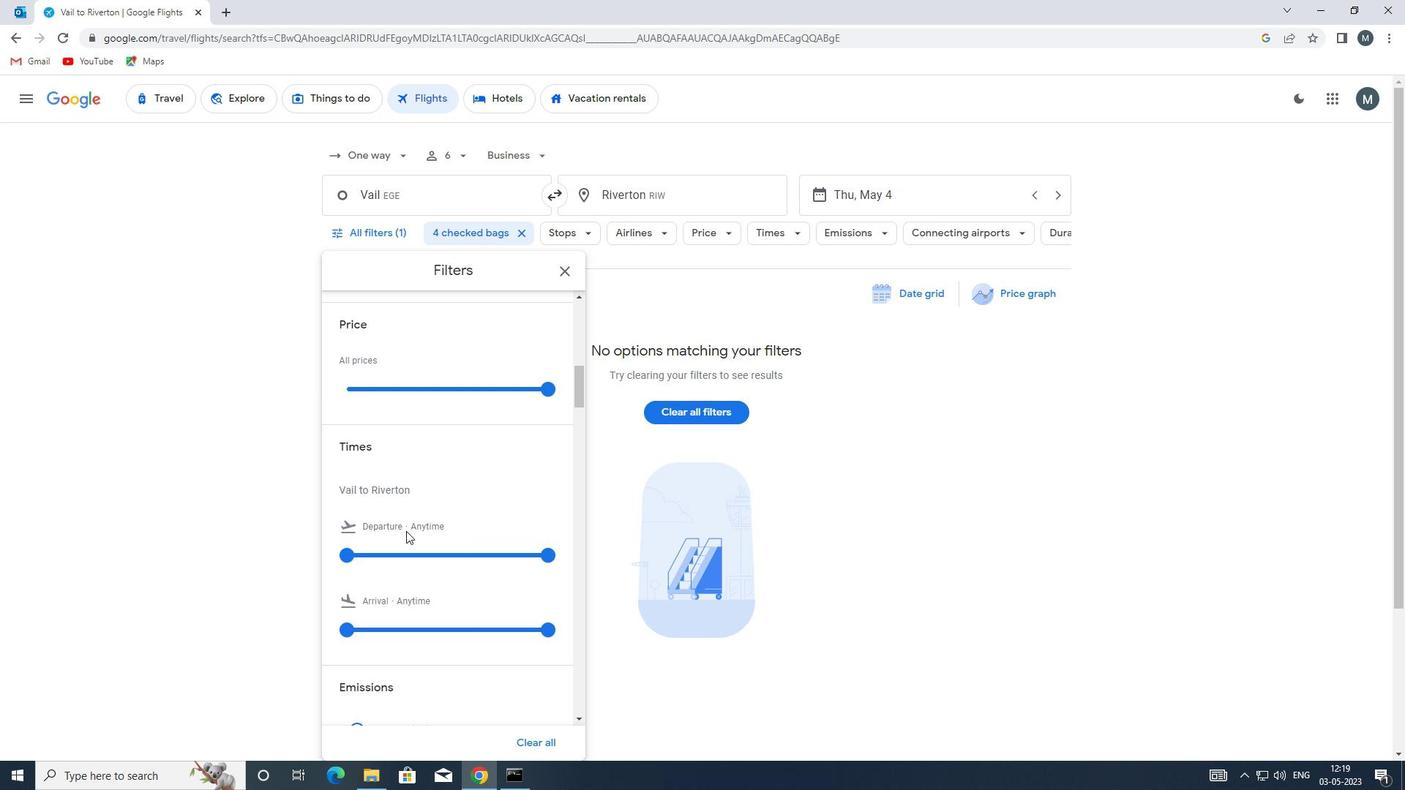 
Action: Mouse scrolled (382, 538) with delta (0, 0)
Screenshot: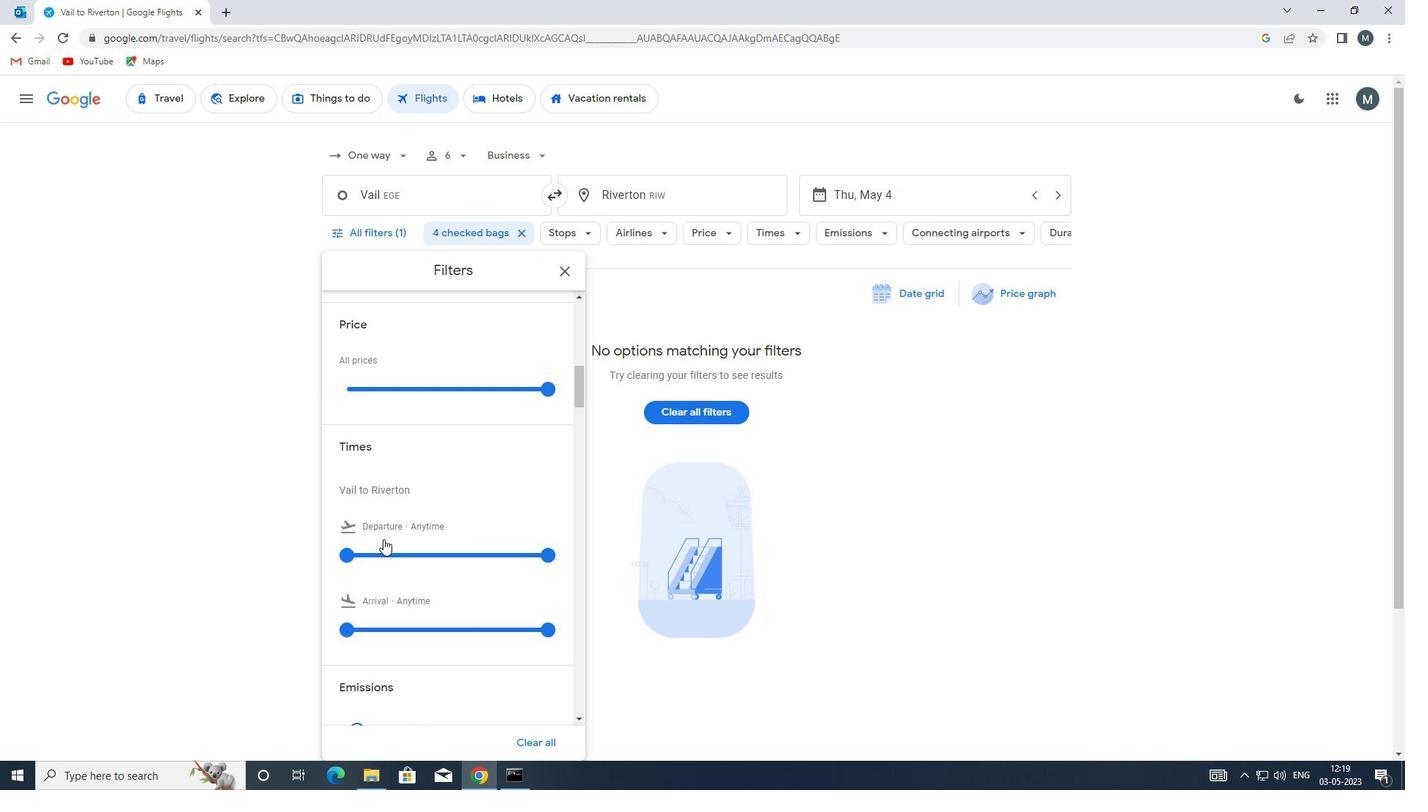
Action: Mouse moved to (348, 483)
Screenshot: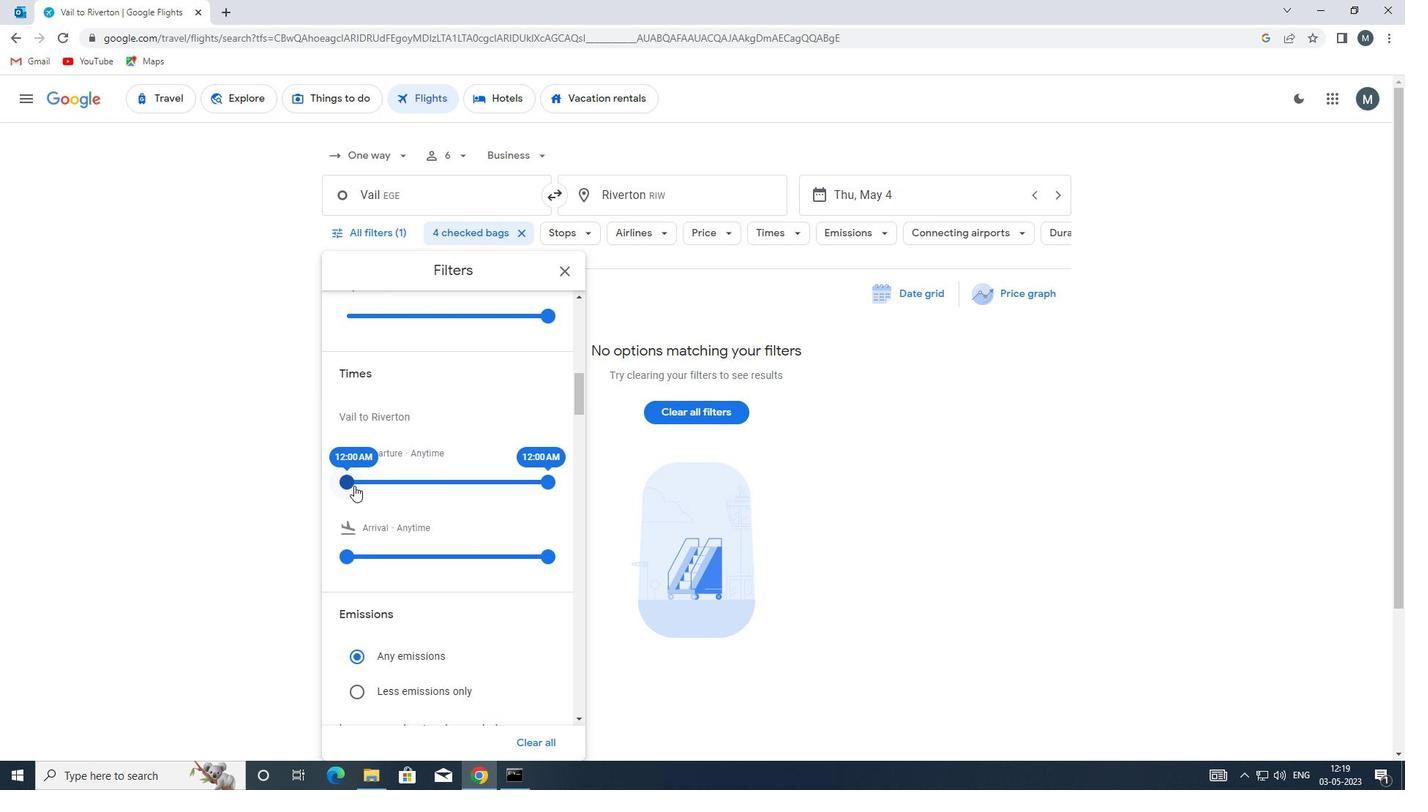 
Action: Mouse pressed left at (348, 483)
Screenshot: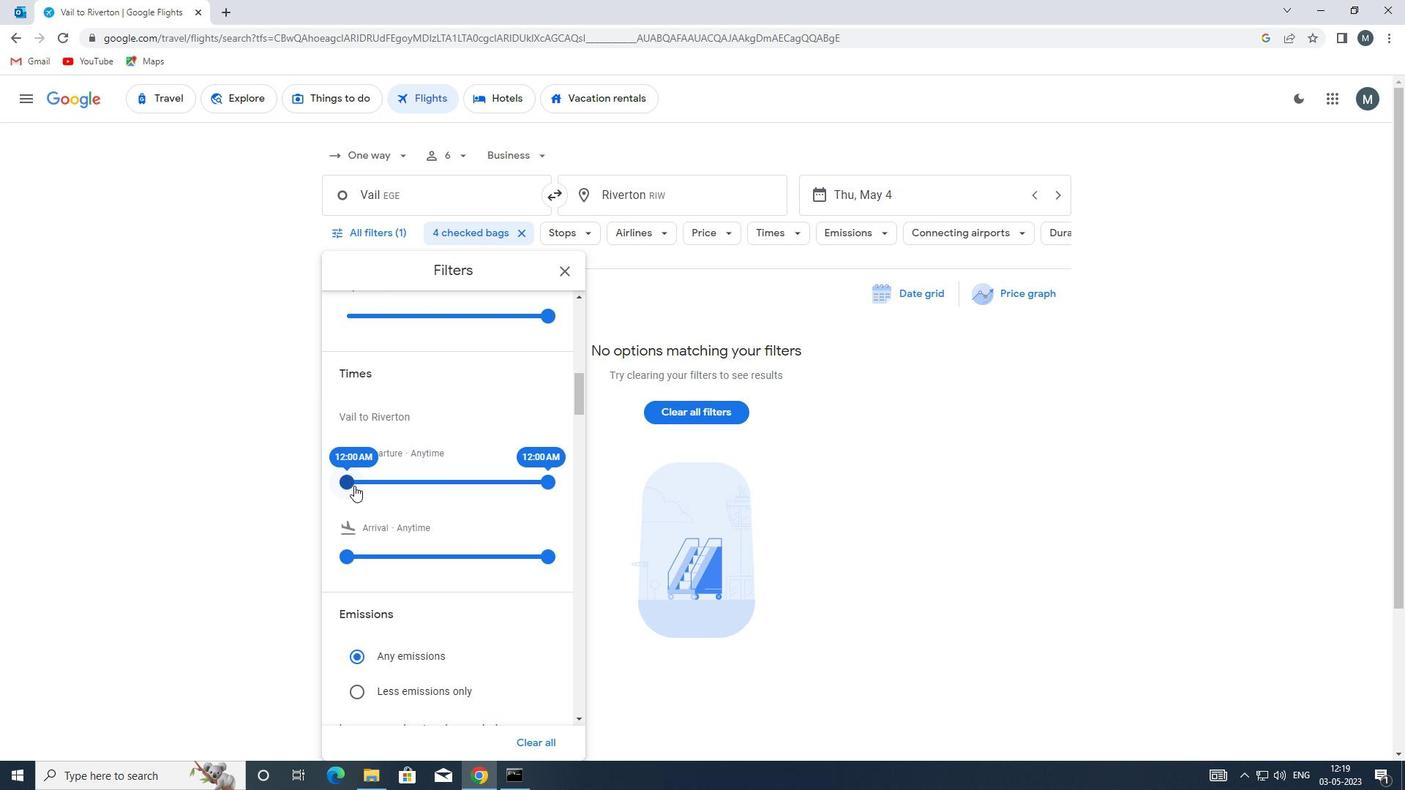 
Action: Mouse moved to (540, 478)
Screenshot: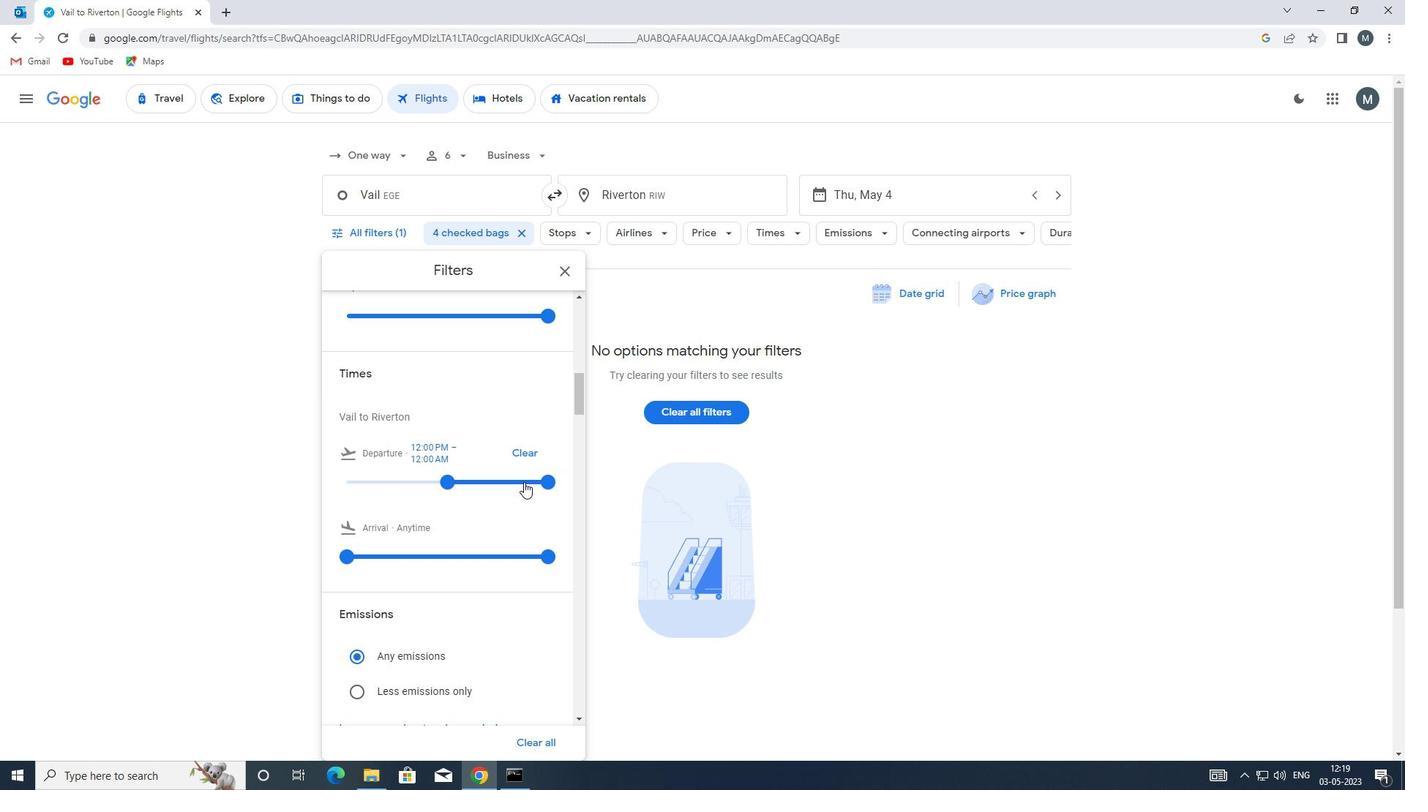 
Action: Mouse pressed left at (540, 478)
Screenshot: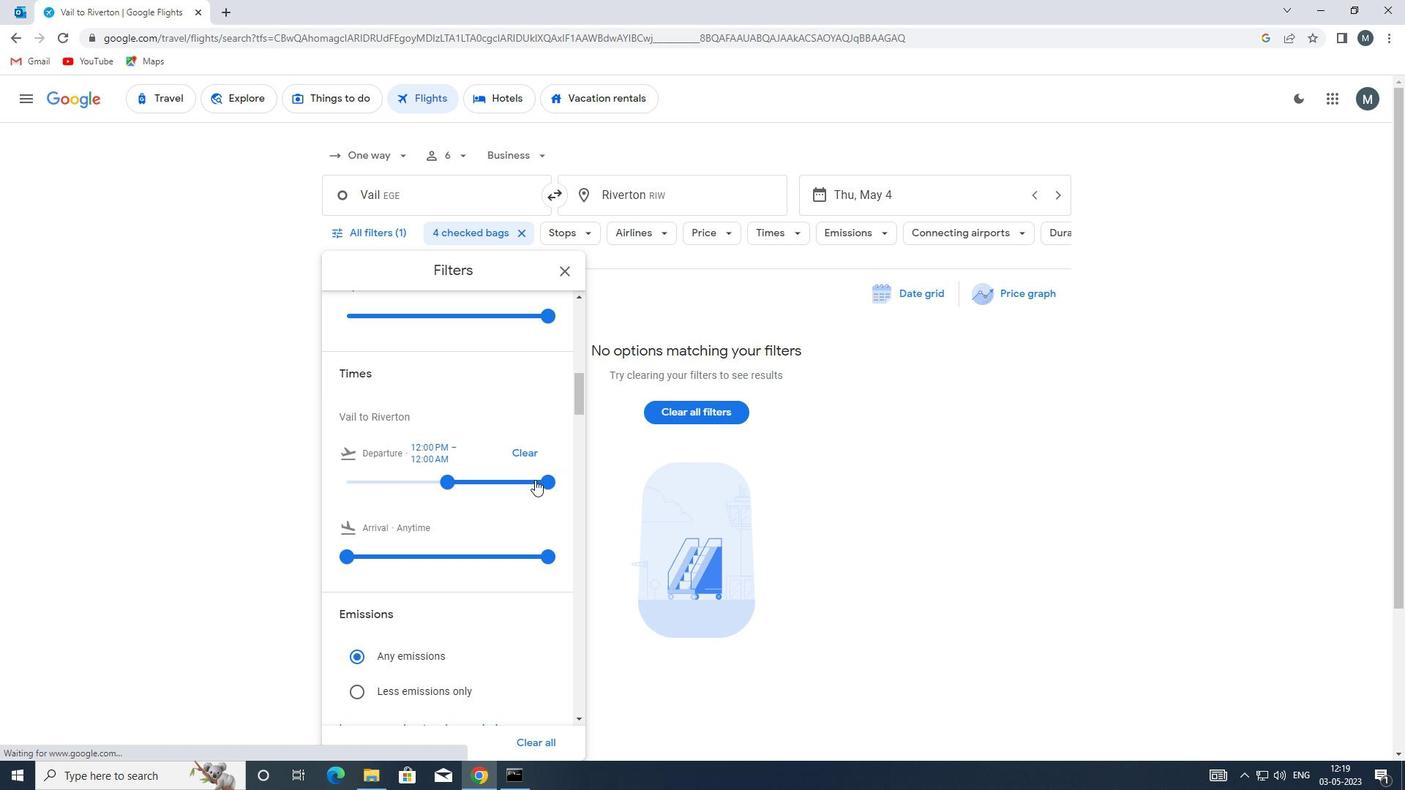 
Action: Mouse moved to (467, 453)
Screenshot: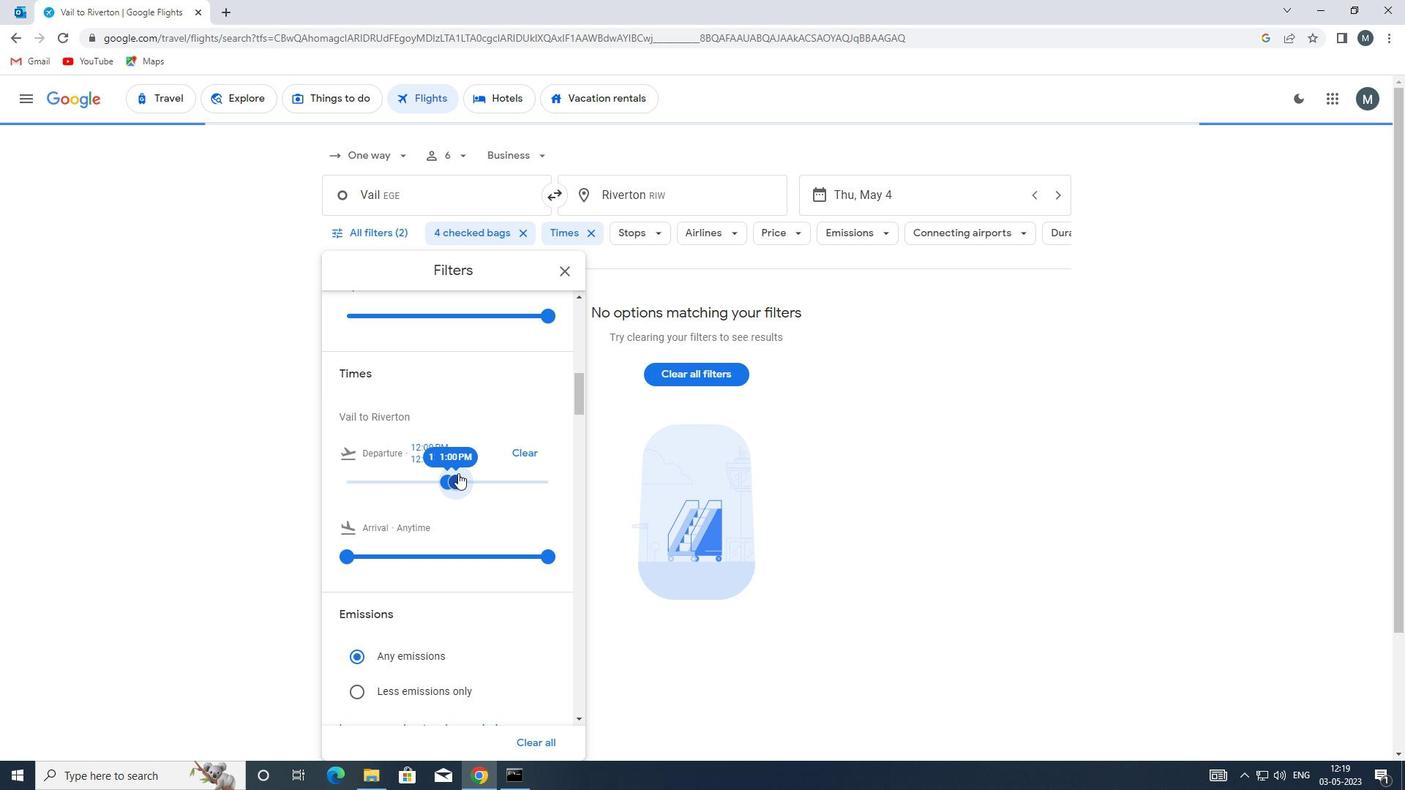 
Action: Mouse scrolled (467, 452) with delta (0, 0)
Screenshot: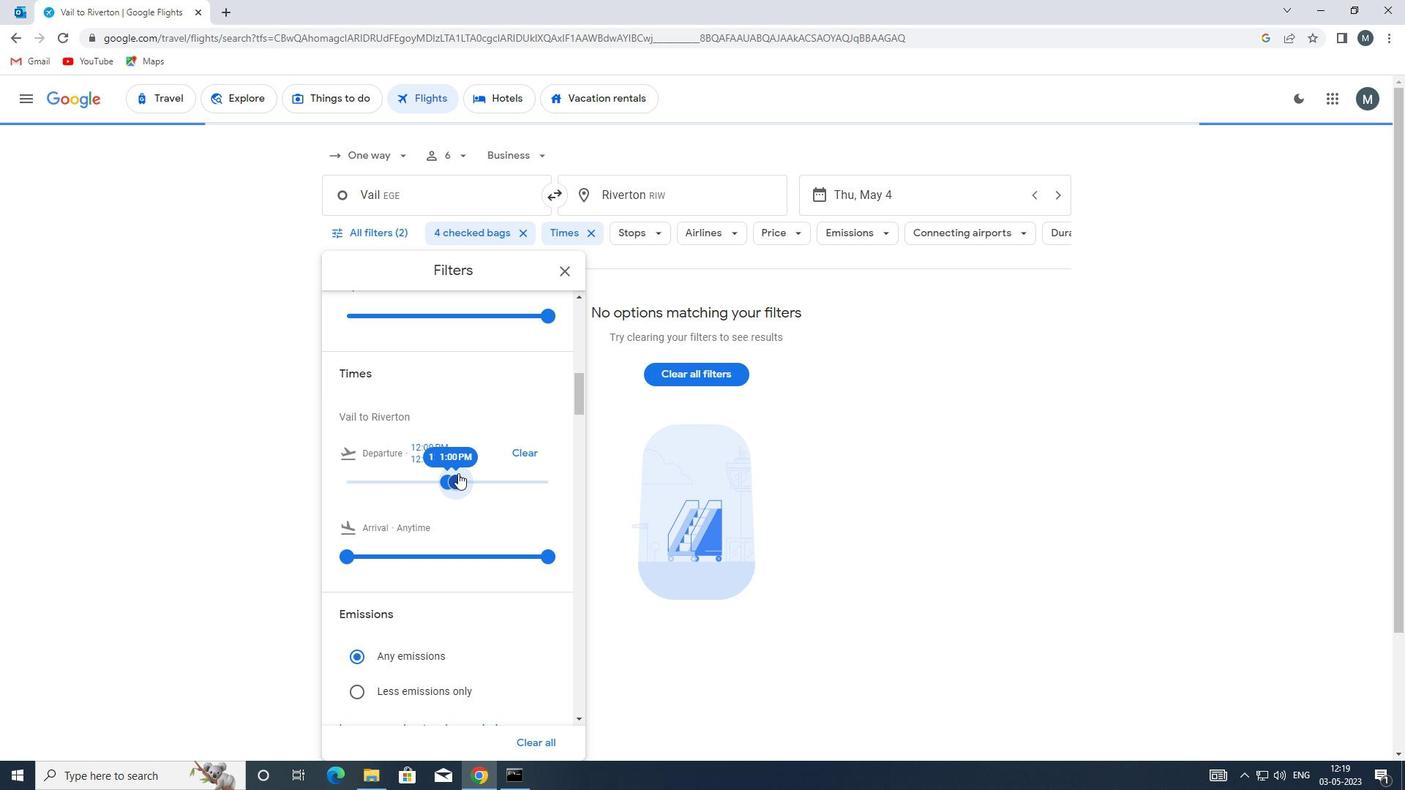 
Action: Mouse scrolled (467, 452) with delta (0, 0)
Screenshot: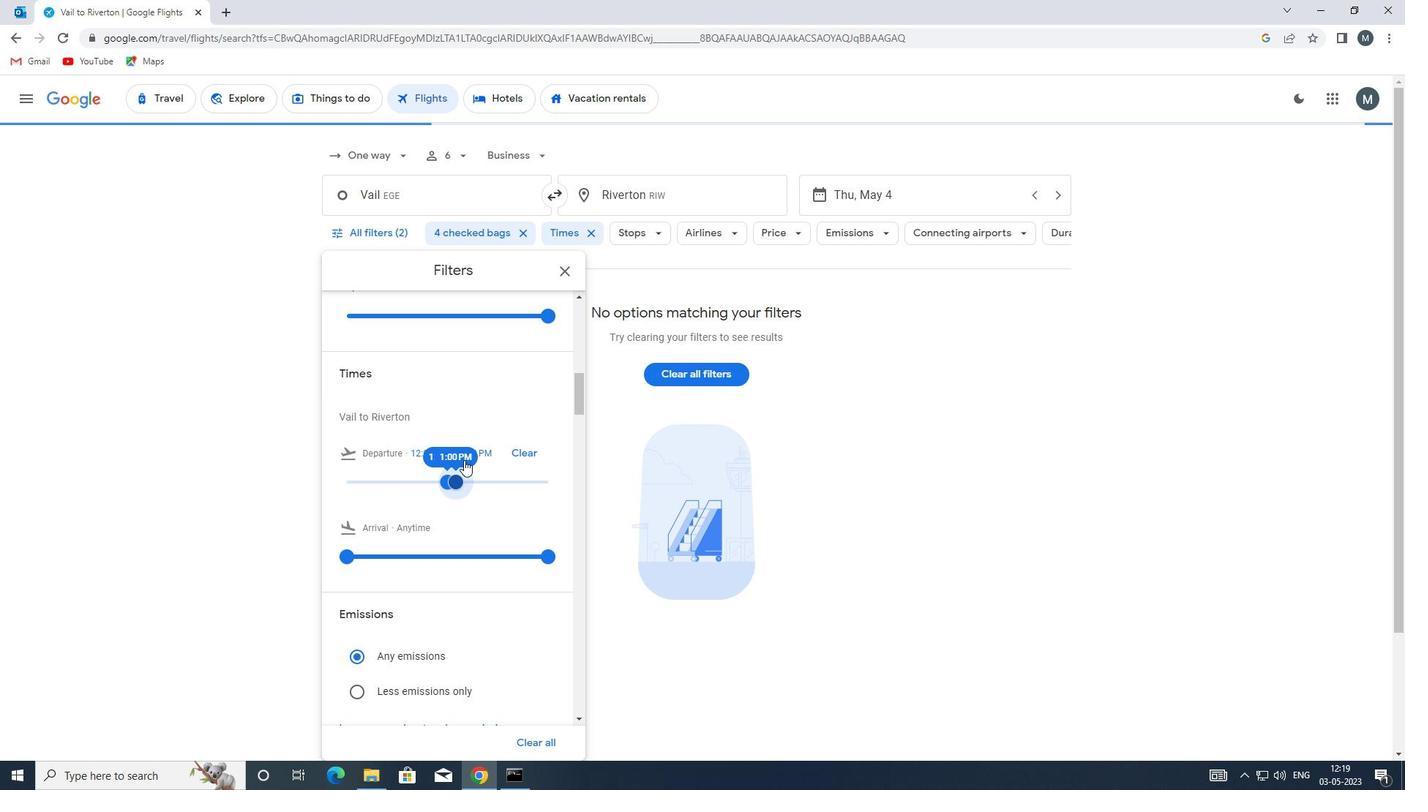 
Action: Mouse scrolled (467, 452) with delta (0, 0)
Screenshot: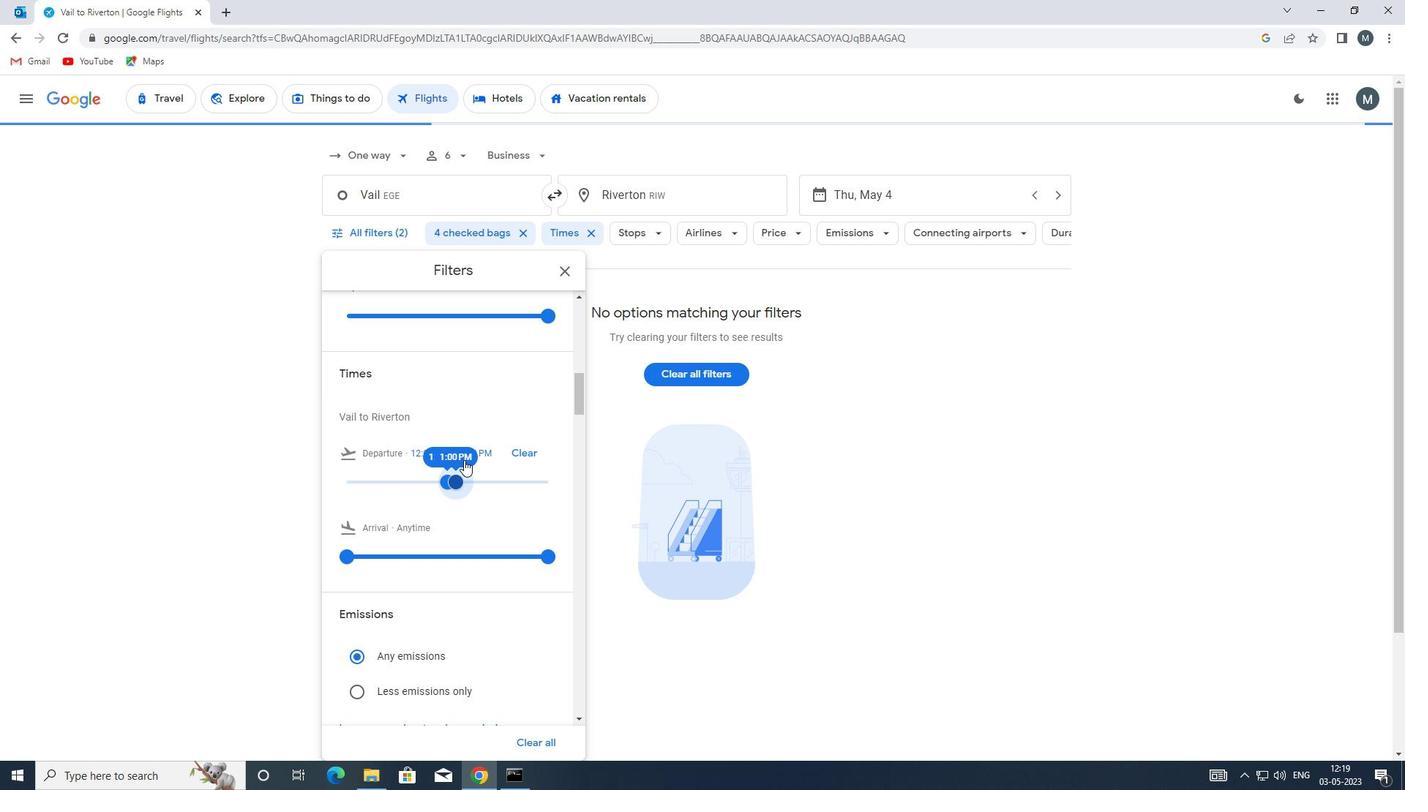
Action: Mouse moved to (565, 268)
Screenshot: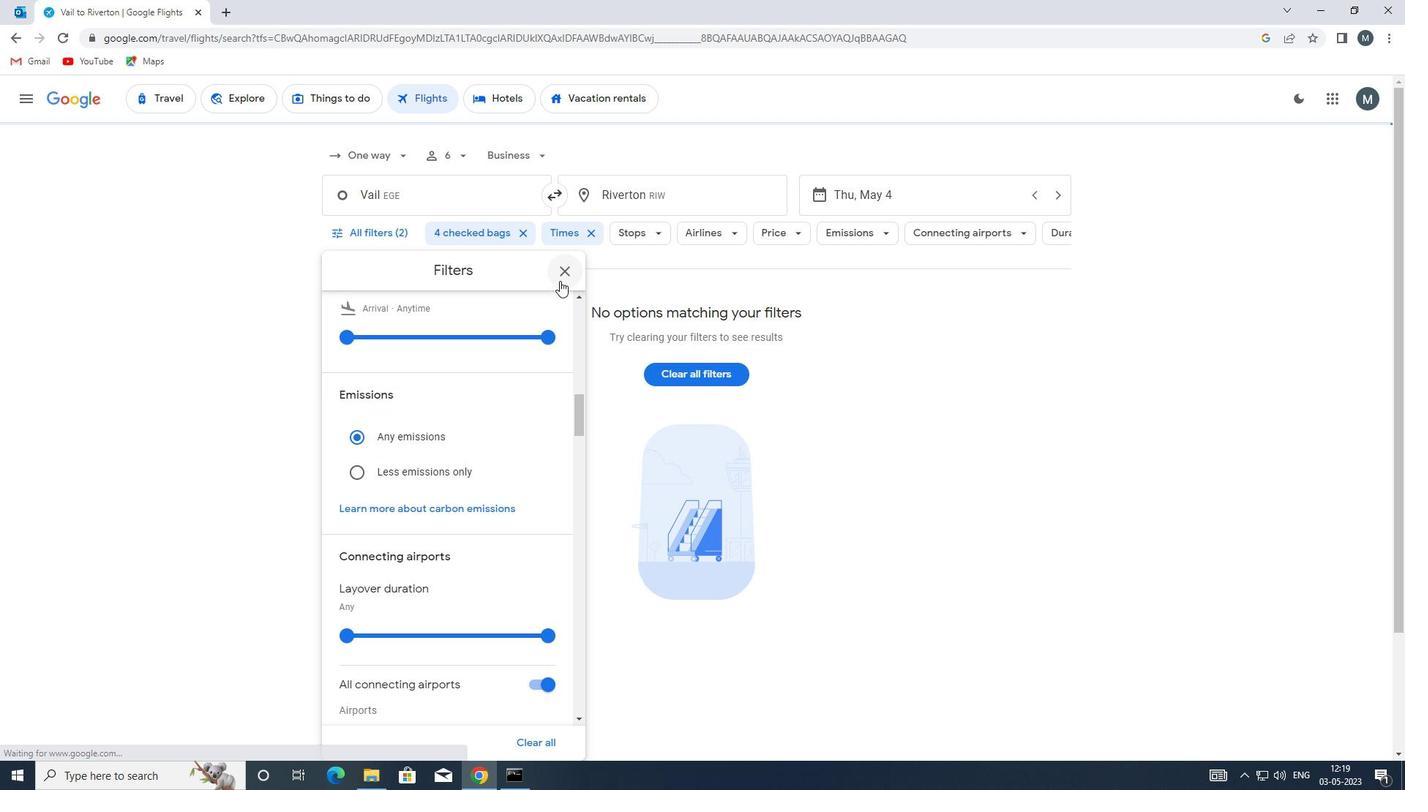 
Action: Mouse pressed left at (565, 268)
Screenshot: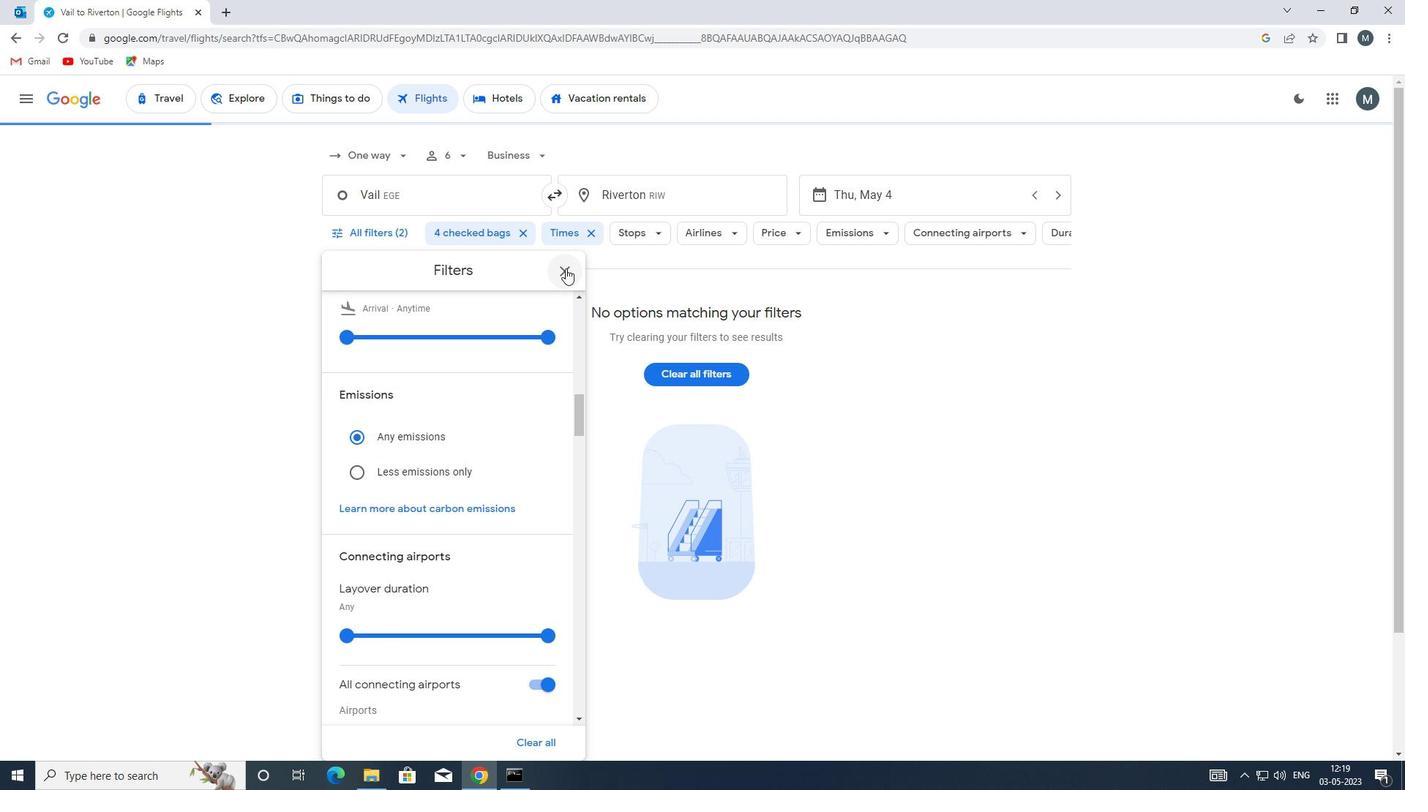 
